 Task: Find connections with filter location Gadag with filter topic #nowhiringwith filter profile language Spanish with filter current company Disney Star with filter school Fatima Convent Senior Secondary School with filter industry Executive Offices with filter service category Pricing Strategy with filter keywords title Store Manager
Action: Mouse moved to (218, 266)
Screenshot: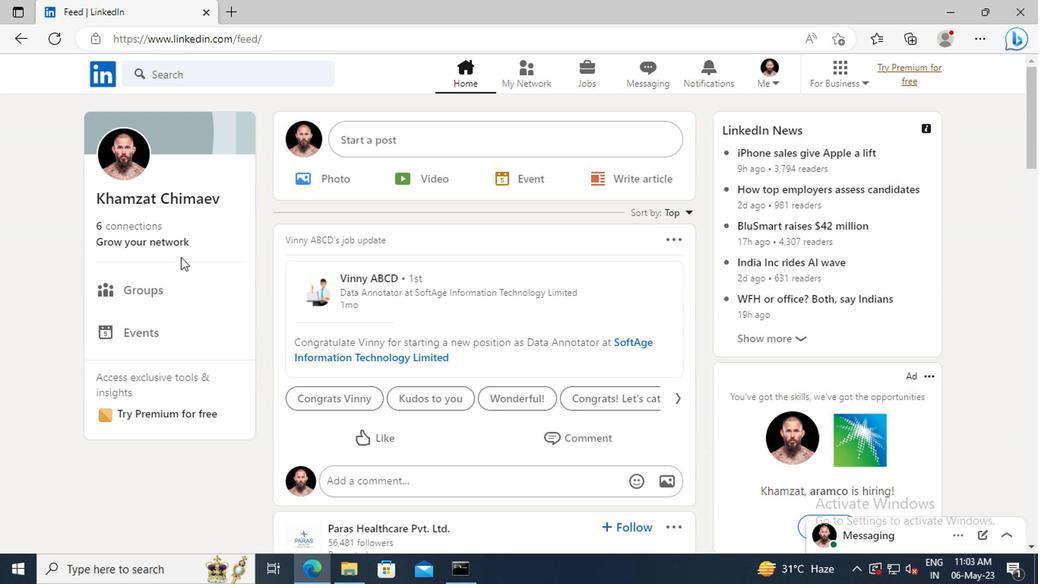 
Action: Mouse pressed left at (218, 266)
Screenshot: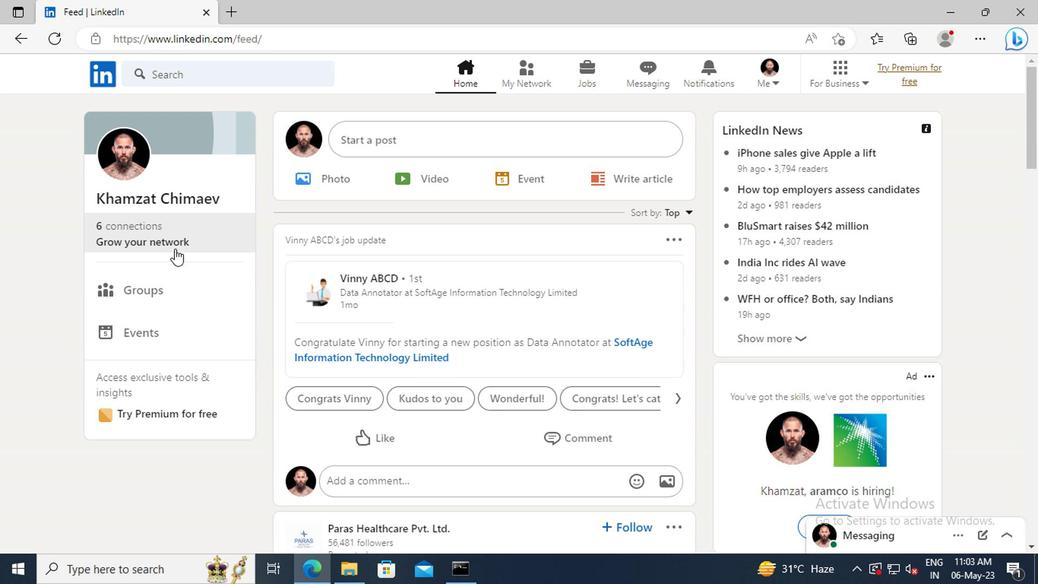 
Action: Mouse moved to (217, 210)
Screenshot: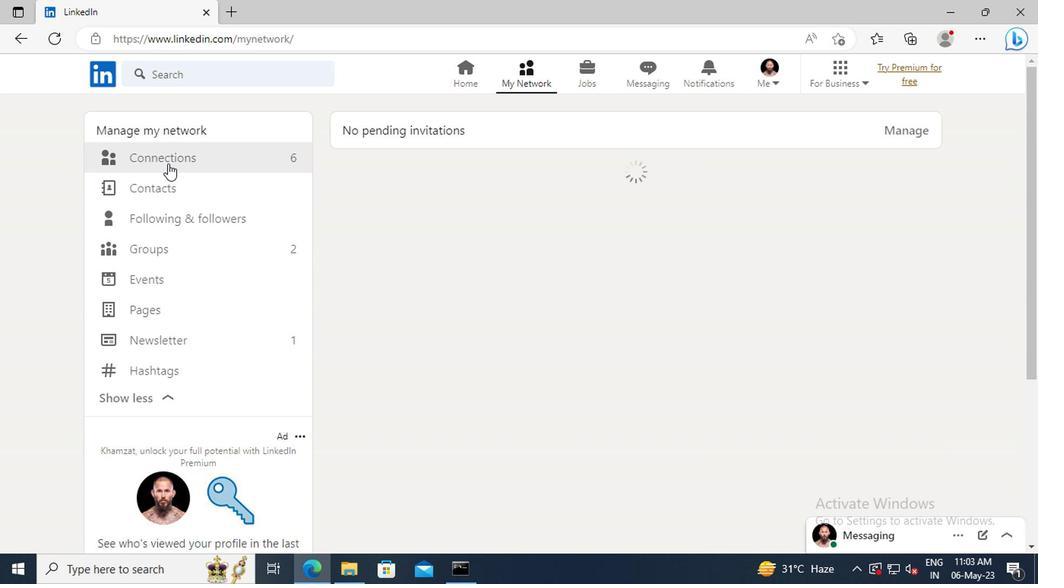 
Action: Mouse pressed left at (217, 210)
Screenshot: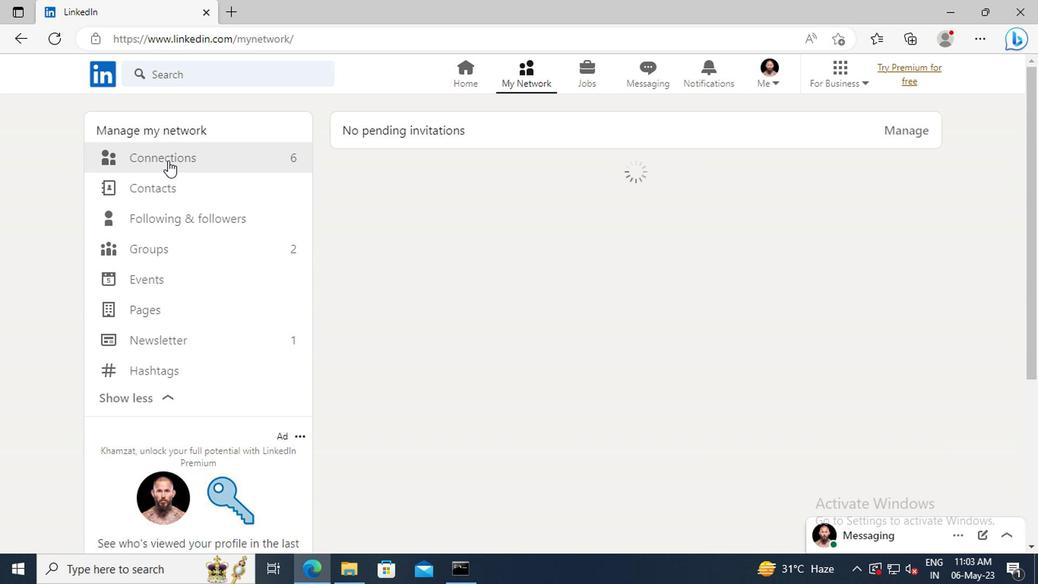 
Action: Mouse moved to (545, 210)
Screenshot: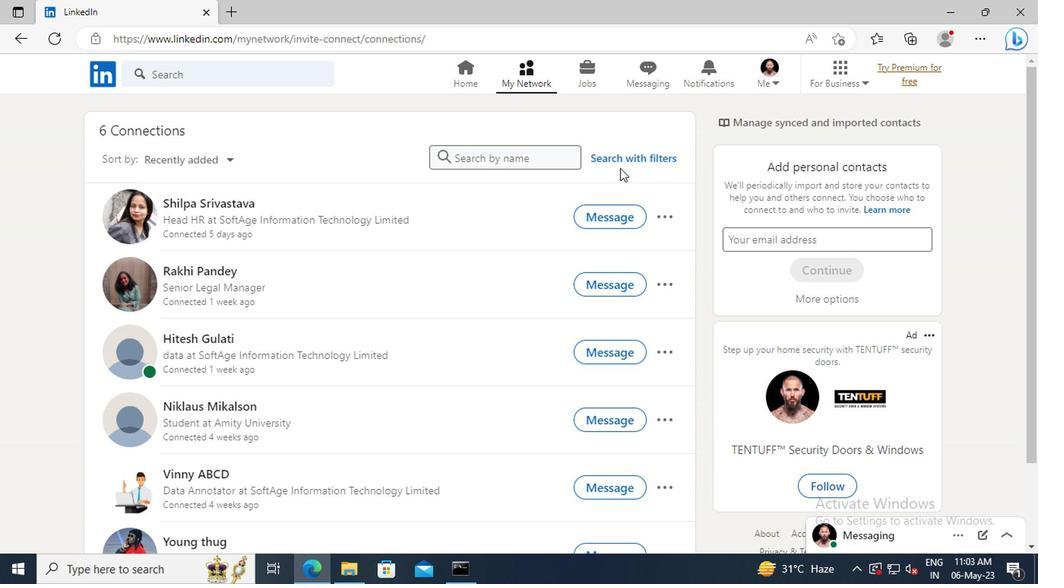 
Action: Mouse pressed left at (545, 210)
Screenshot: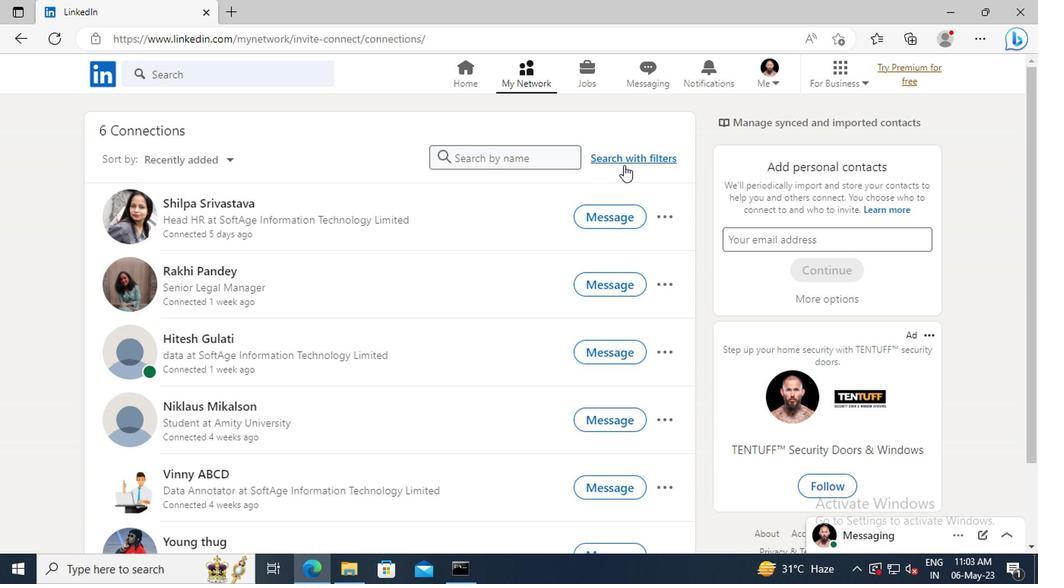 
Action: Mouse moved to (506, 179)
Screenshot: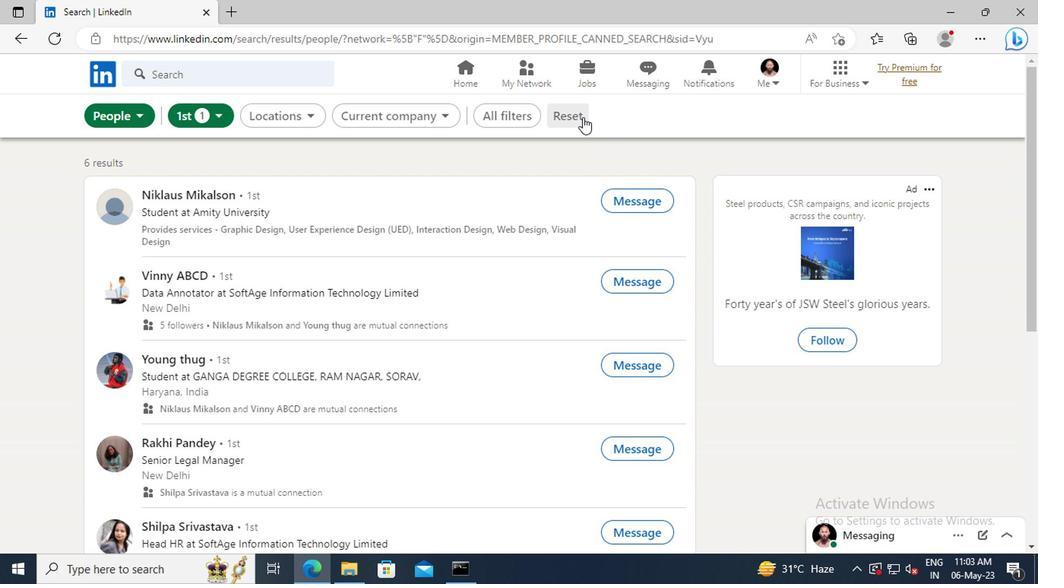 
Action: Mouse pressed left at (506, 179)
Screenshot: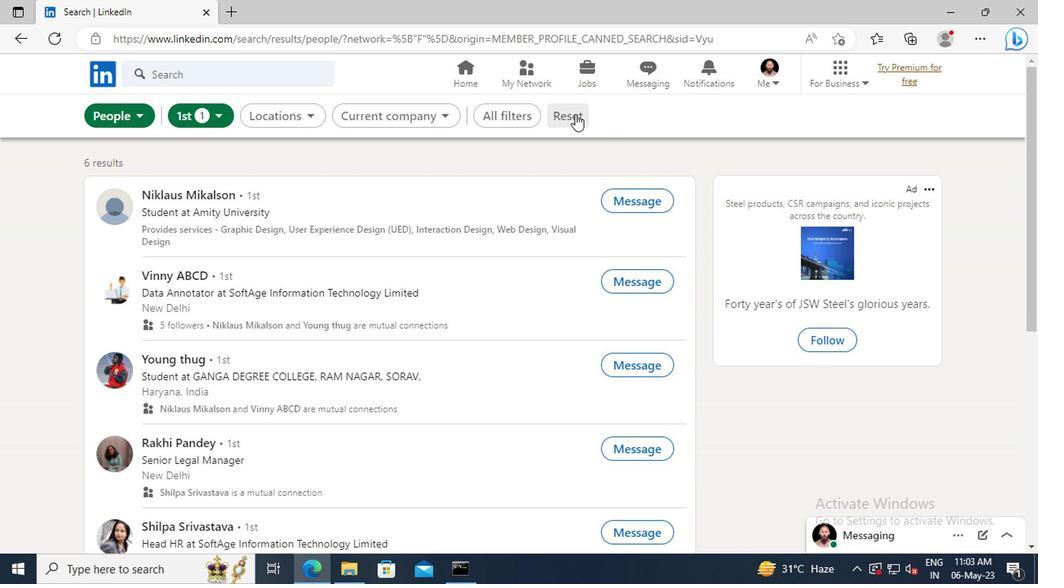 
Action: Mouse moved to (488, 181)
Screenshot: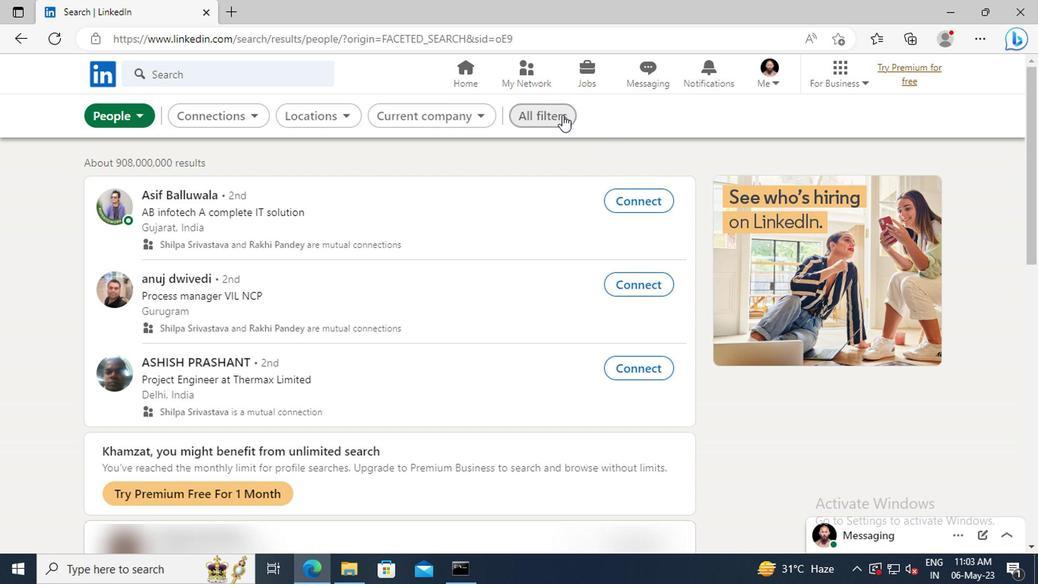 
Action: Mouse pressed left at (488, 181)
Screenshot: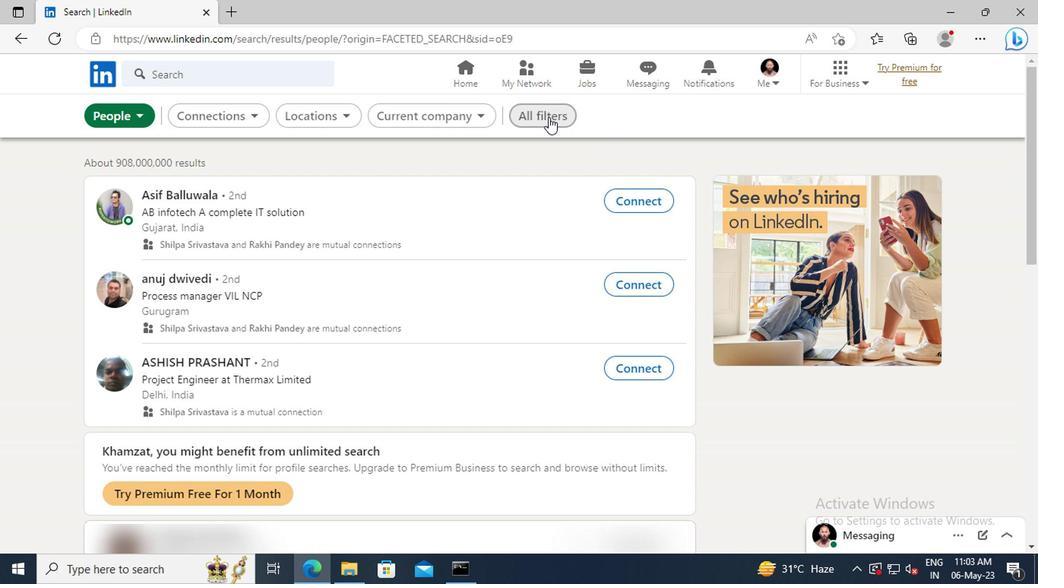 
Action: Mouse moved to (680, 302)
Screenshot: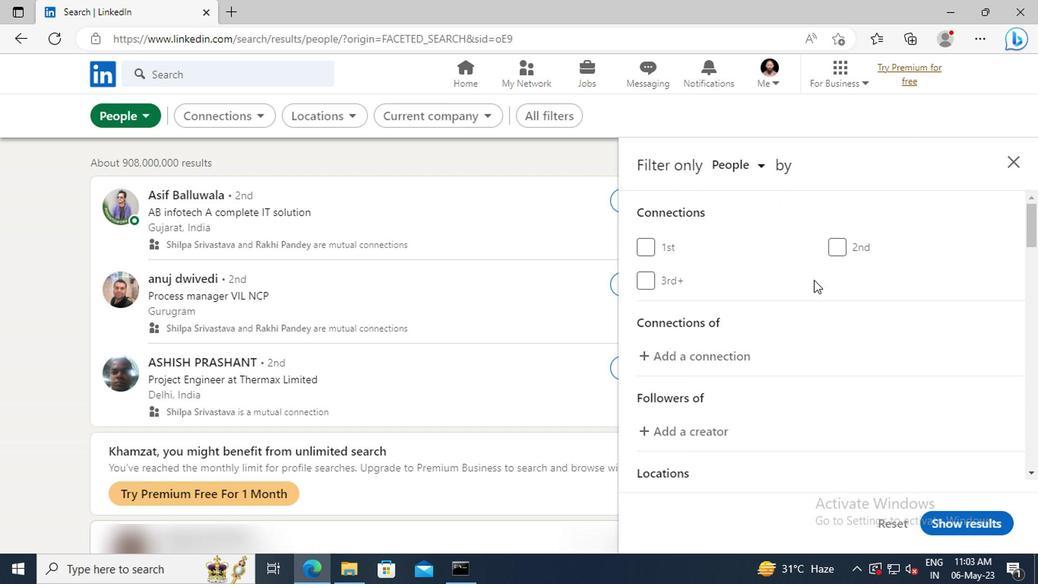 
Action: Mouse scrolled (680, 301) with delta (0, 0)
Screenshot: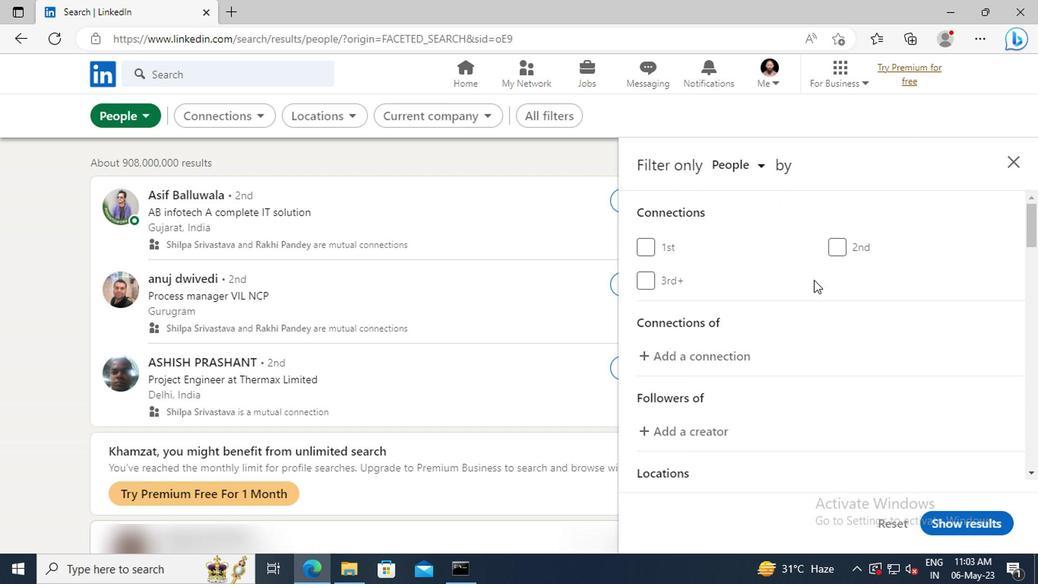 
Action: Mouse scrolled (680, 301) with delta (0, 0)
Screenshot: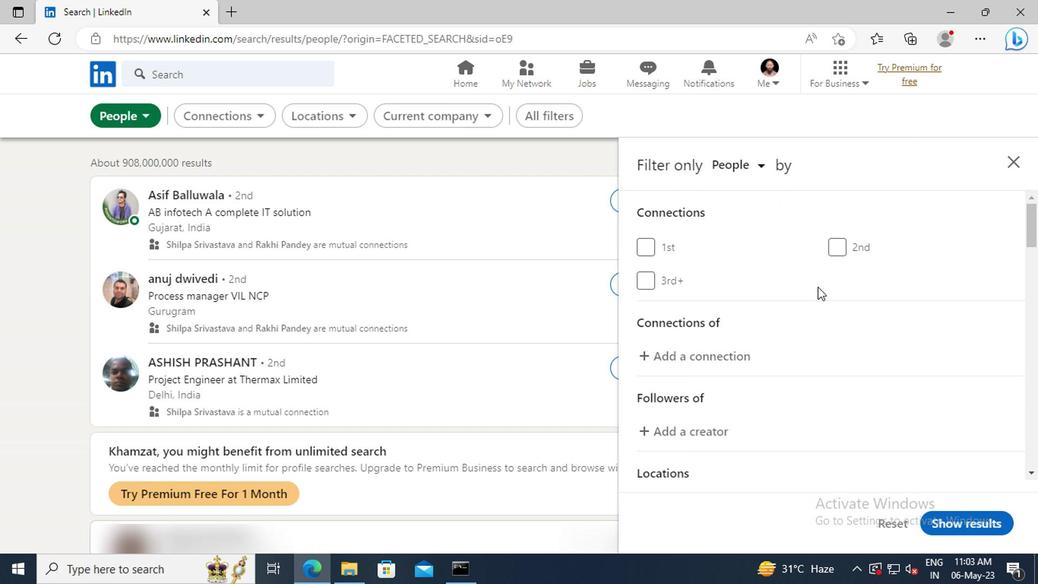 
Action: Mouse scrolled (680, 301) with delta (0, 0)
Screenshot: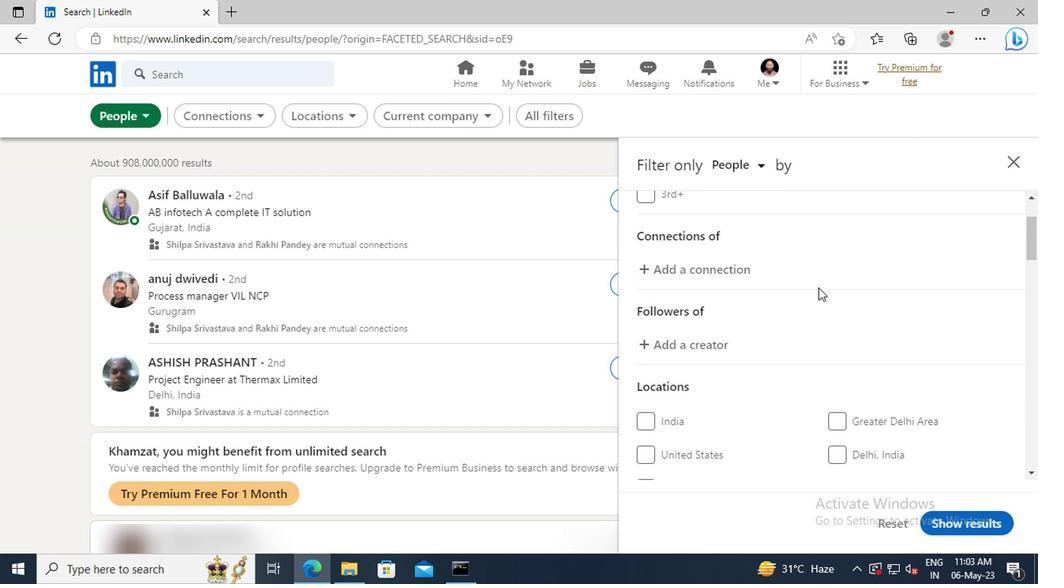 
Action: Mouse scrolled (680, 301) with delta (0, 0)
Screenshot: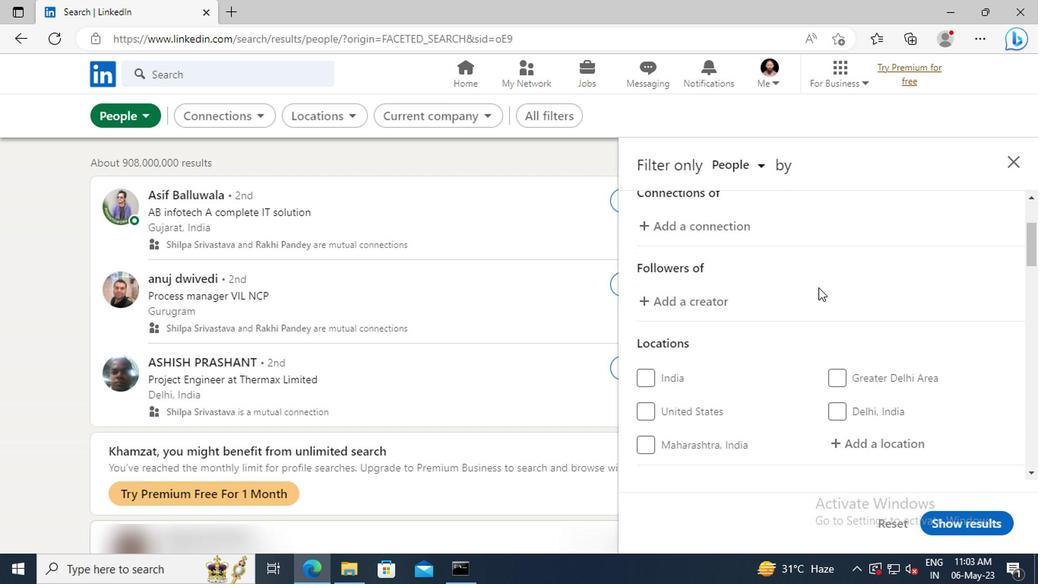 
Action: Mouse scrolled (680, 301) with delta (0, 0)
Screenshot: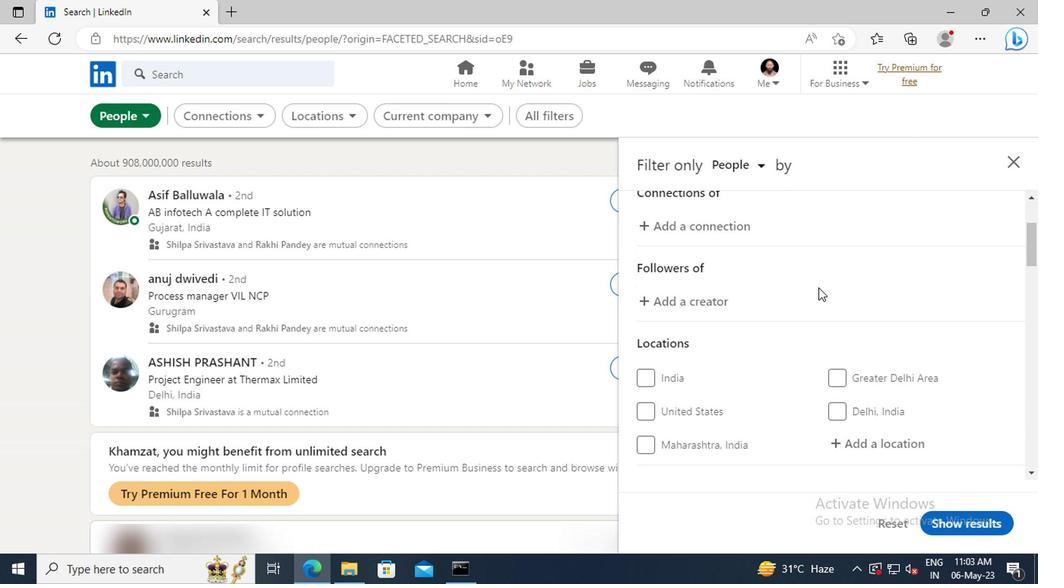 
Action: Mouse scrolled (680, 301) with delta (0, 0)
Screenshot: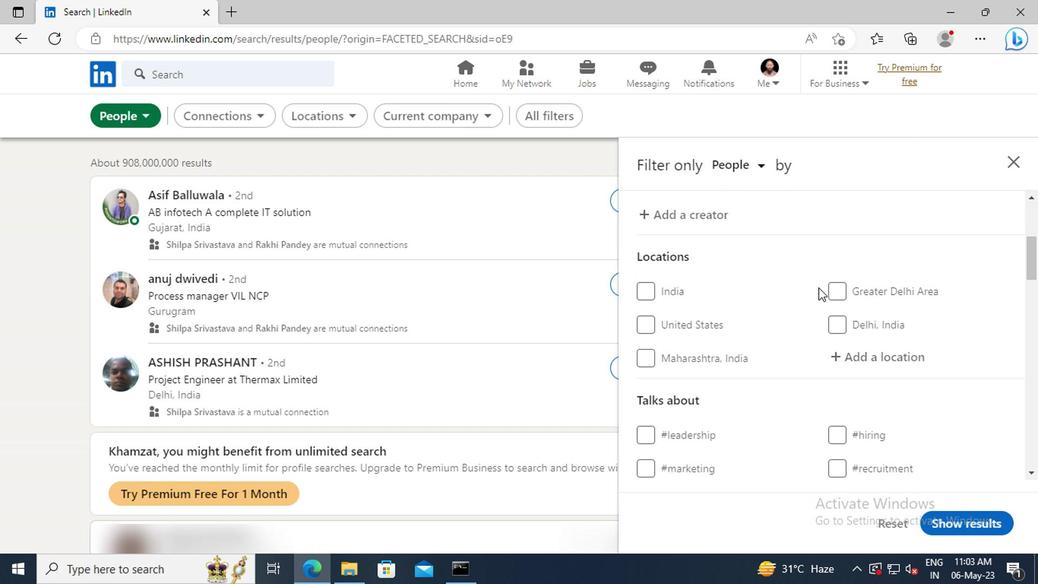 
Action: Mouse moved to (700, 327)
Screenshot: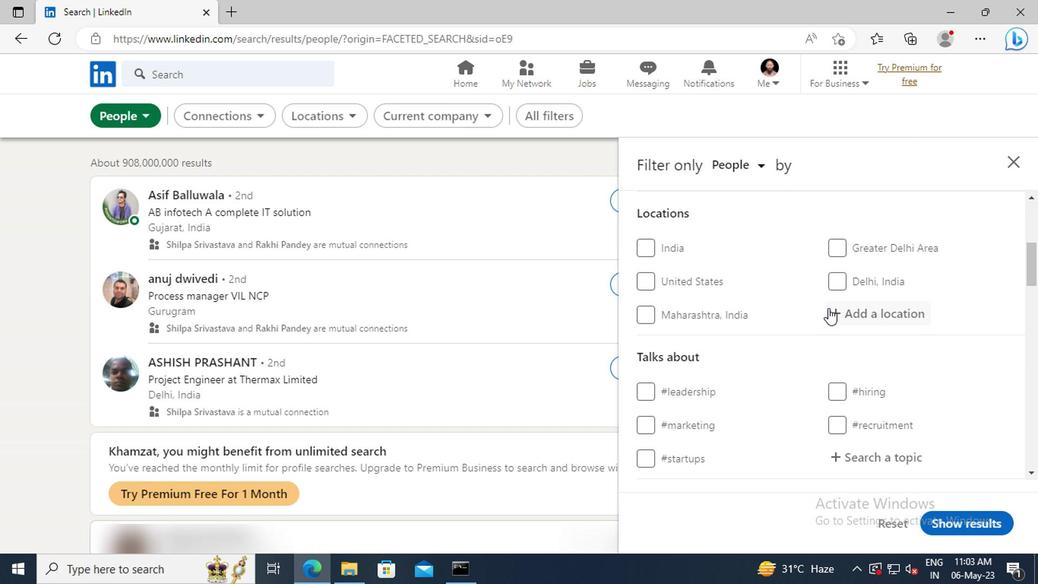 
Action: Mouse pressed left at (700, 327)
Screenshot: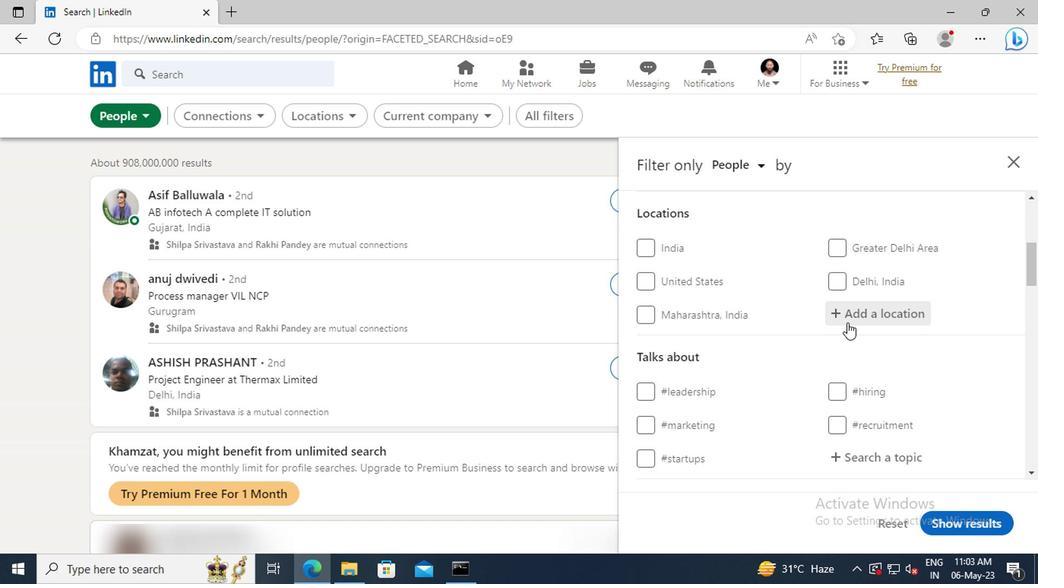 
Action: Key pressed <Key.shift>GADAG
Screenshot: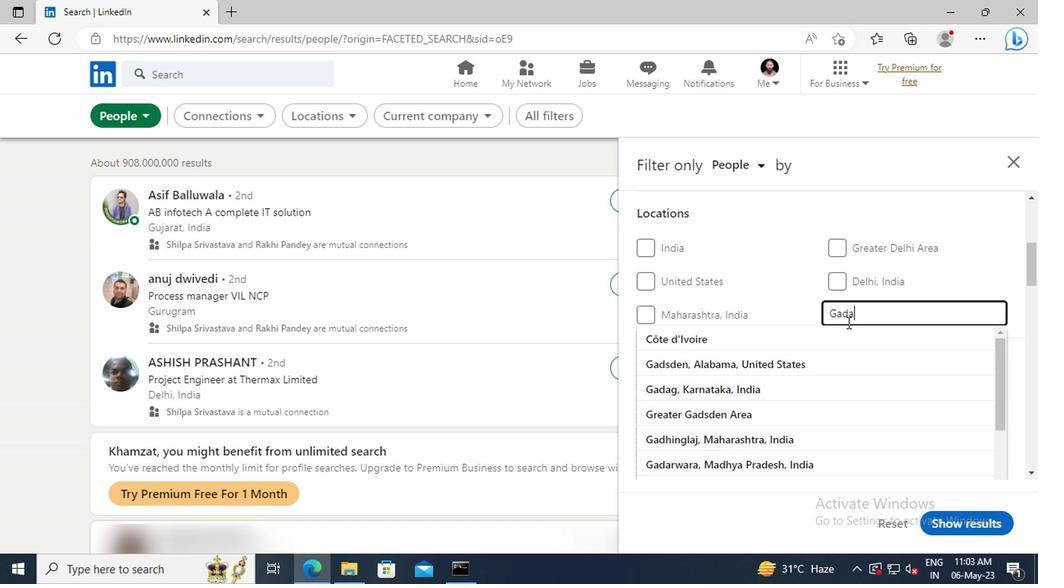 
Action: Mouse moved to (701, 337)
Screenshot: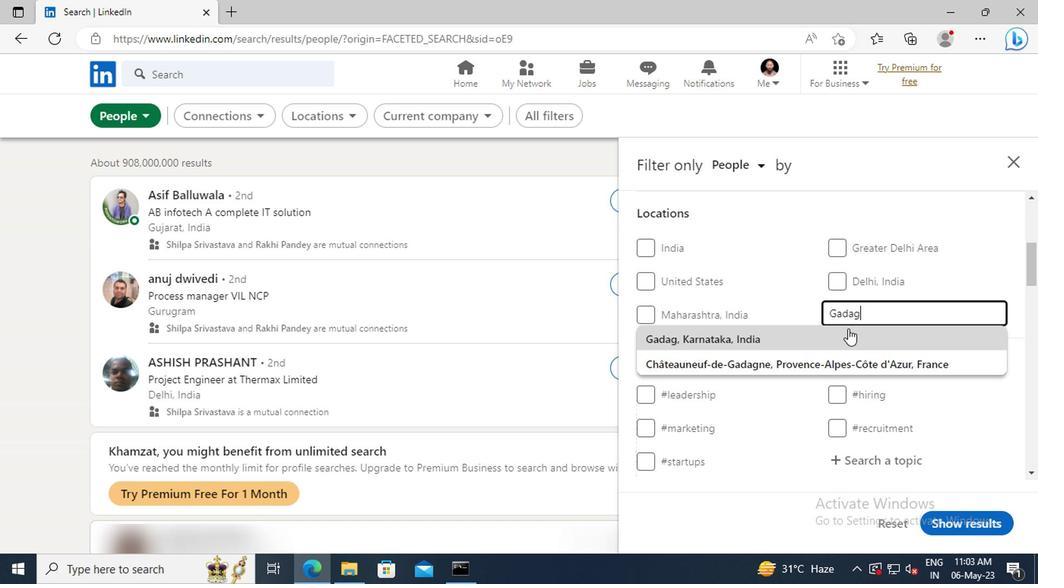 
Action: Mouse pressed left at (701, 337)
Screenshot: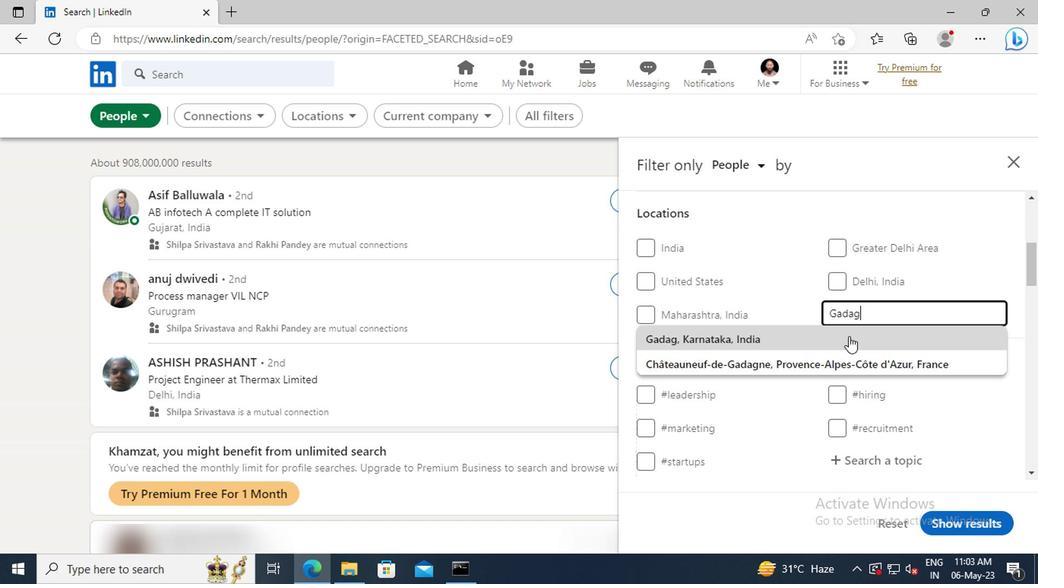
Action: Mouse scrolled (701, 336) with delta (0, 0)
Screenshot: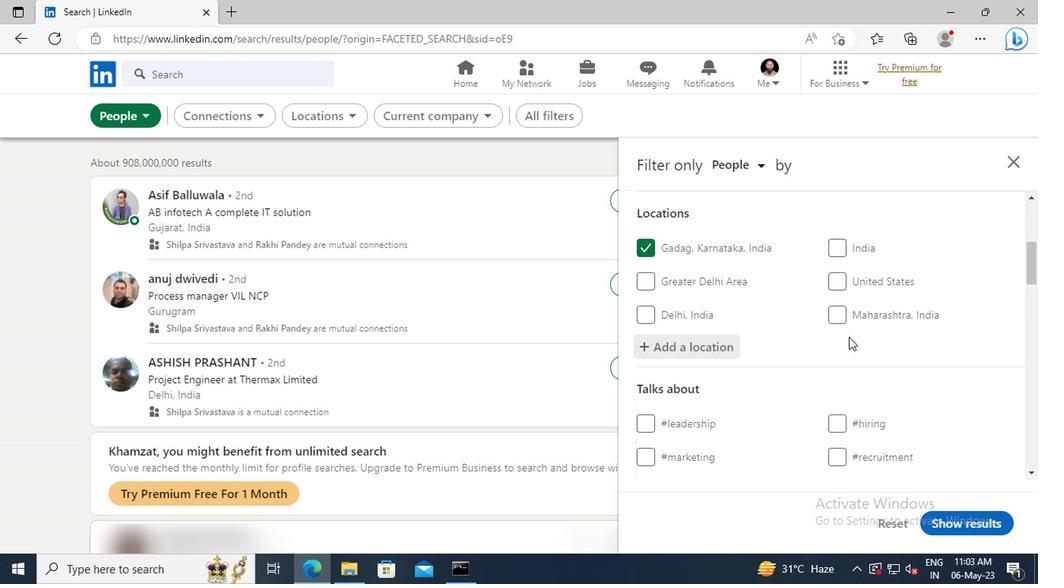 
Action: Mouse scrolled (701, 336) with delta (0, 0)
Screenshot: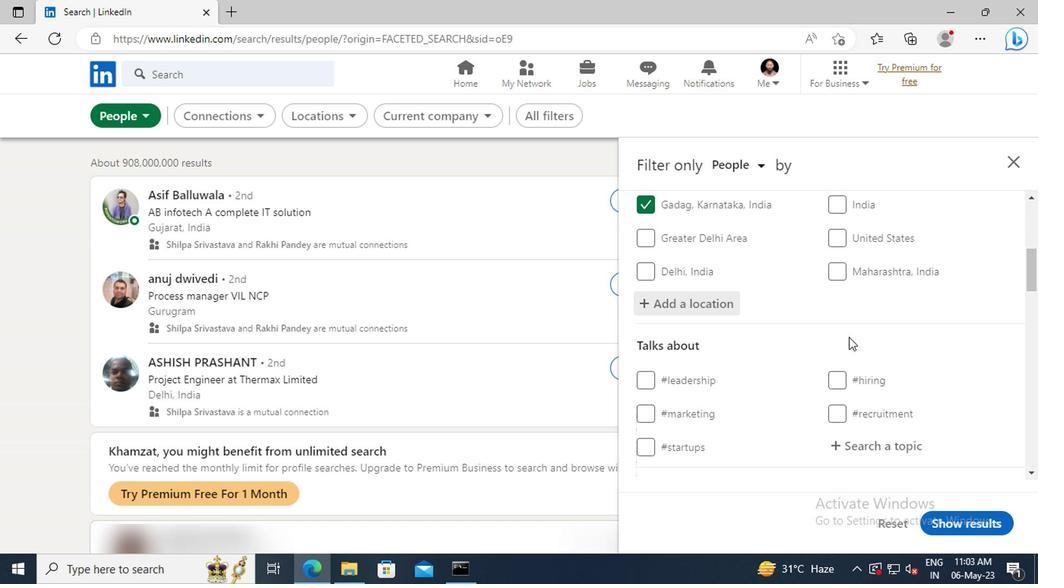 
Action: Mouse scrolled (701, 336) with delta (0, 0)
Screenshot: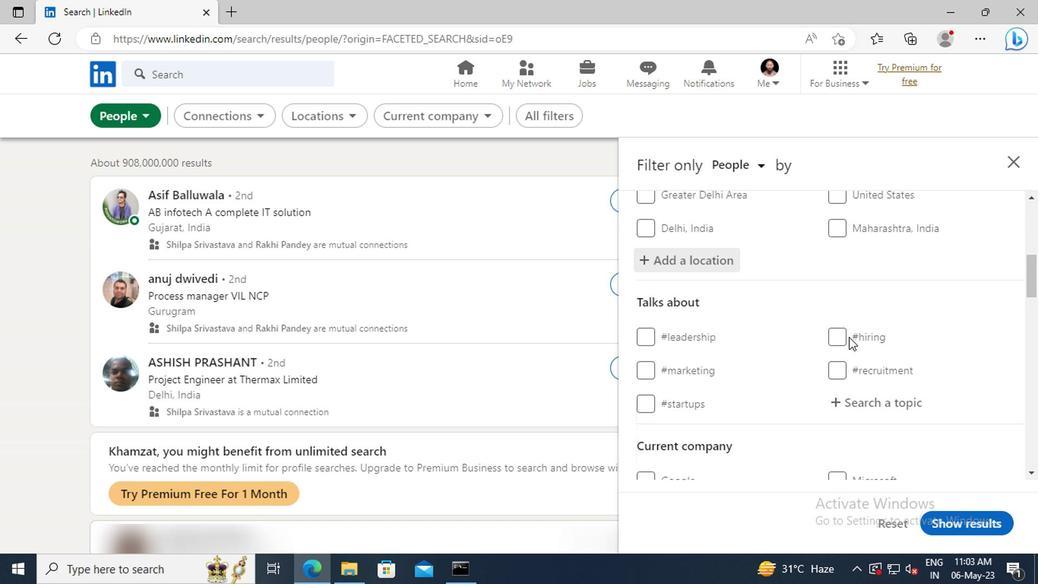 
Action: Mouse scrolled (701, 336) with delta (0, 0)
Screenshot: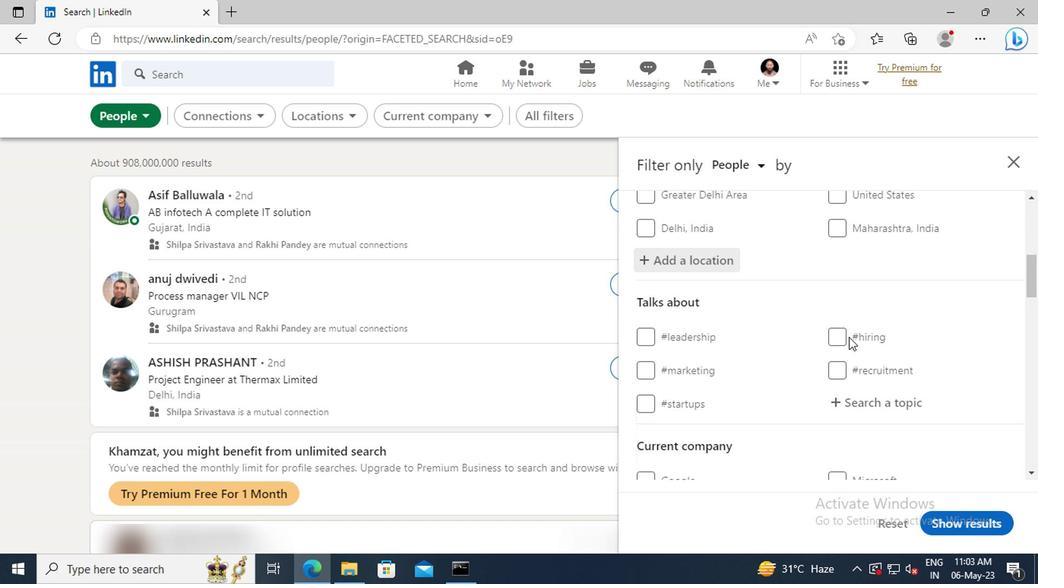 
Action: Mouse moved to (707, 329)
Screenshot: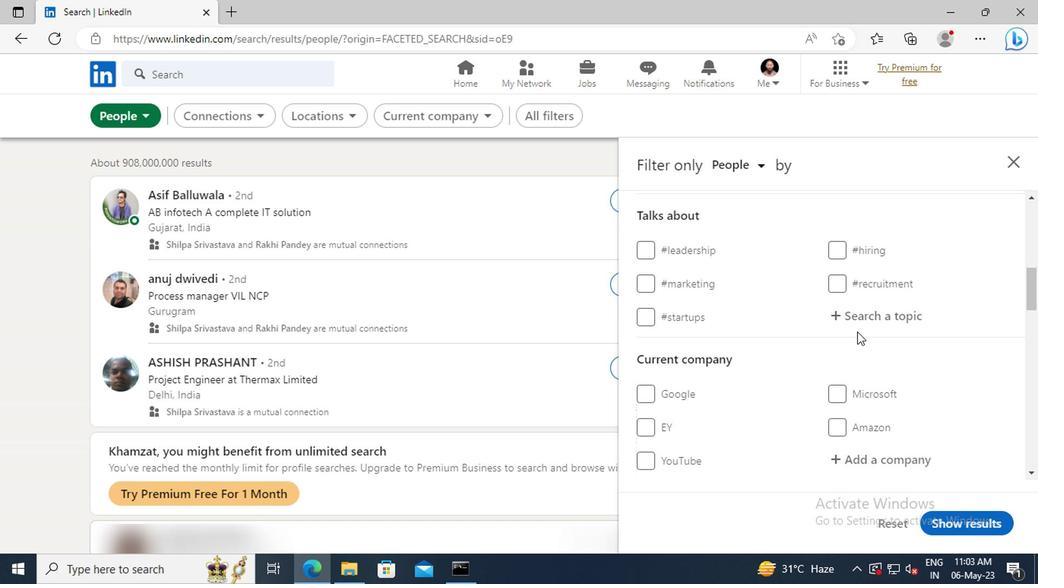 
Action: Mouse pressed left at (707, 329)
Screenshot: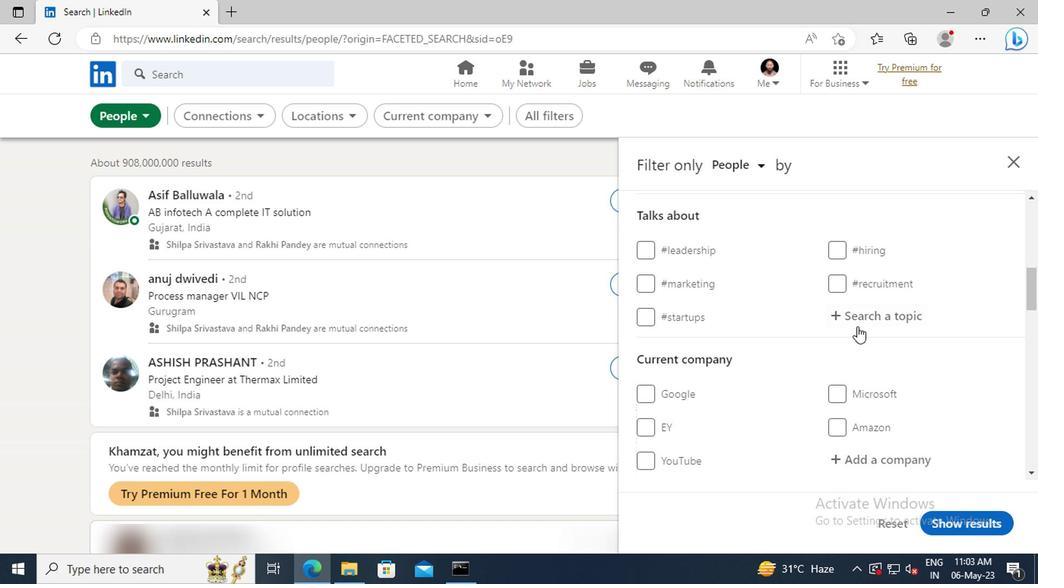 
Action: Key pressed NOWHI
Screenshot: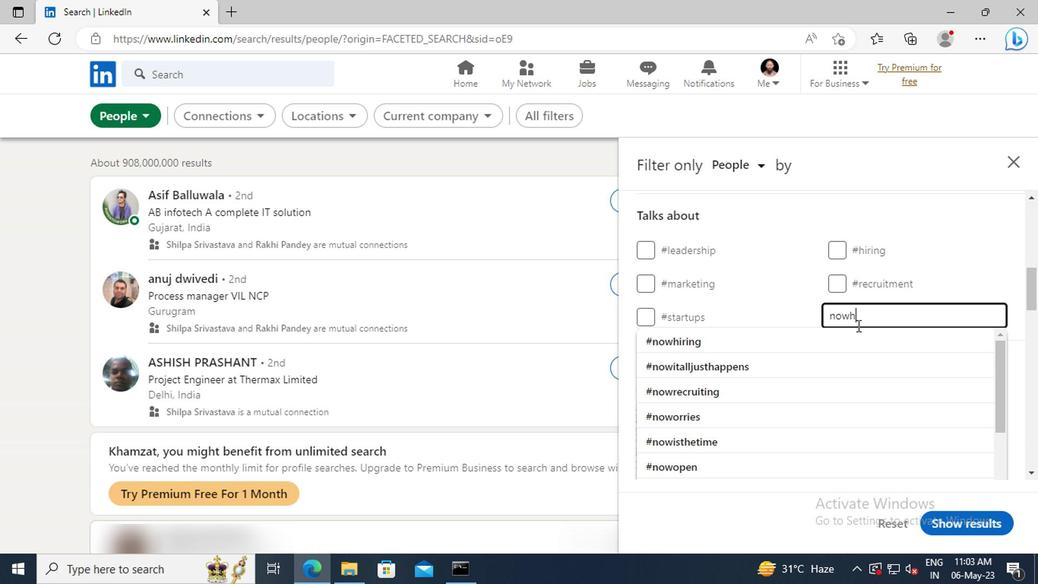 
Action: Mouse moved to (709, 335)
Screenshot: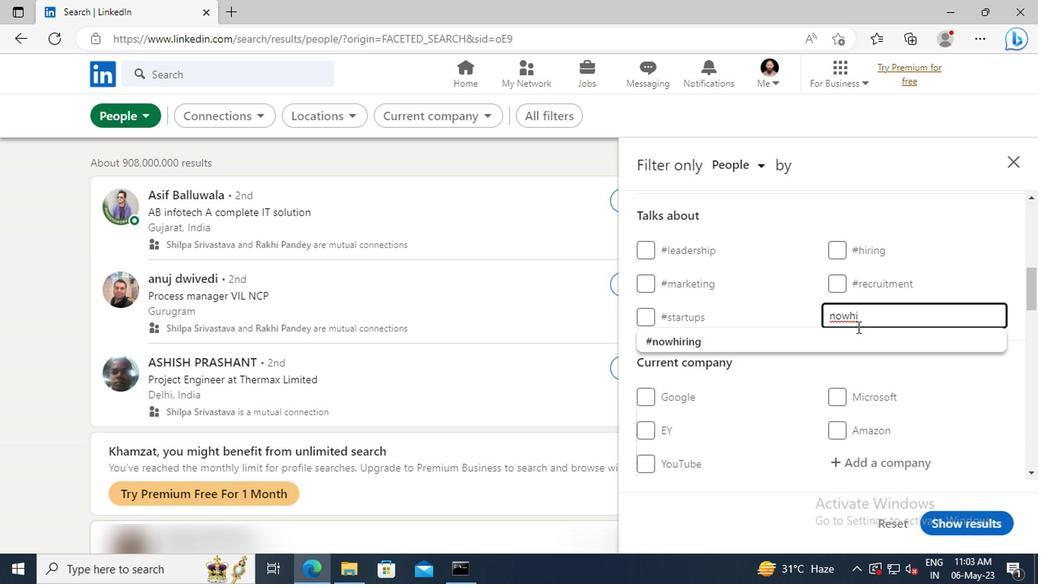 
Action: Mouse pressed left at (709, 335)
Screenshot: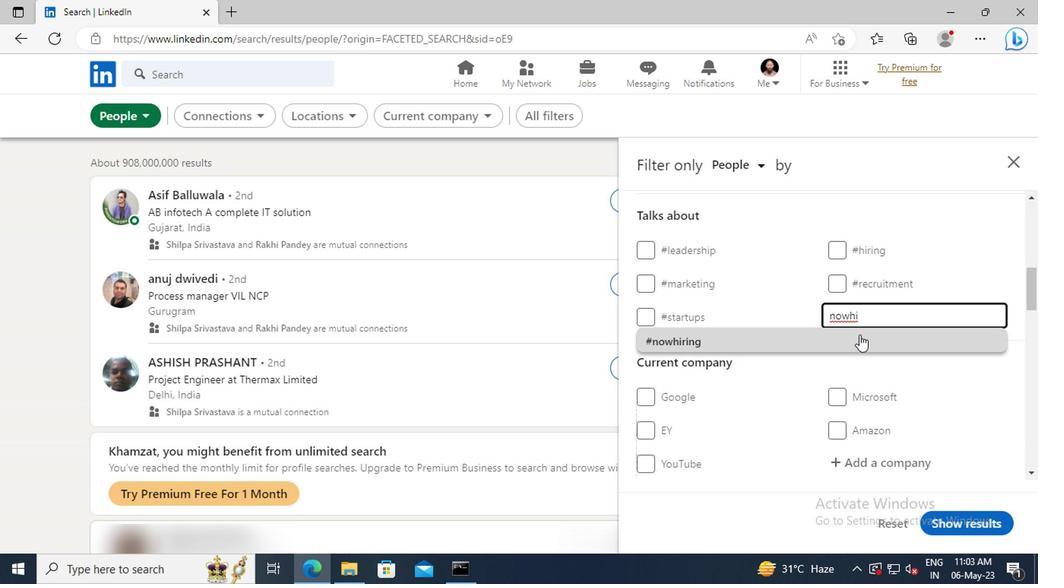
Action: Mouse scrolled (709, 335) with delta (0, 0)
Screenshot: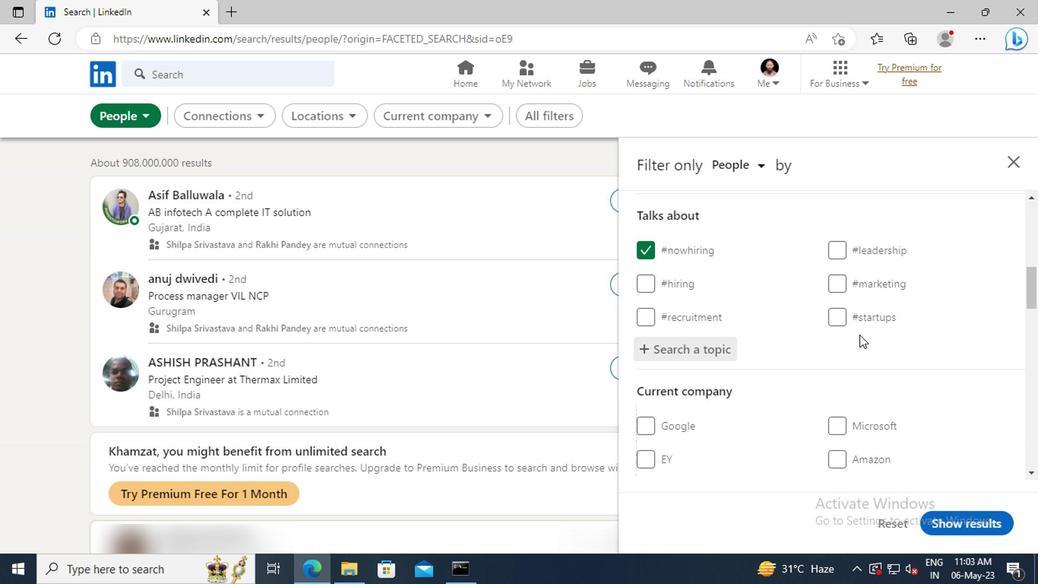 
Action: Mouse scrolled (709, 335) with delta (0, 0)
Screenshot: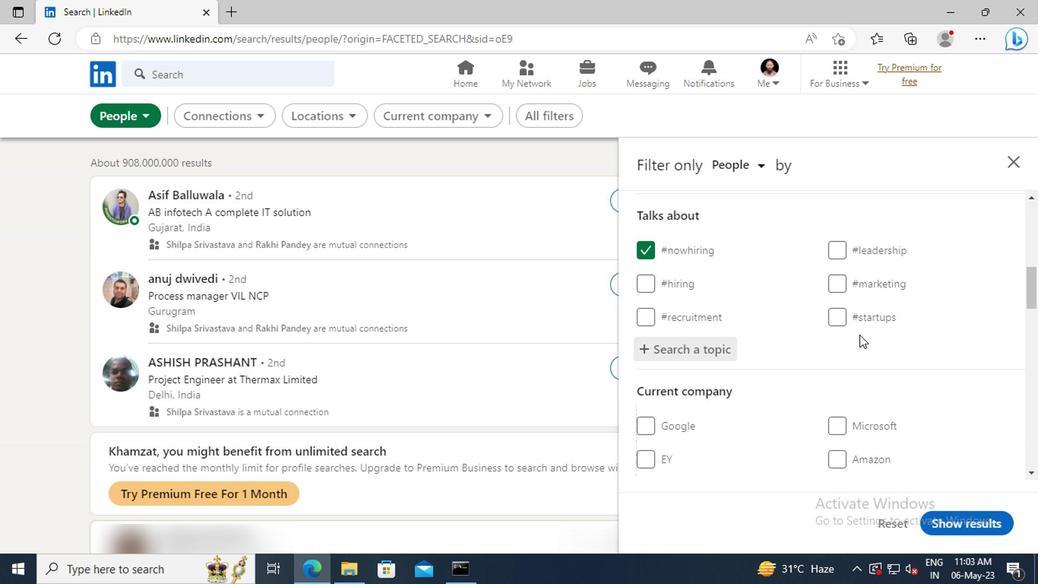 
Action: Mouse scrolled (709, 335) with delta (0, 0)
Screenshot: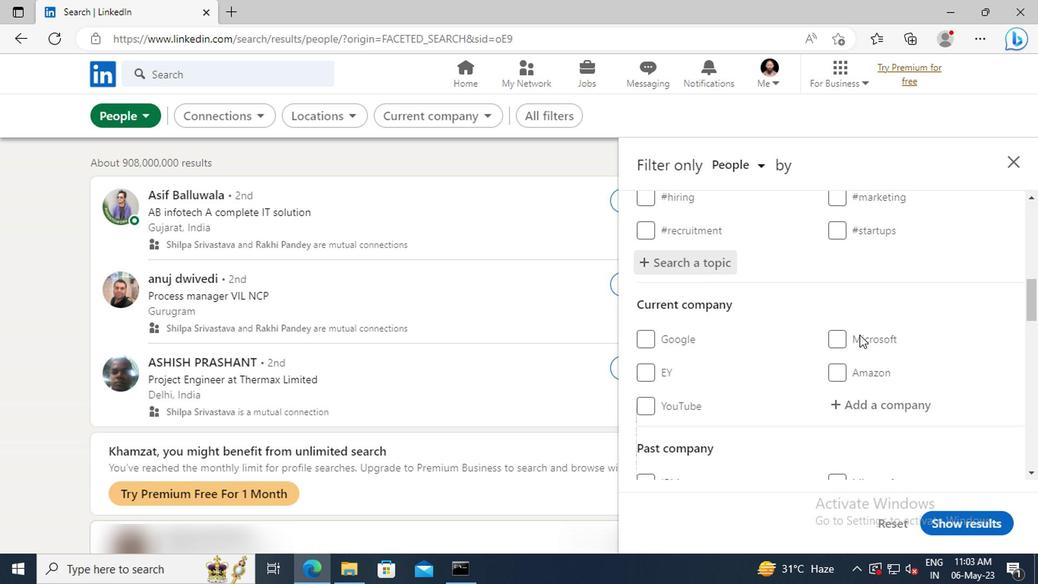
Action: Mouse scrolled (709, 335) with delta (0, 0)
Screenshot: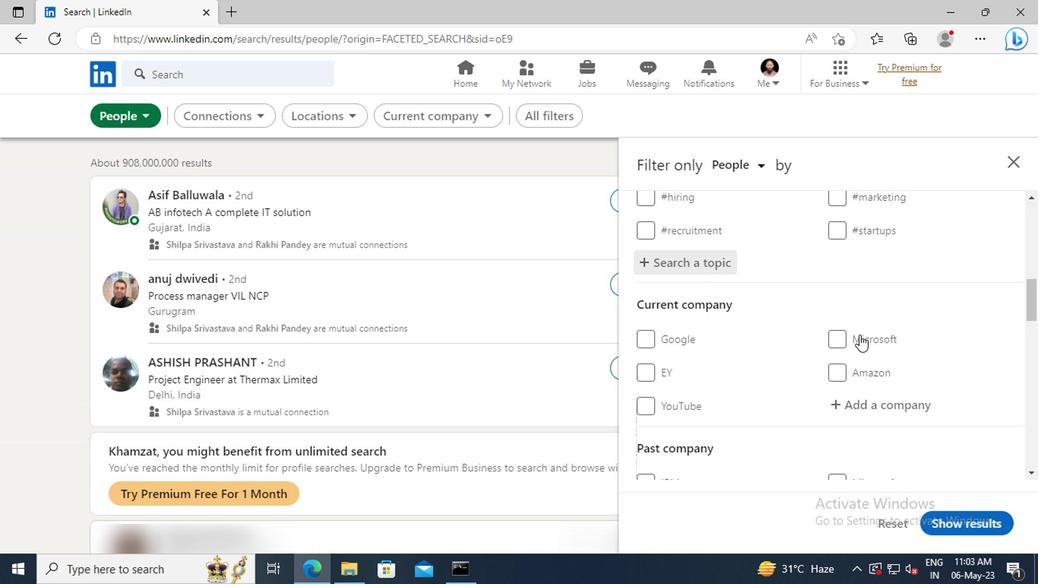 
Action: Mouse scrolled (709, 335) with delta (0, 0)
Screenshot: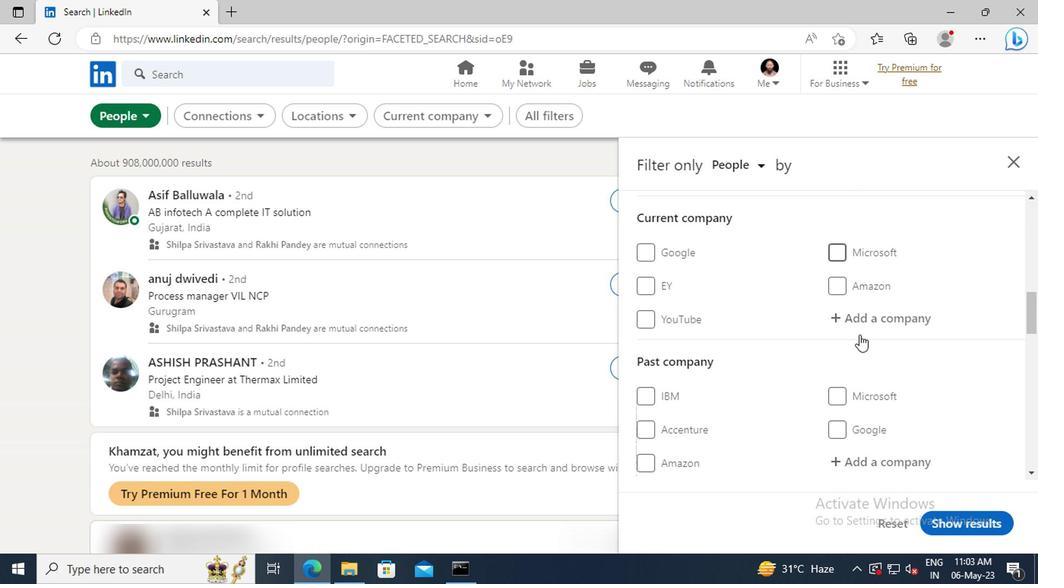 
Action: Mouse scrolled (709, 335) with delta (0, 0)
Screenshot: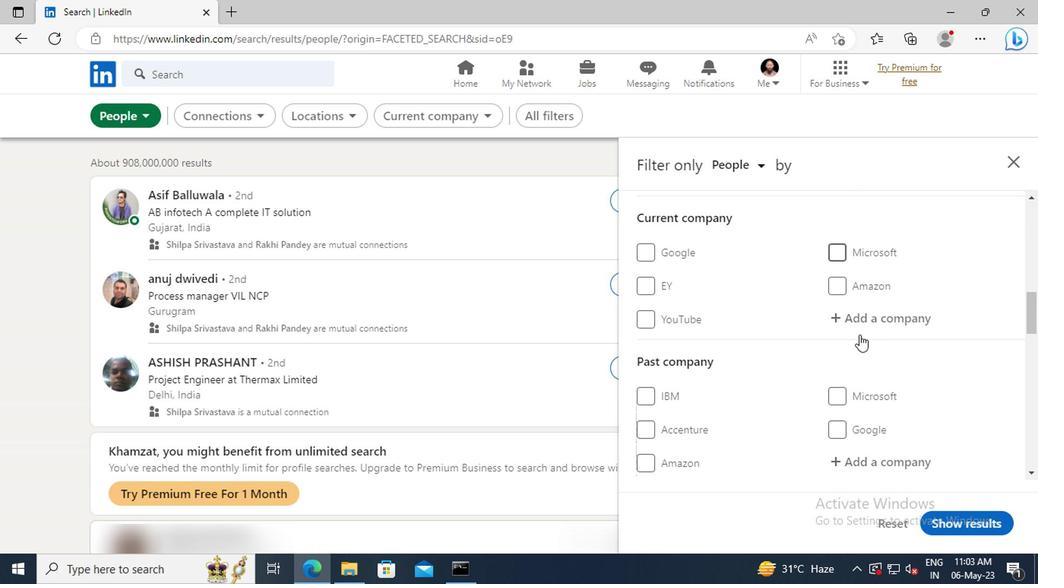 
Action: Mouse scrolled (709, 335) with delta (0, 0)
Screenshot: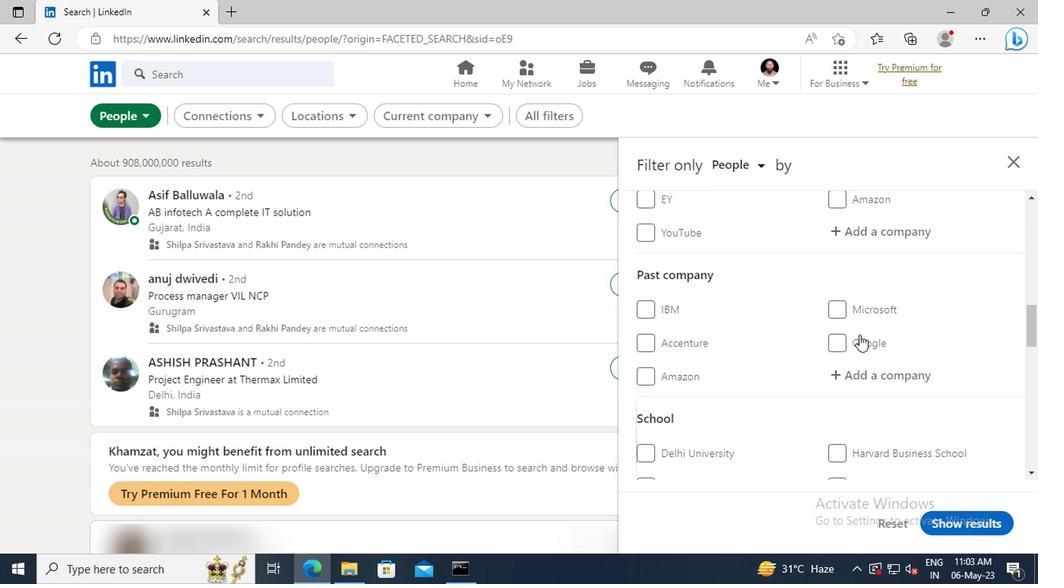 
Action: Mouse scrolled (709, 335) with delta (0, 0)
Screenshot: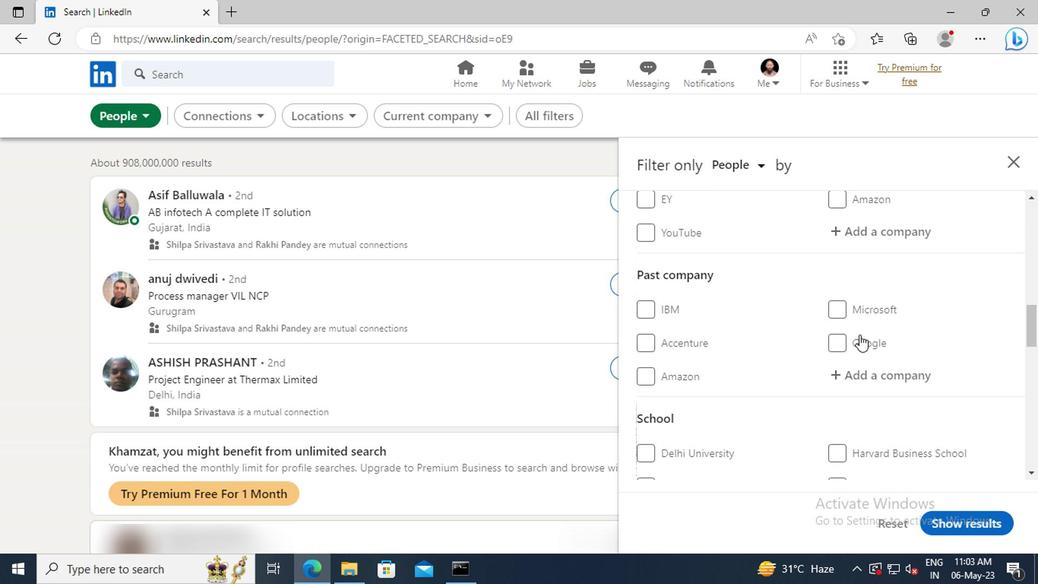 
Action: Mouse scrolled (709, 335) with delta (0, 0)
Screenshot: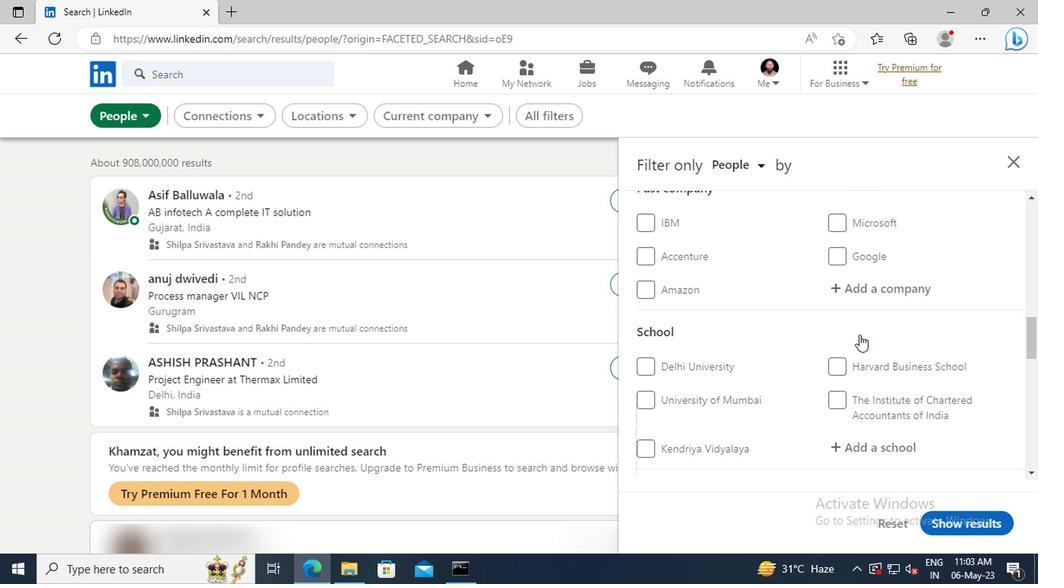 
Action: Mouse scrolled (709, 335) with delta (0, 0)
Screenshot: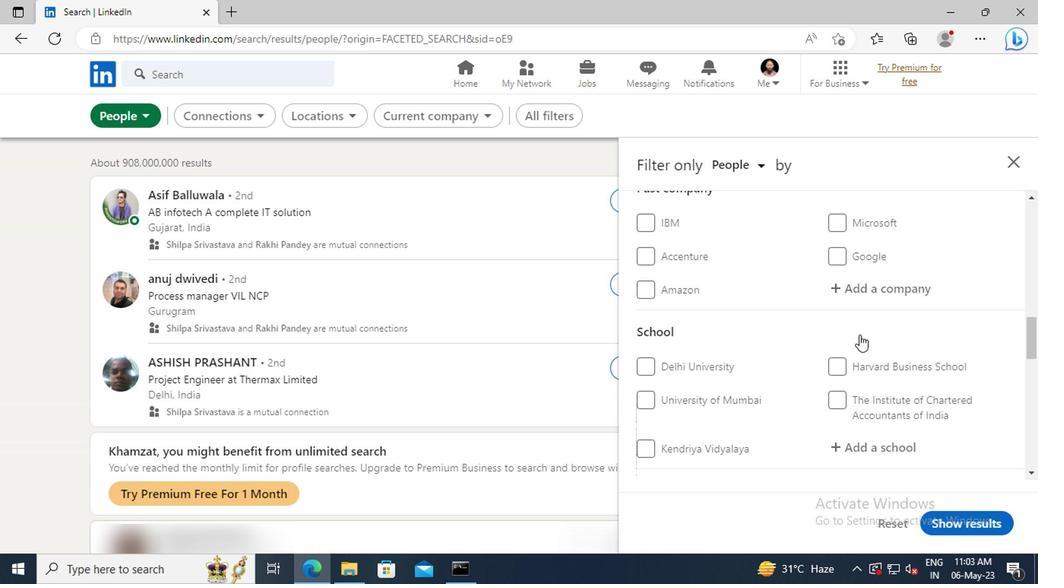 
Action: Mouse scrolled (709, 335) with delta (0, 0)
Screenshot: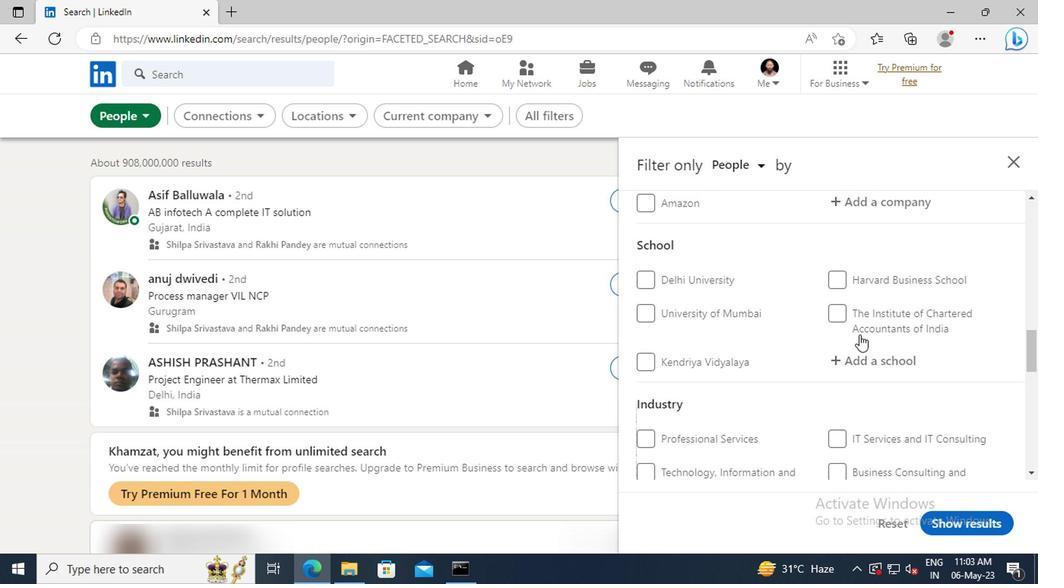 
Action: Mouse scrolled (709, 335) with delta (0, 0)
Screenshot: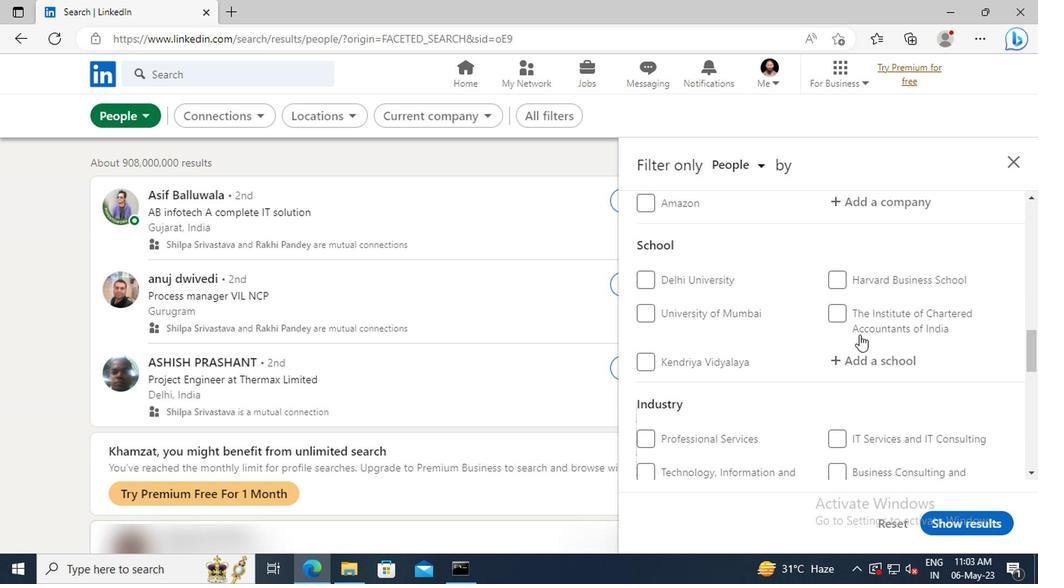 
Action: Mouse scrolled (709, 335) with delta (0, 0)
Screenshot: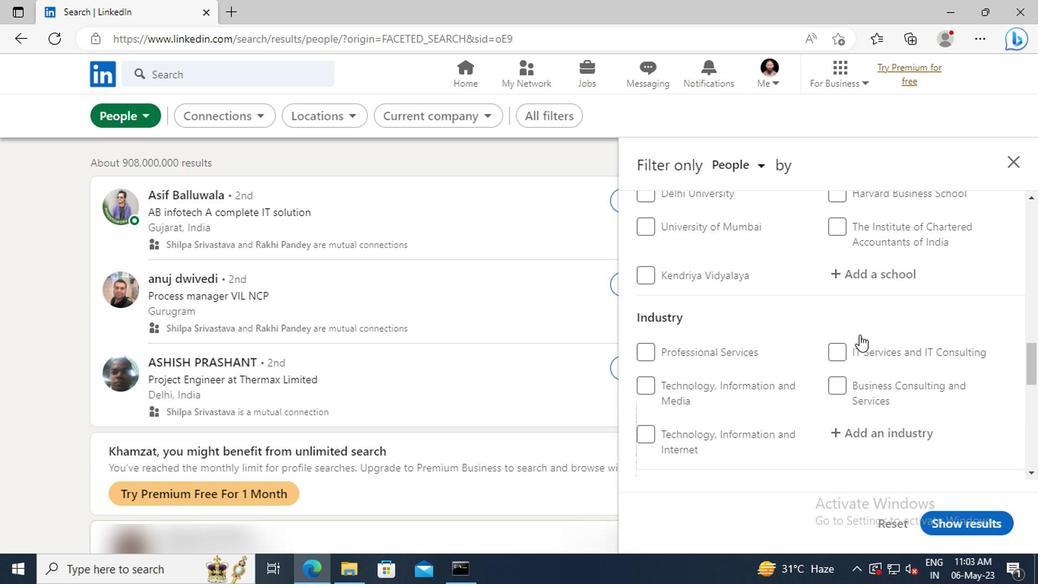 
Action: Mouse scrolled (709, 335) with delta (0, 0)
Screenshot: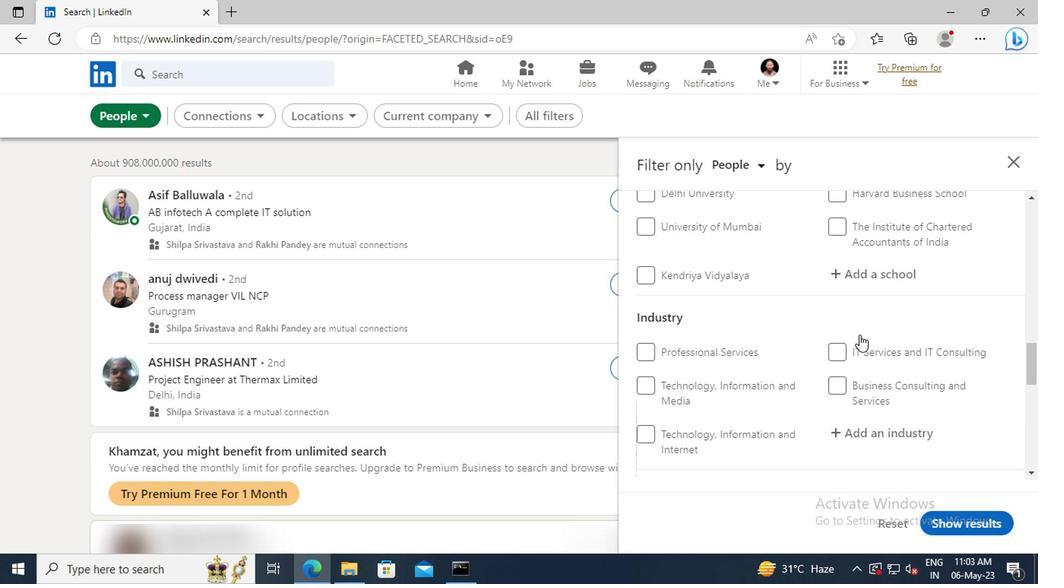 
Action: Mouse scrolled (709, 335) with delta (0, 0)
Screenshot: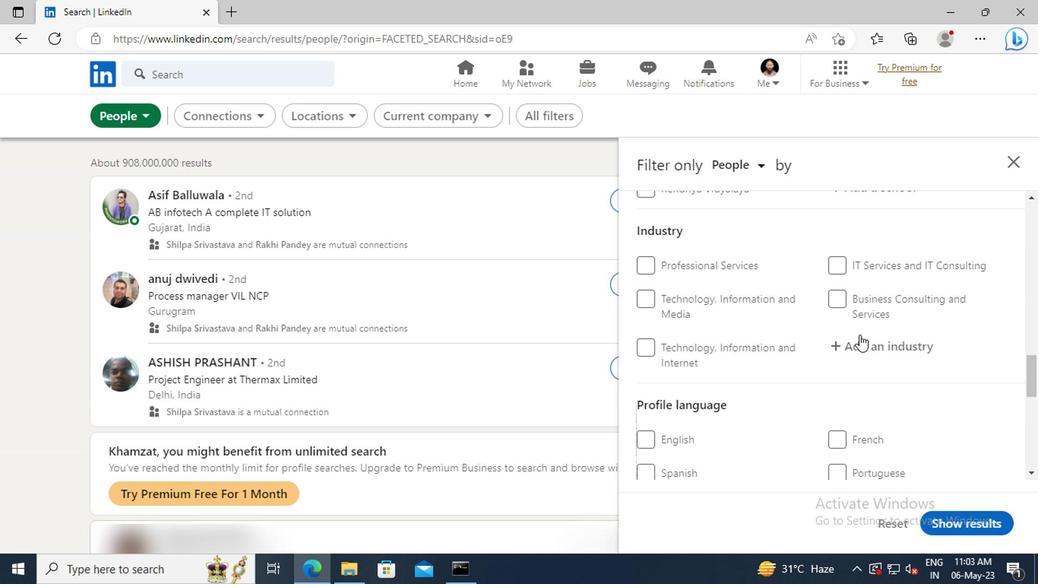 
Action: Mouse scrolled (709, 335) with delta (0, 0)
Screenshot: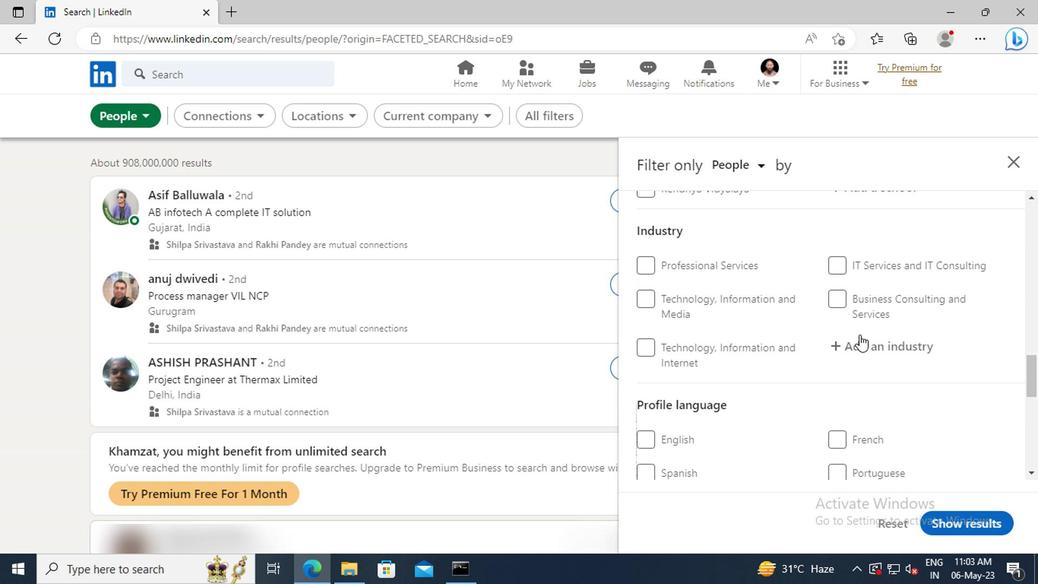 
Action: Mouse moved to (559, 373)
Screenshot: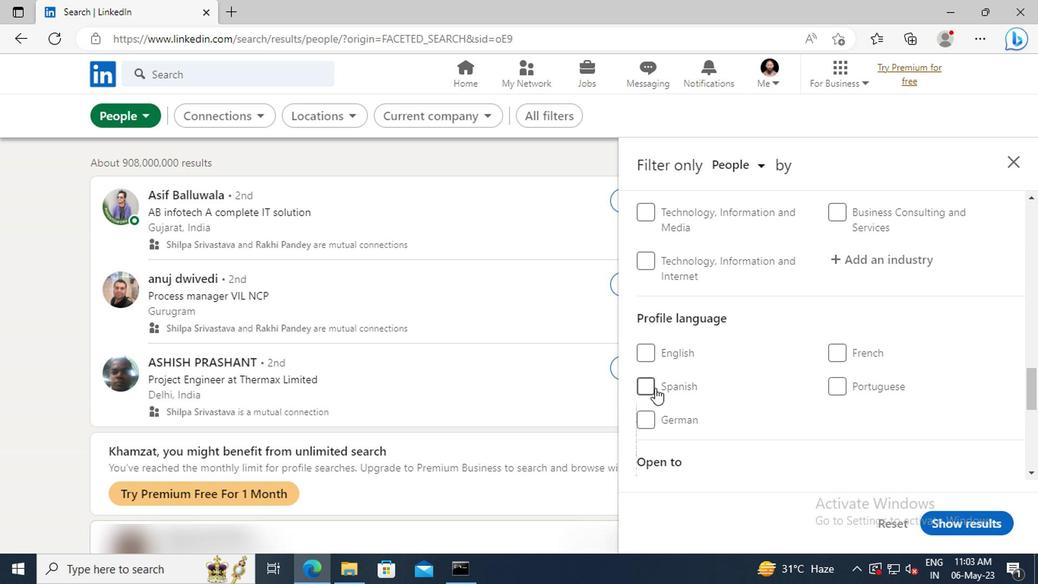 
Action: Mouse pressed left at (559, 373)
Screenshot: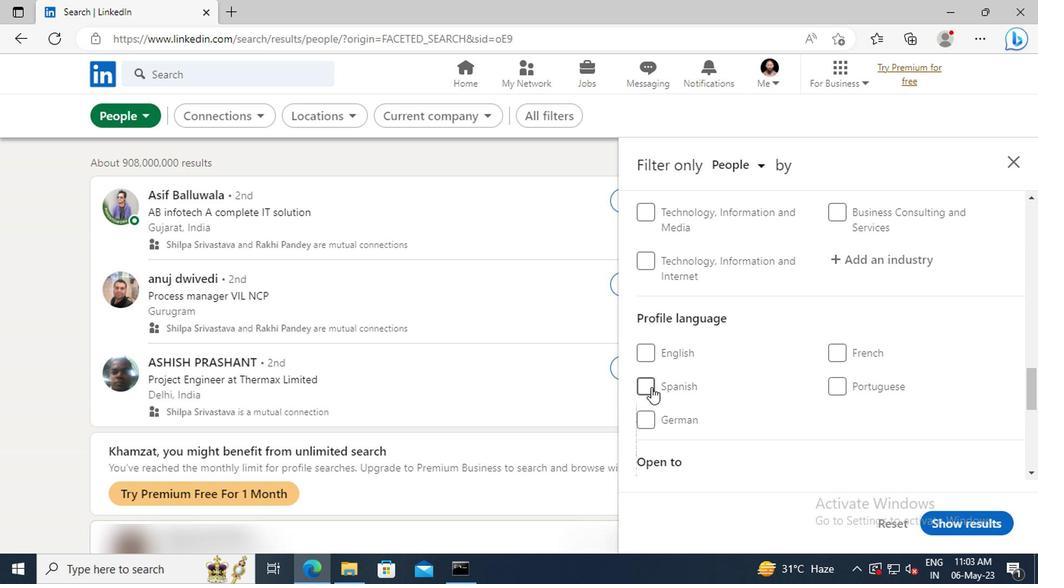 
Action: Mouse moved to (702, 350)
Screenshot: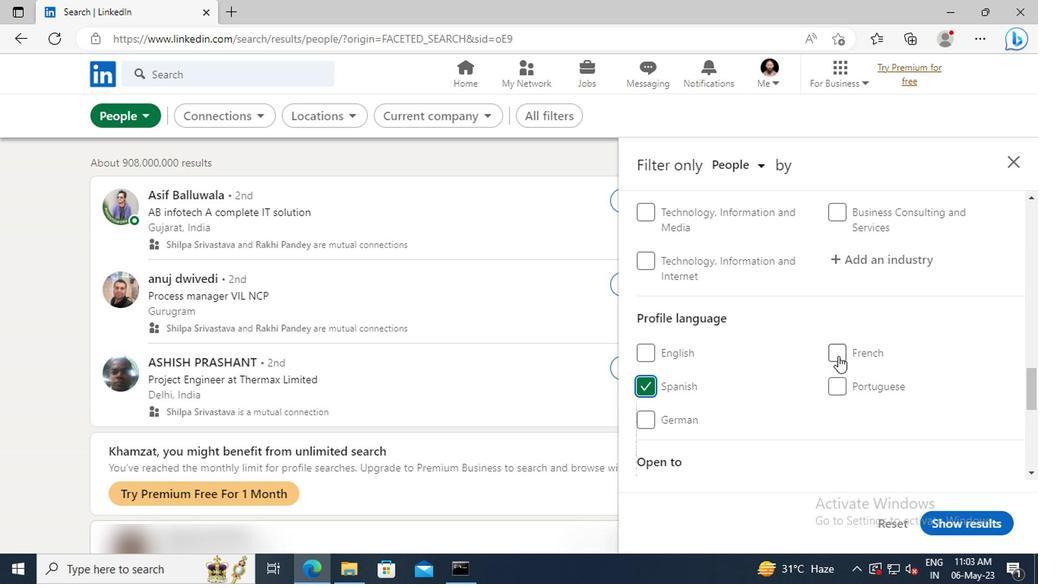 
Action: Mouse scrolled (702, 350) with delta (0, 0)
Screenshot: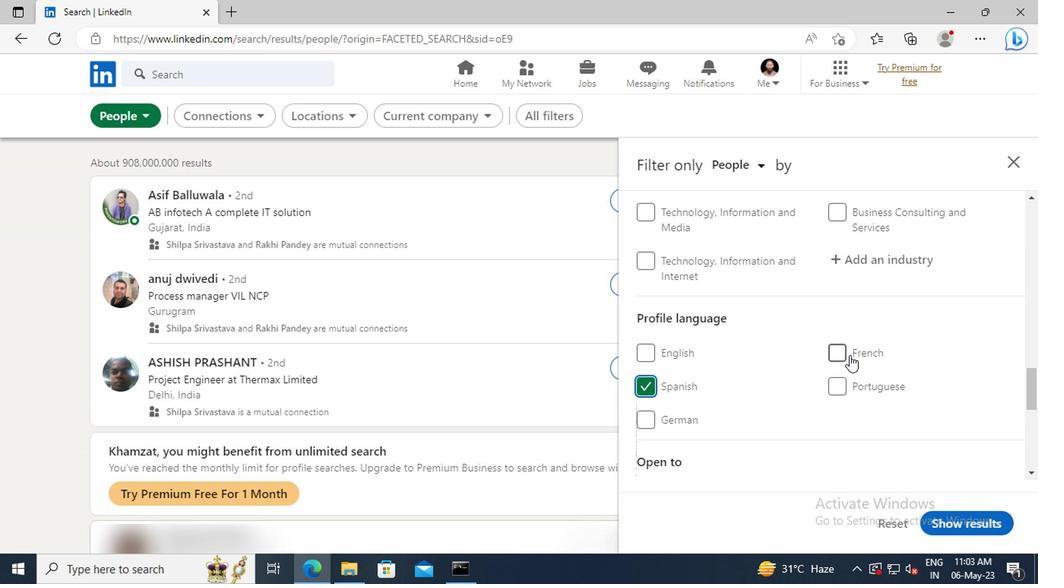 
Action: Mouse scrolled (702, 350) with delta (0, 0)
Screenshot: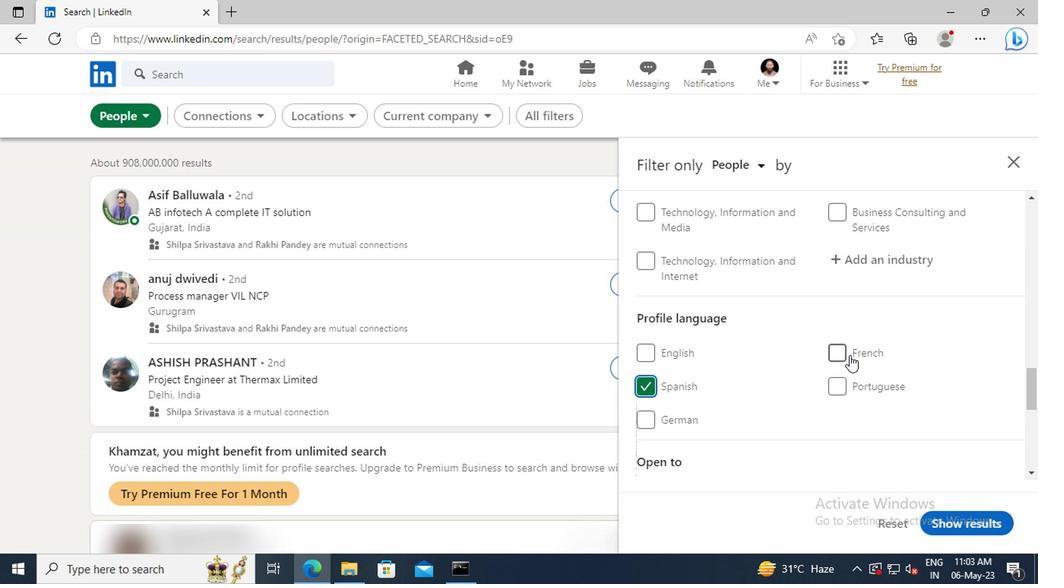 
Action: Mouse scrolled (702, 350) with delta (0, 0)
Screenshot: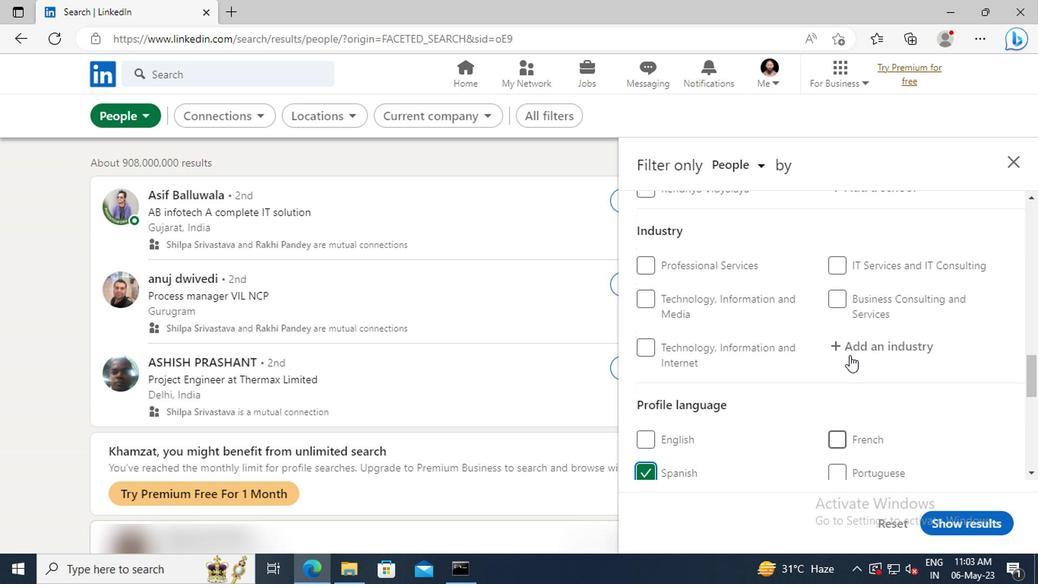 
Action: Mouse scrolled (702, 350) with delta (0, 0)
Screenshot: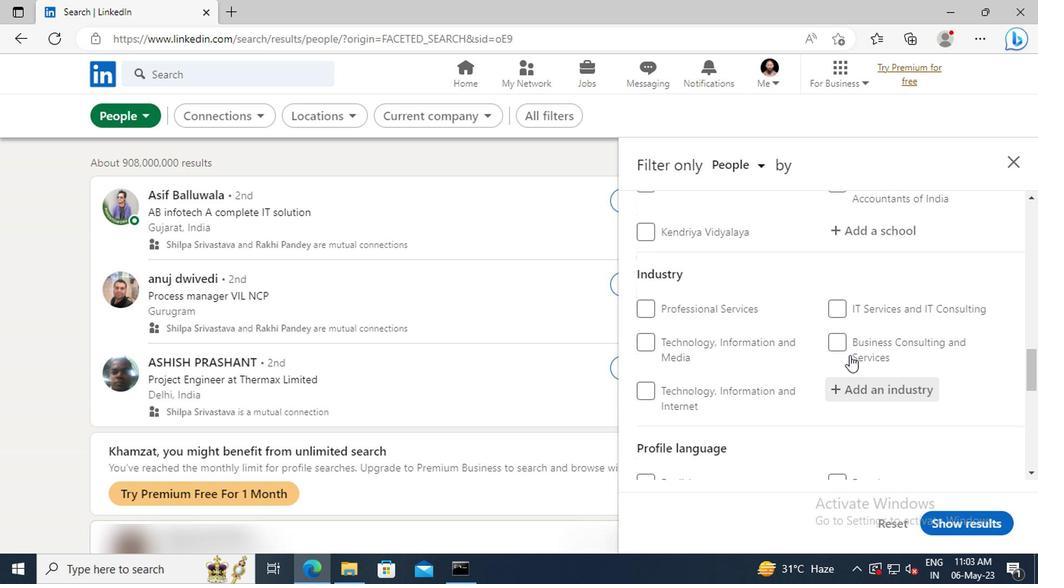 
Action: Mouse scrolled (702, 350) with delta (0, 0)
Screenshot: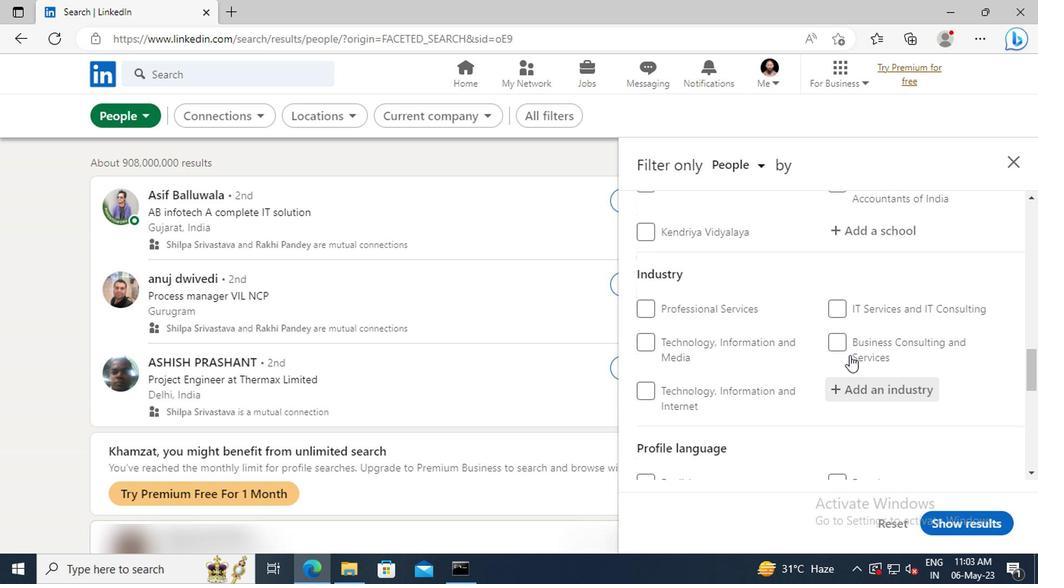 
Action: Mouse scrolled (702, 350) with delta (0, 0)
Screenshot: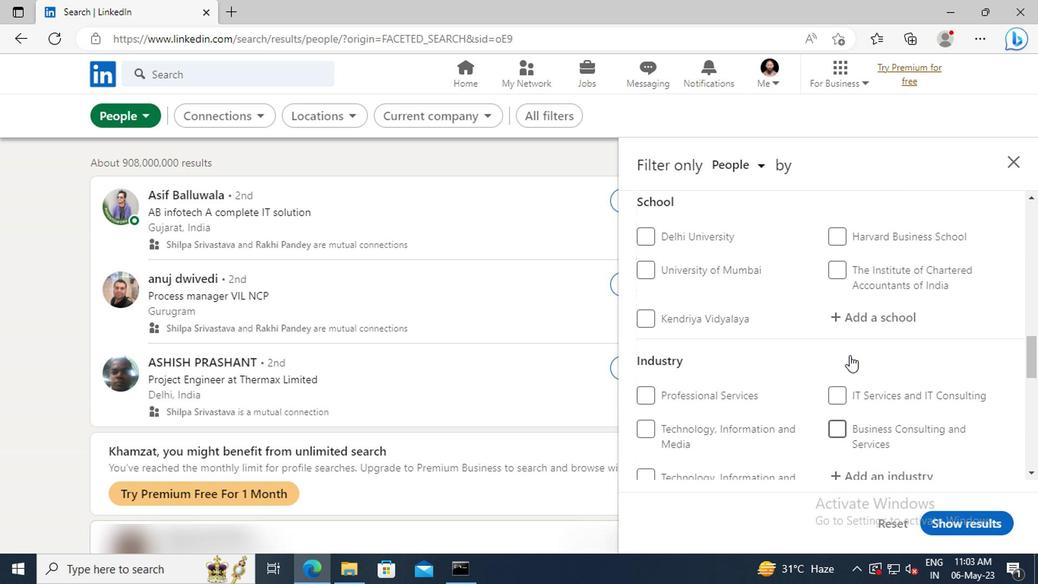 
Action: Mouse scrolled (702, 350) with delta (0, 0)
Screenshot: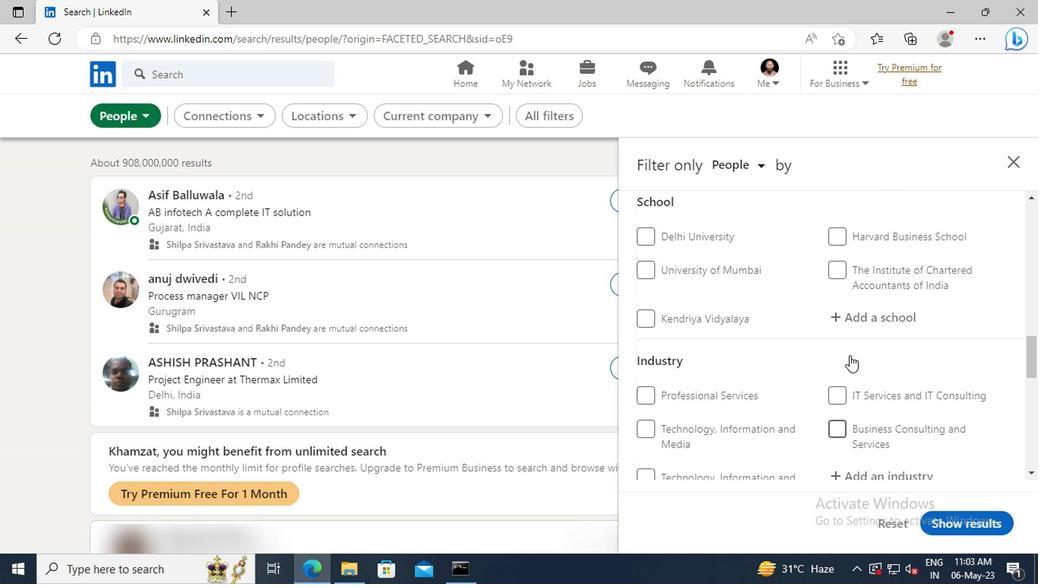 
Action: Mouse scrolled (702, 350) with delta (0, 0)
Screenshot: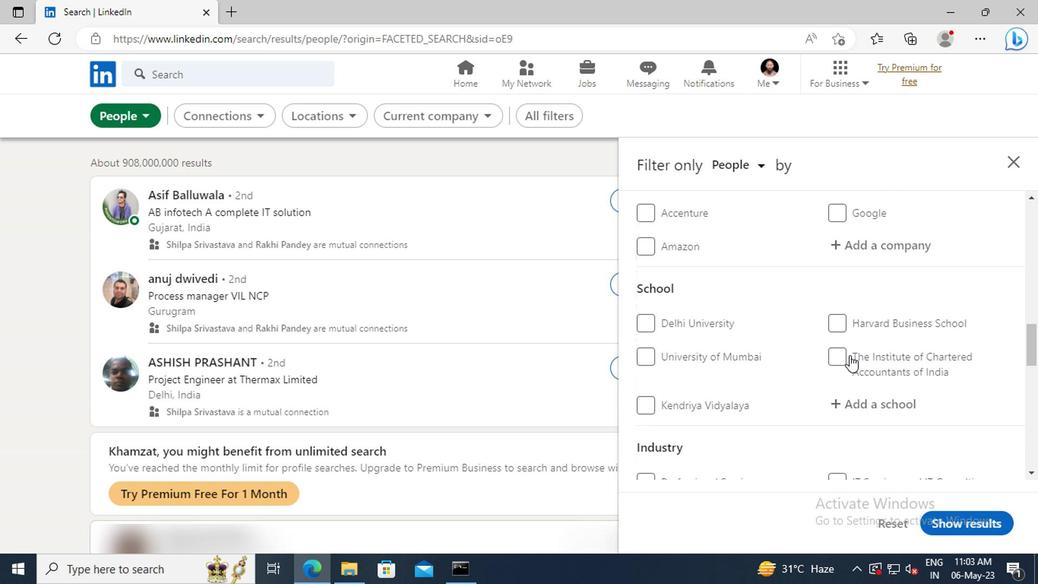 
Action: Mouse scrolled (702, 350) with delta (0, 0)
Screenshot: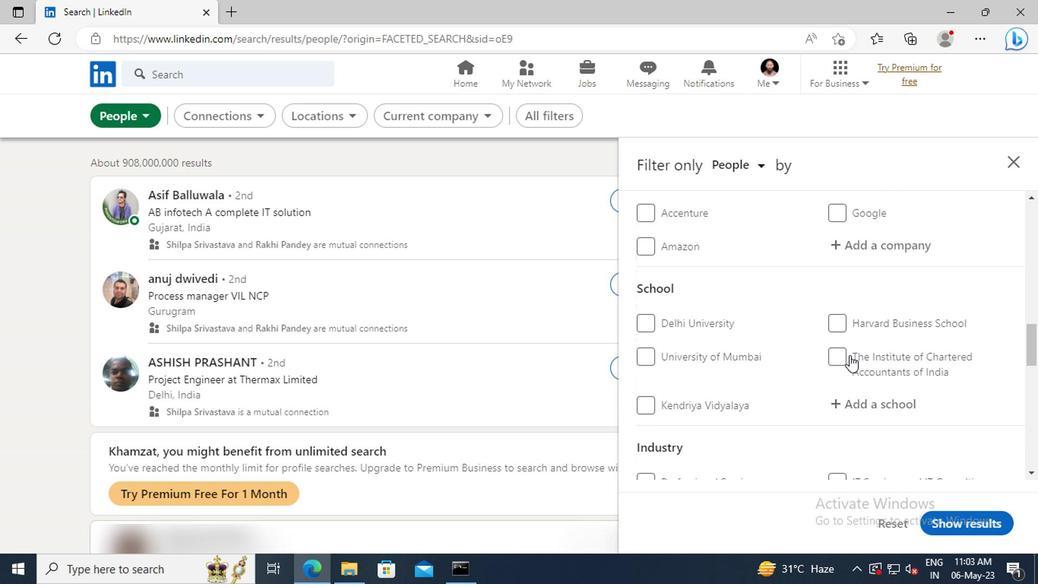 
Action: Mouse scrolled (702, 350) with delta (0, 0)
Screenshot: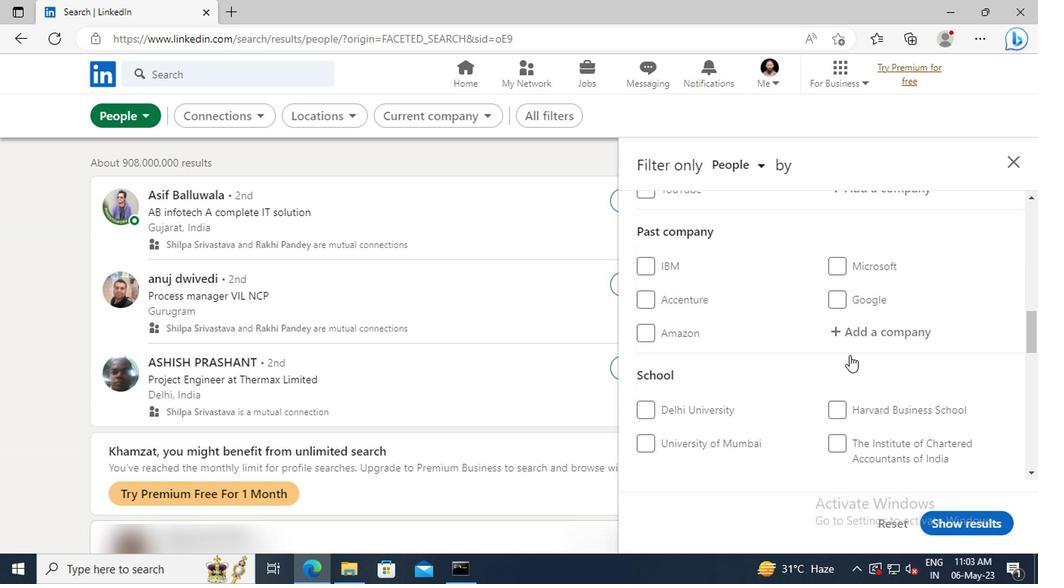 
Action: Mouse scrolled (702, 350) with delta (0, 0)
Screenshot: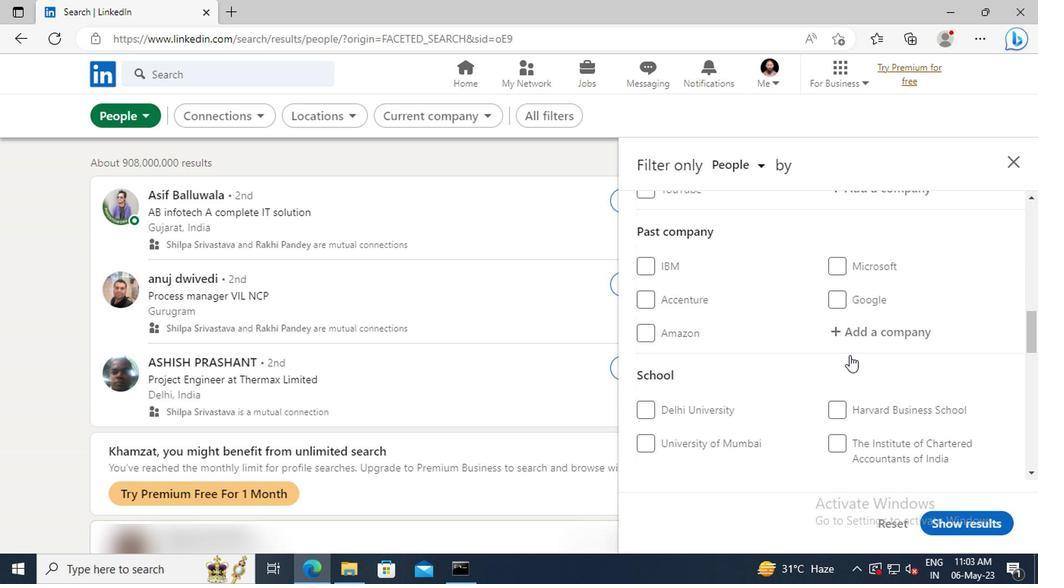 
Action: Mouse scrolled (702, 350) with delta (0, 0)
Screenshot: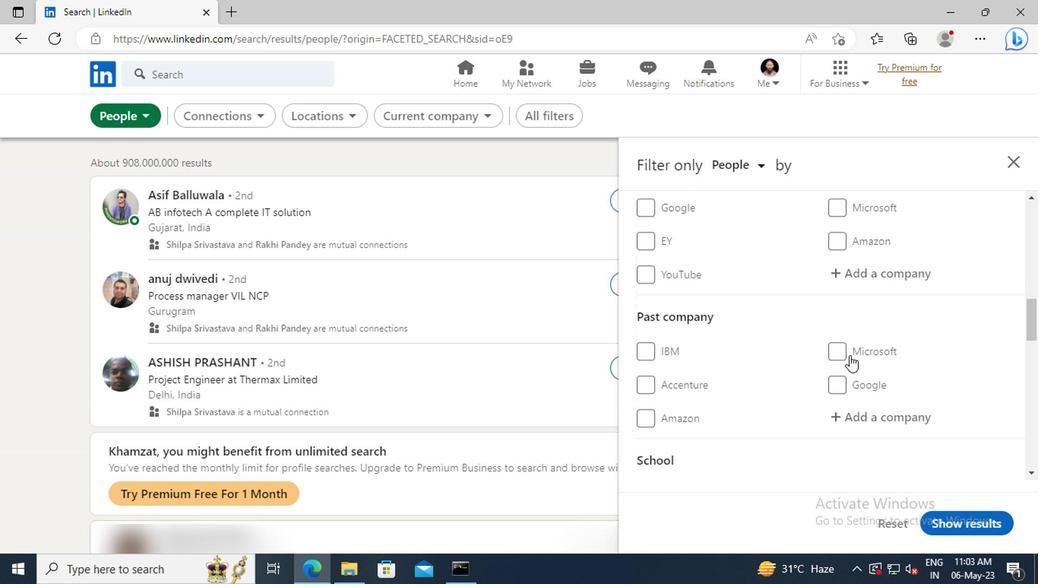 
Action: Mouse moved to (703, 326)
Screenshot: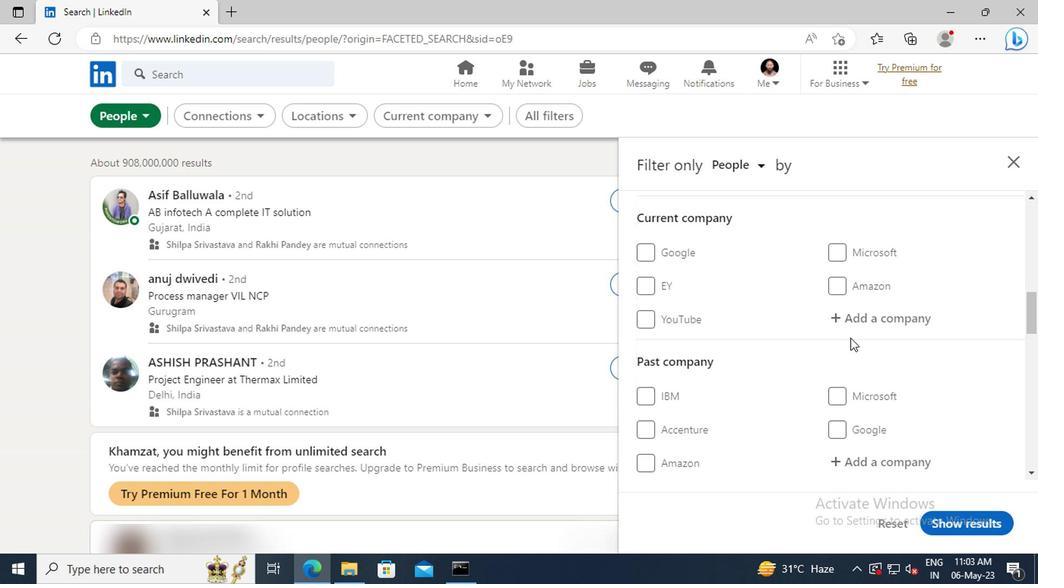 
Action: Mouse pressed left at (703, 326)
Screenshot: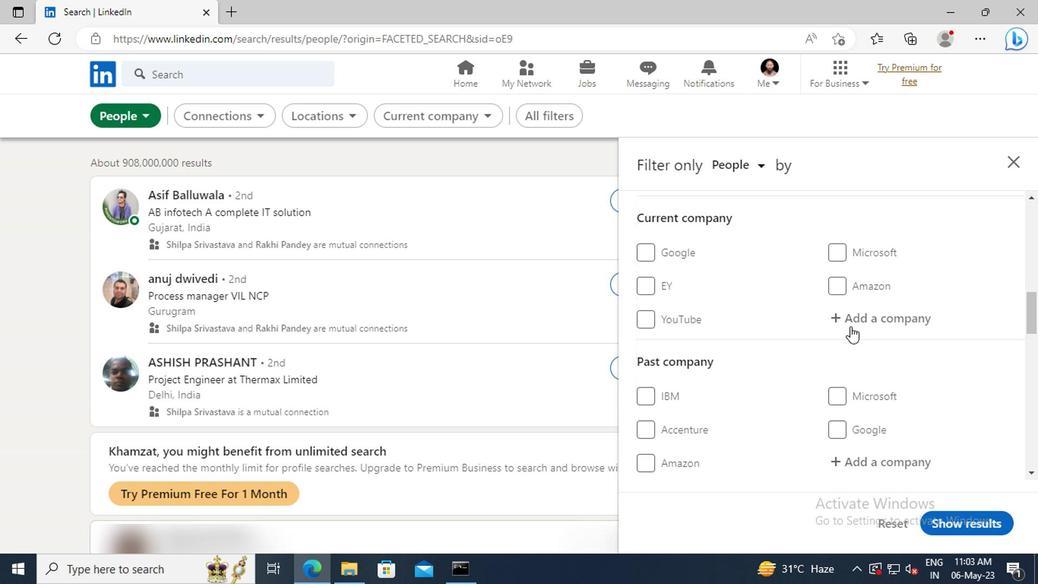 
Action: Key pressed <Key.shift>DISNEY<Key.space><Key.shift>ST
Screenshot: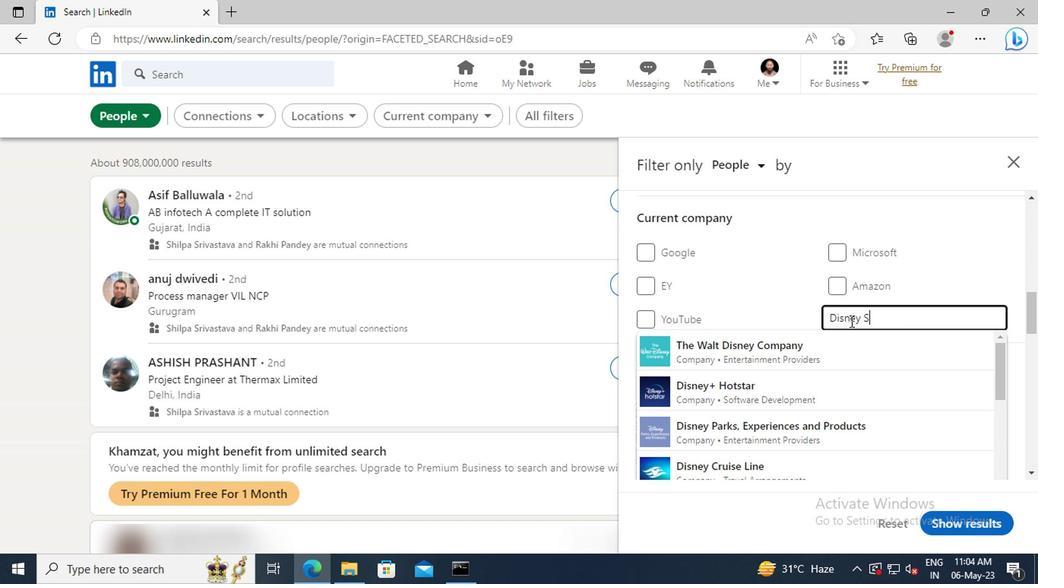 
Action: Mouse moved to (703, 339)
Screenshot: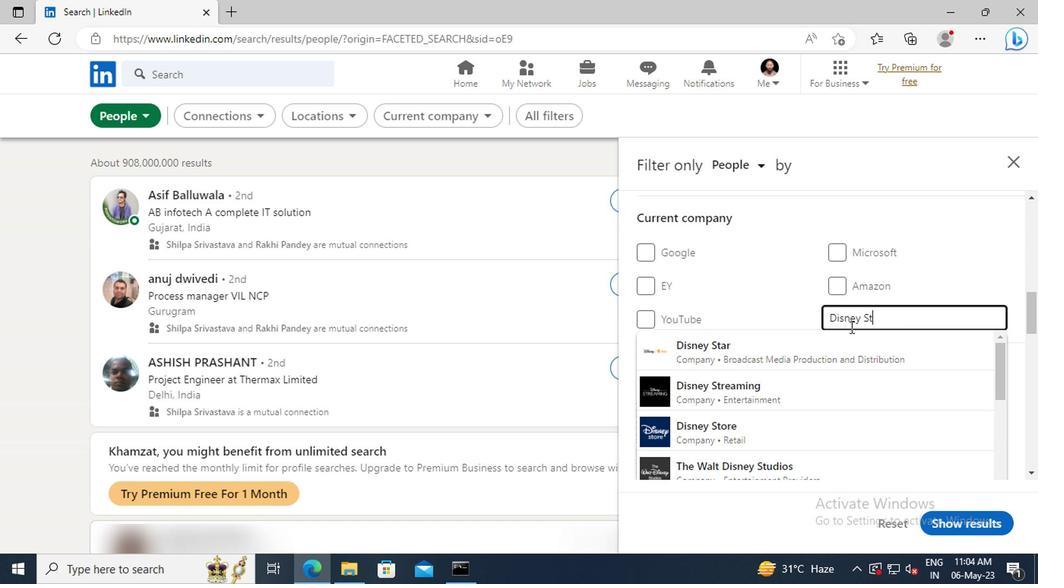 
Action: Mouse pressed left at (703, 339)
Screenshot: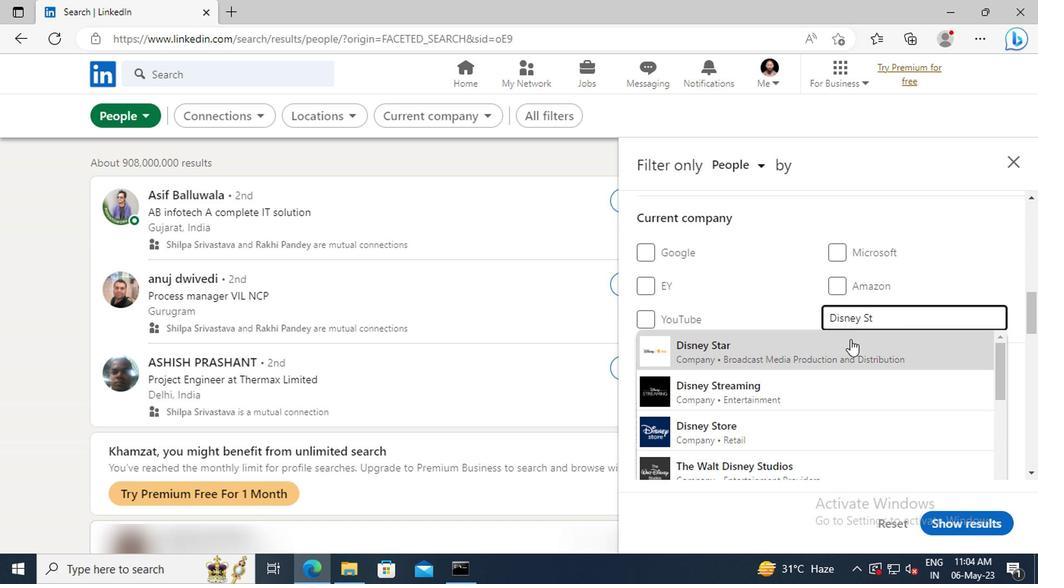 
Action: Mouse scrolled (703, 338) with delta (0, 0)
Screenshot: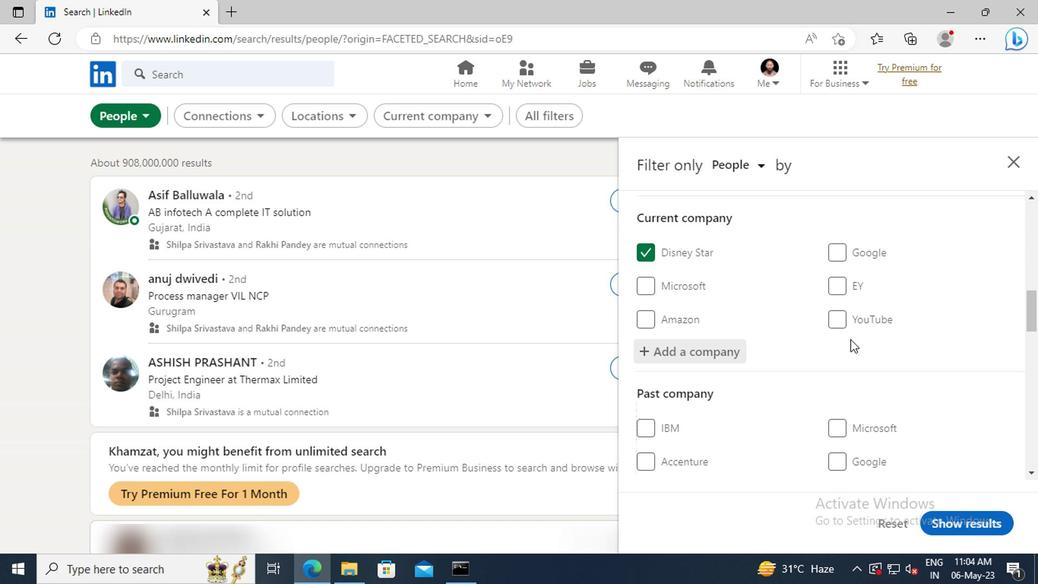 
Action: Mouse scrolled (703, 338) with delta (0, 0)
Screenshot: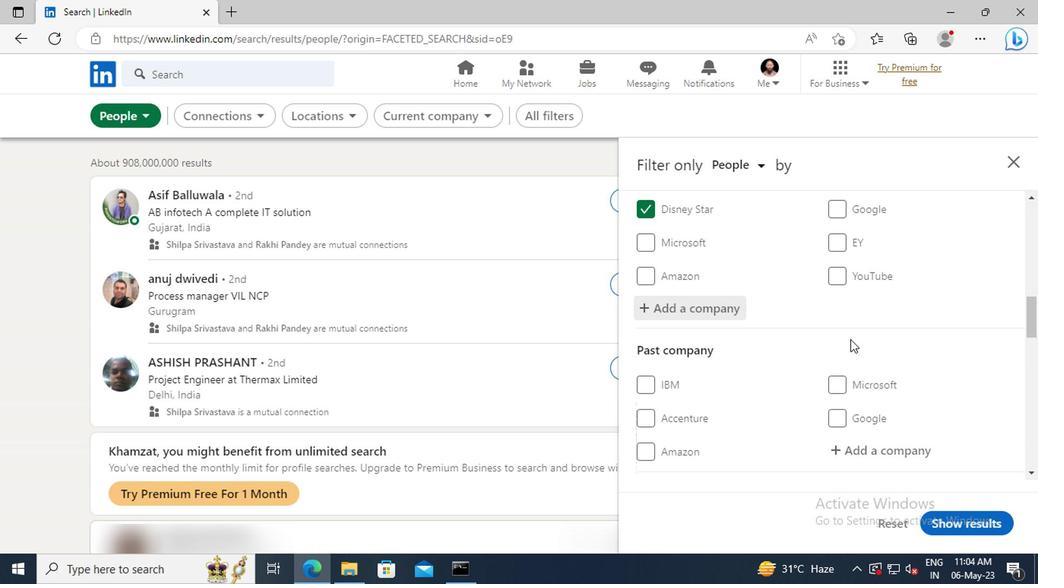 
Action: Mouse moved to (703, 339)
Screenshot: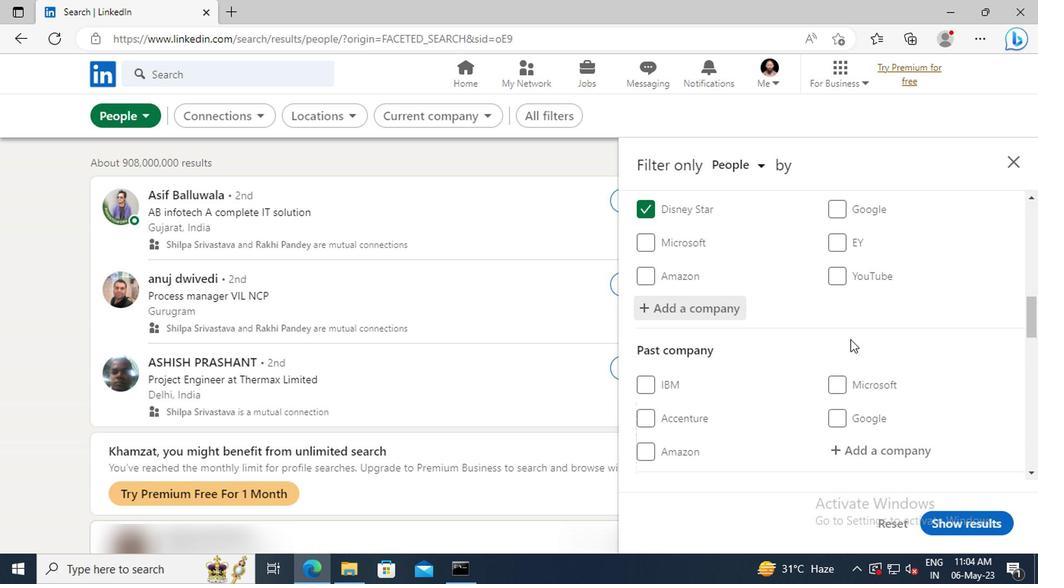 
Action: Mouse scrolled (703, 338) with delta (0, 0)
Screenshot: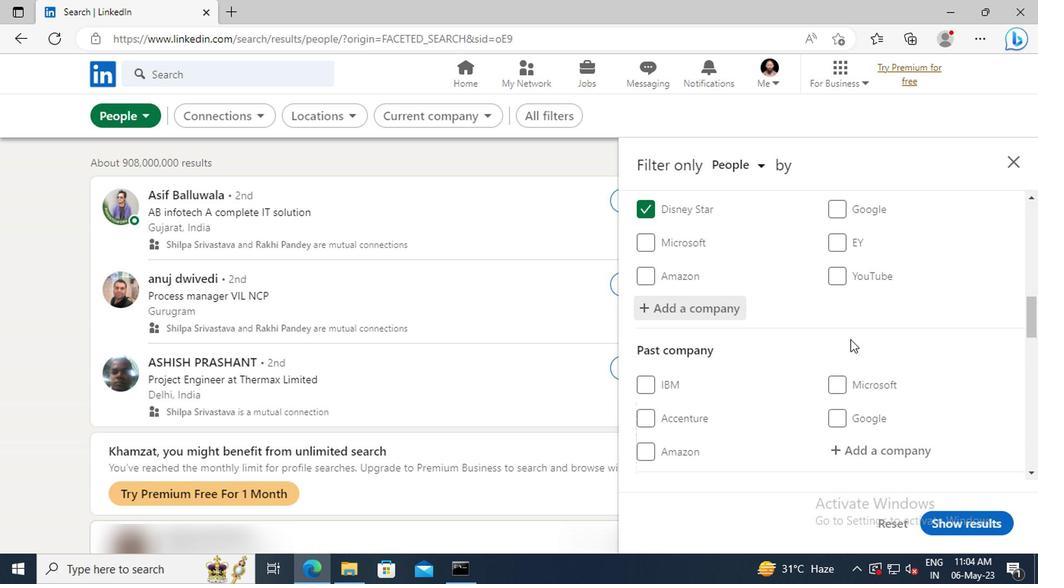 
Action: Mouse moved to (703, 337)
Screenshot: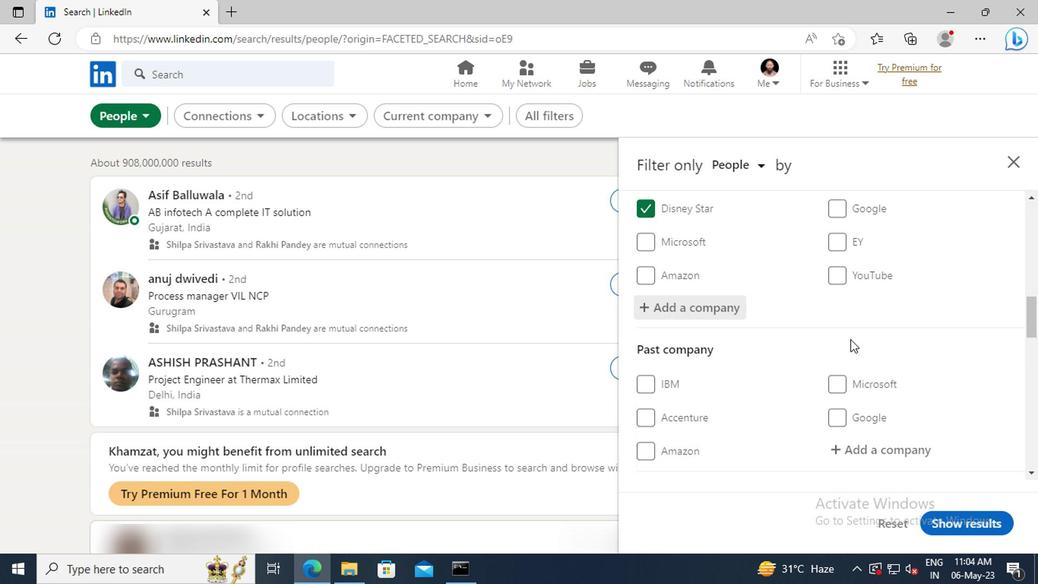 
Action: Mouse scrolled (703, 336) with delta (0, 0)
Screenshot: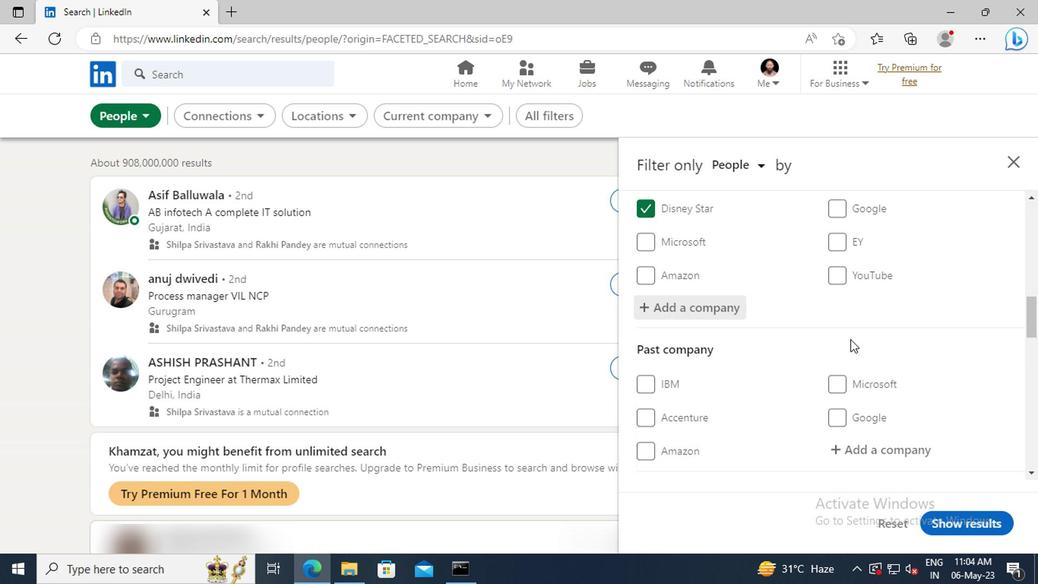
Action: Mouse moved to (701, 332)
Screenshot: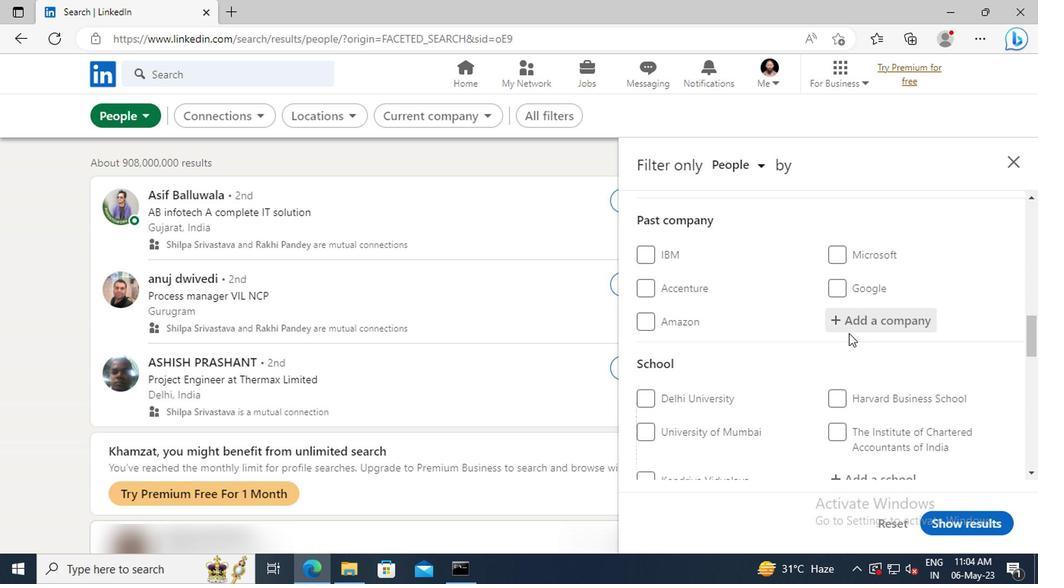 
Action: Mouse scrolled (701, 332) with delta (0, 0)
Screenshot: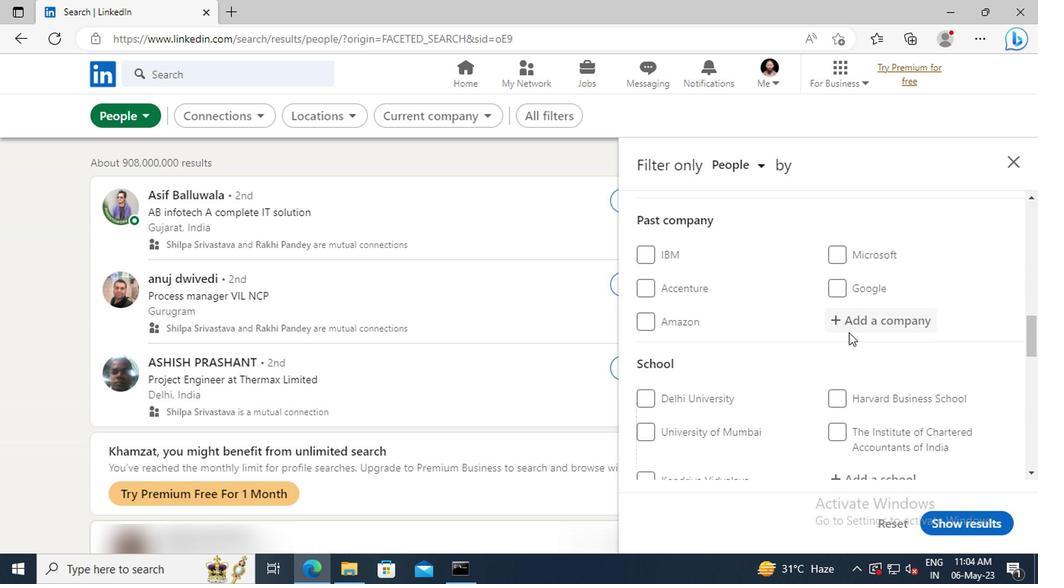 
Action: Mouse scrolled (701, 332) with delta (0, 0)
Screenshot: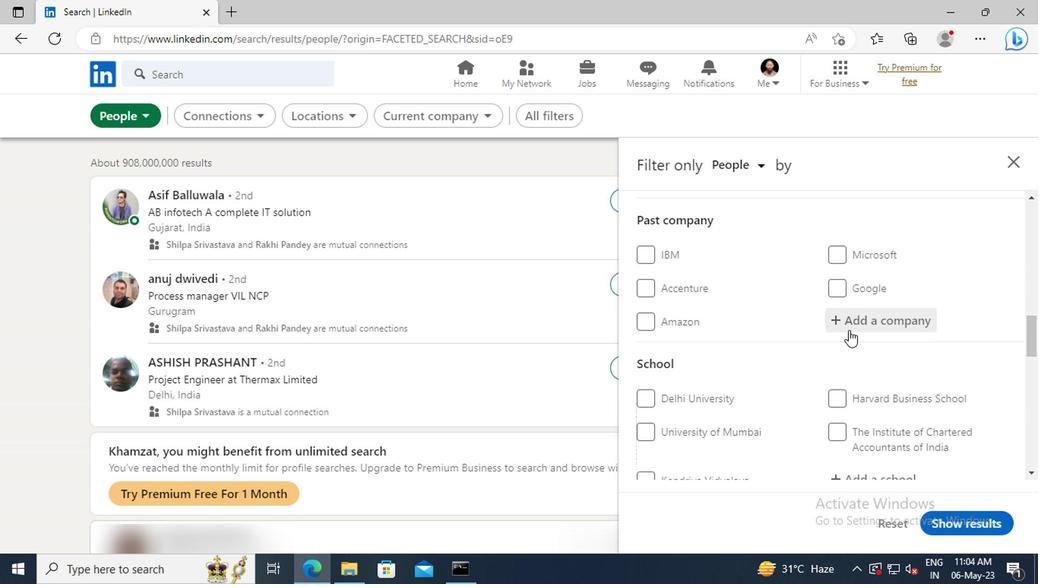 
Action: Mouse moved to (701, 330)
Screenshot: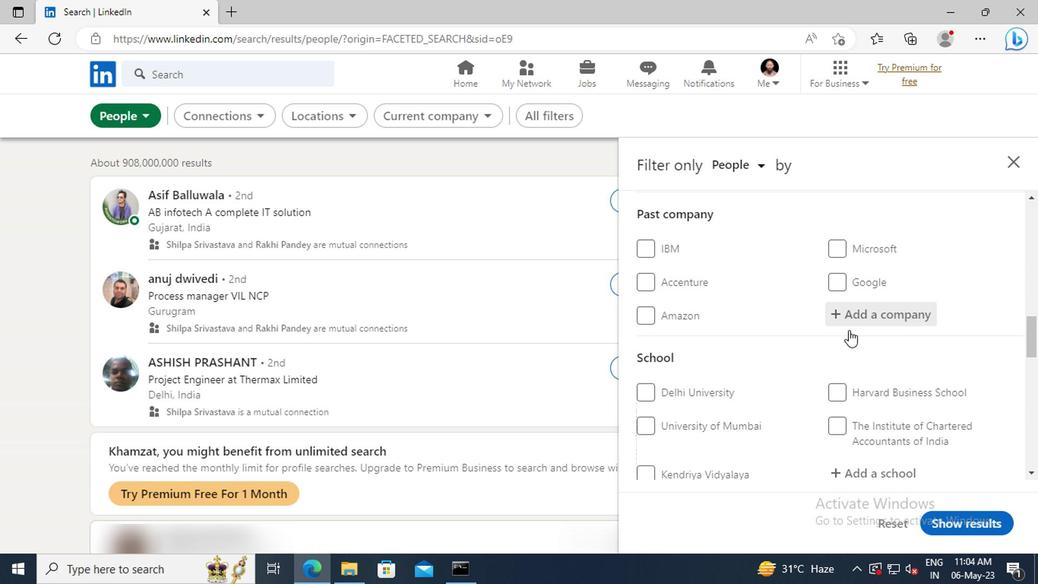 
Action: Mouse scrolled (701, 330) with delta (0, 0)
Screenshot: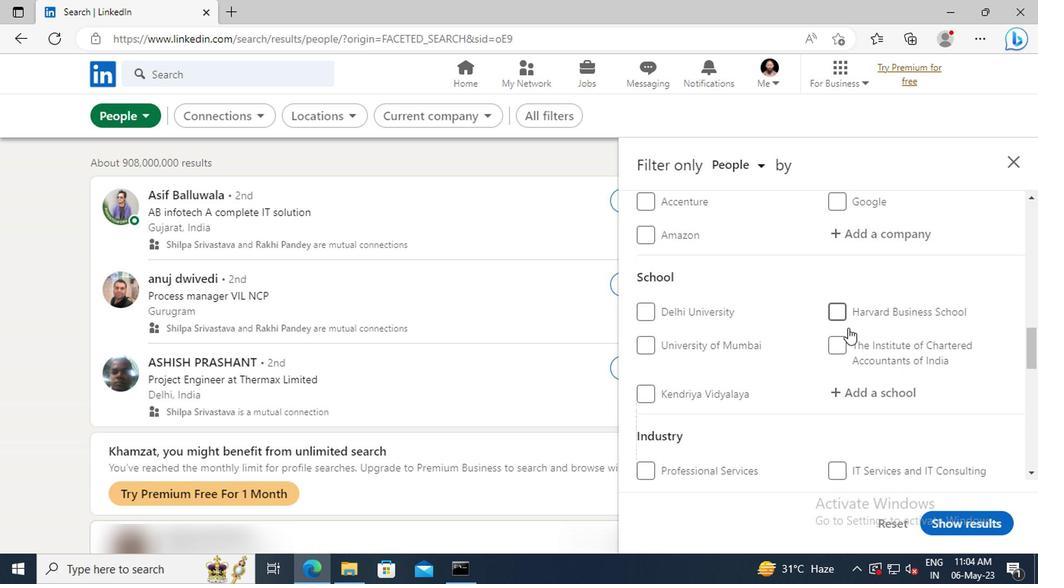 
Action: Mouse moved to (705, 345)
Screenshot: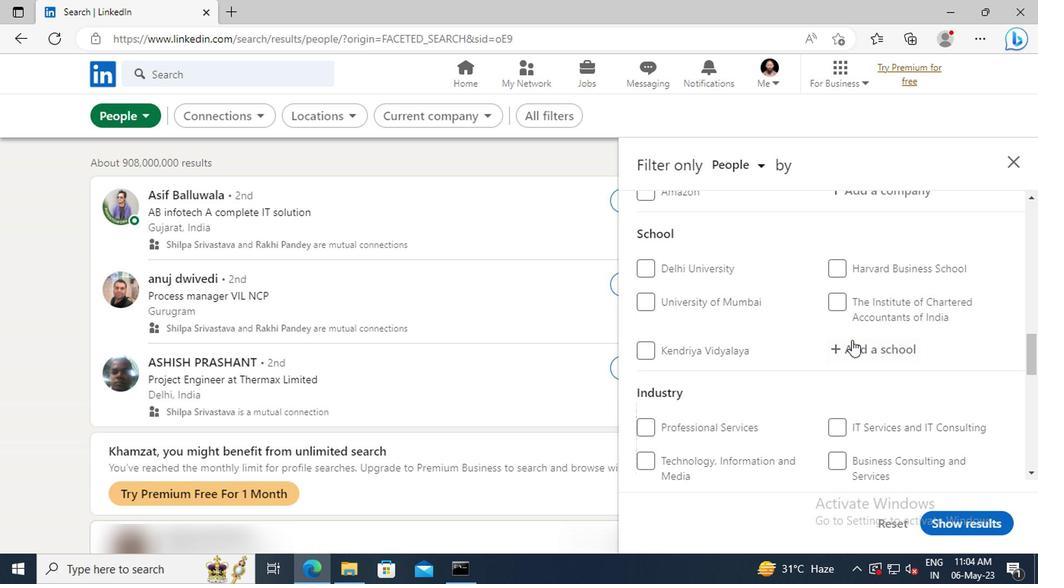
Action: Mouse pressed left at (705, 345)
Screenshot: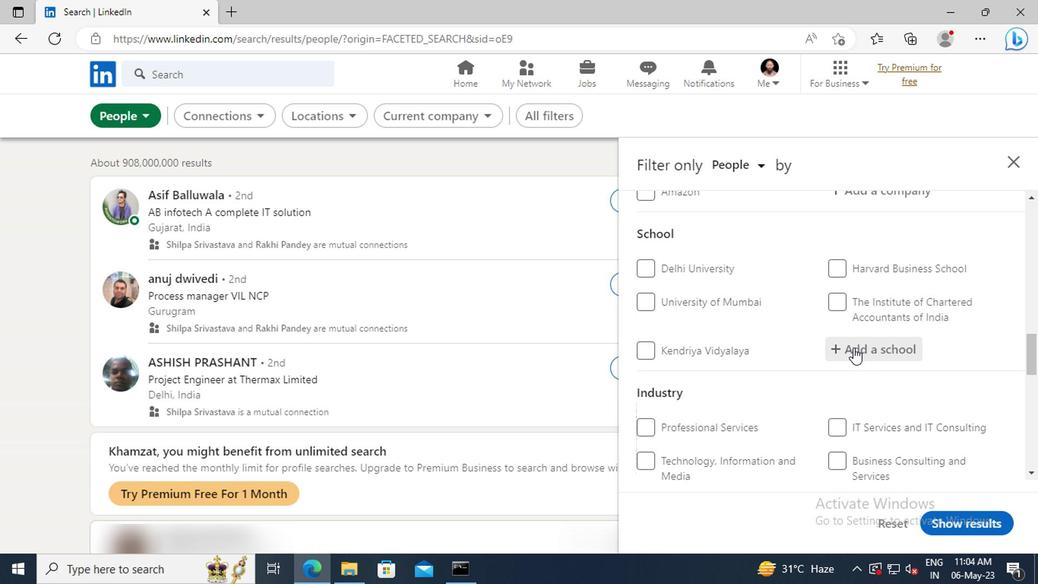 
Action: Mouse moved to (706, 346)
Screenshot: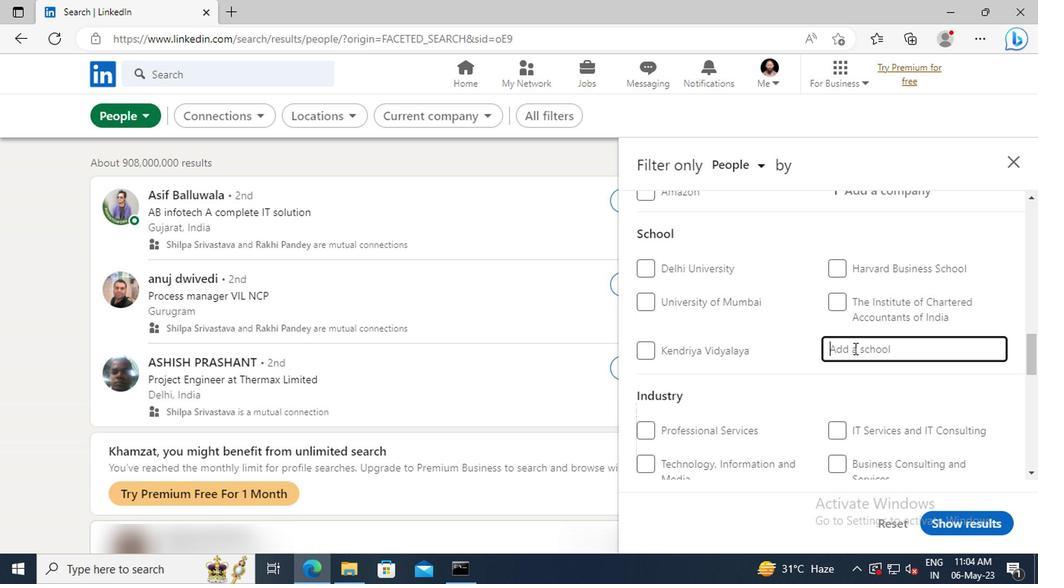 
Action: Key pressed <Key.shift>
Screenshot: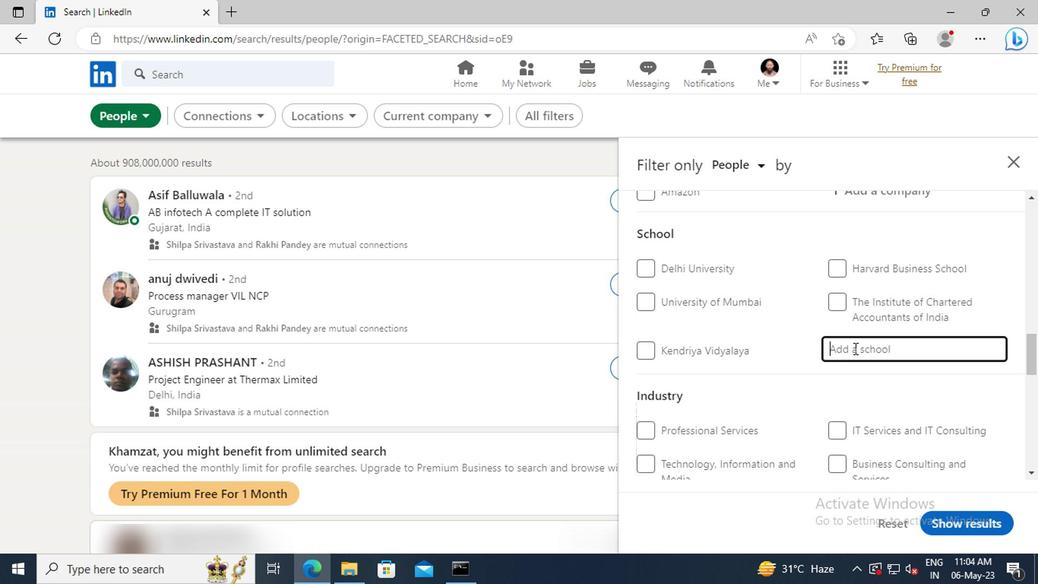 
Action: Mouse moved to (707, 347)
Screenshot: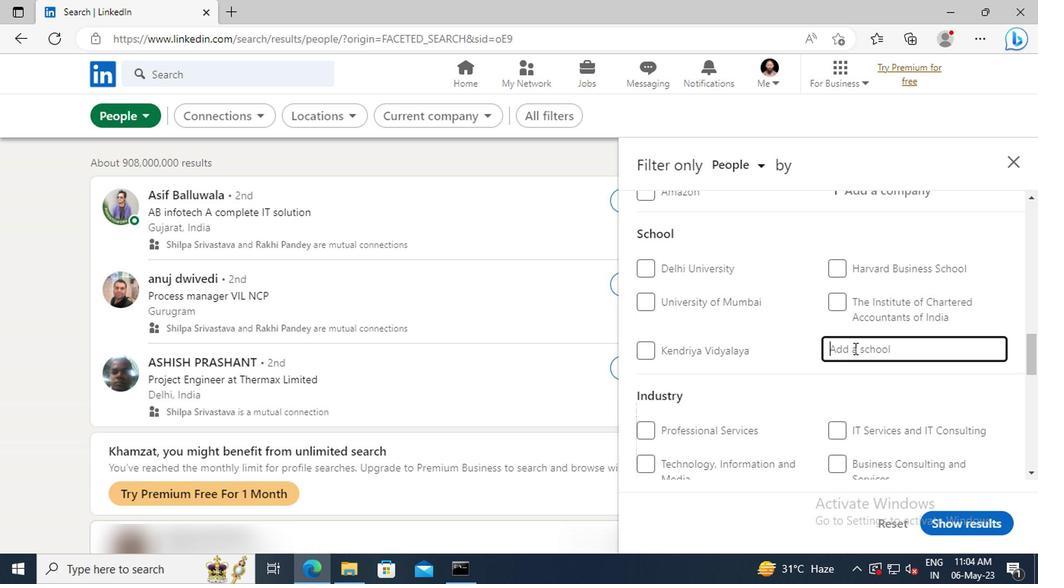 
Action: Key pressed FATIMA<Key.space><Key.shift>CONVEN
Screenshot: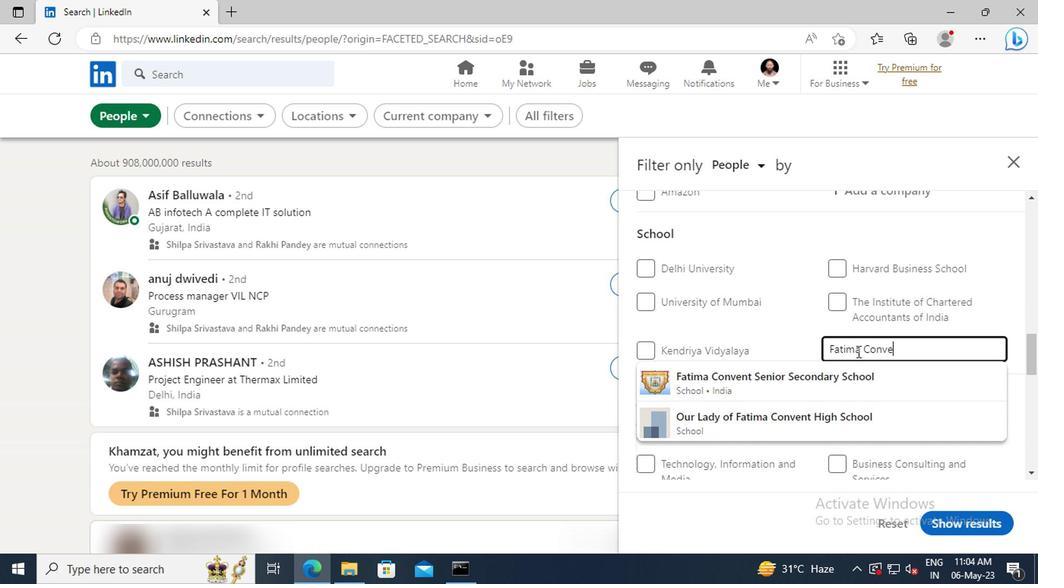 
Action: Mouse moved to (707, 361)
Screenshot: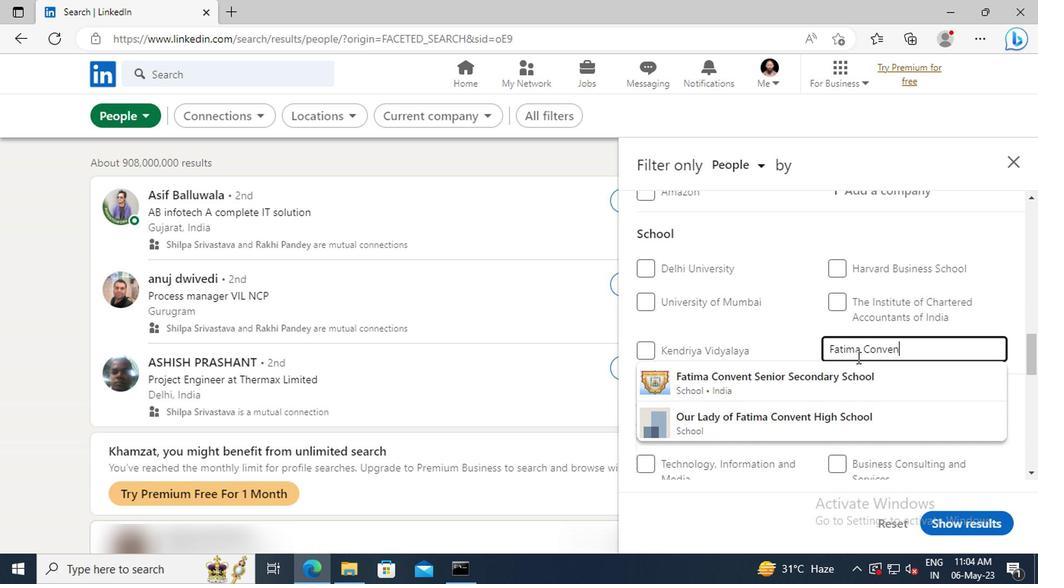 
Action: Mouse pressed left at (707, 361)
Screenshot: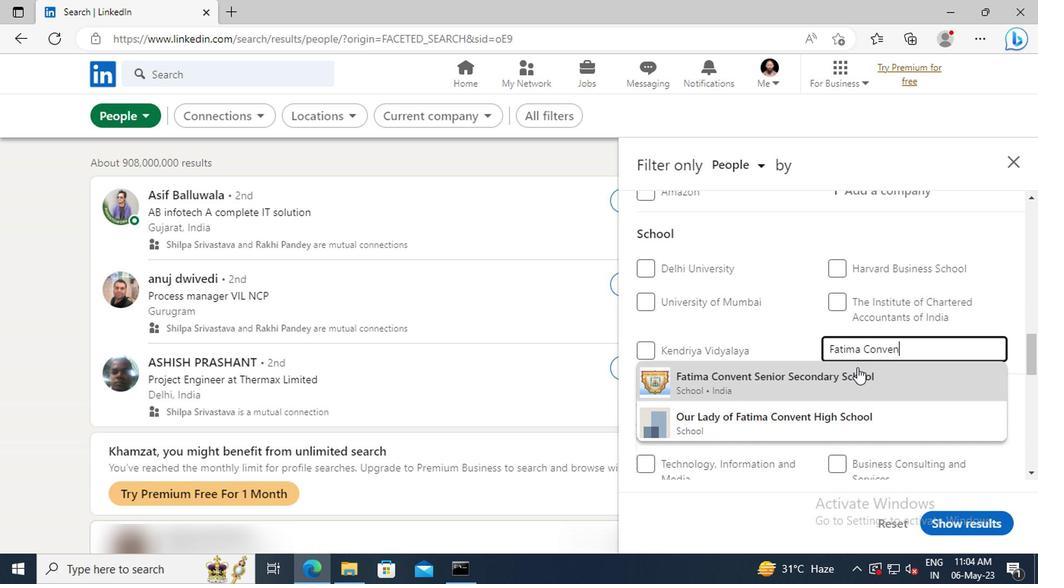 
Action: Mouse moved to (701, 353)
Screenshot: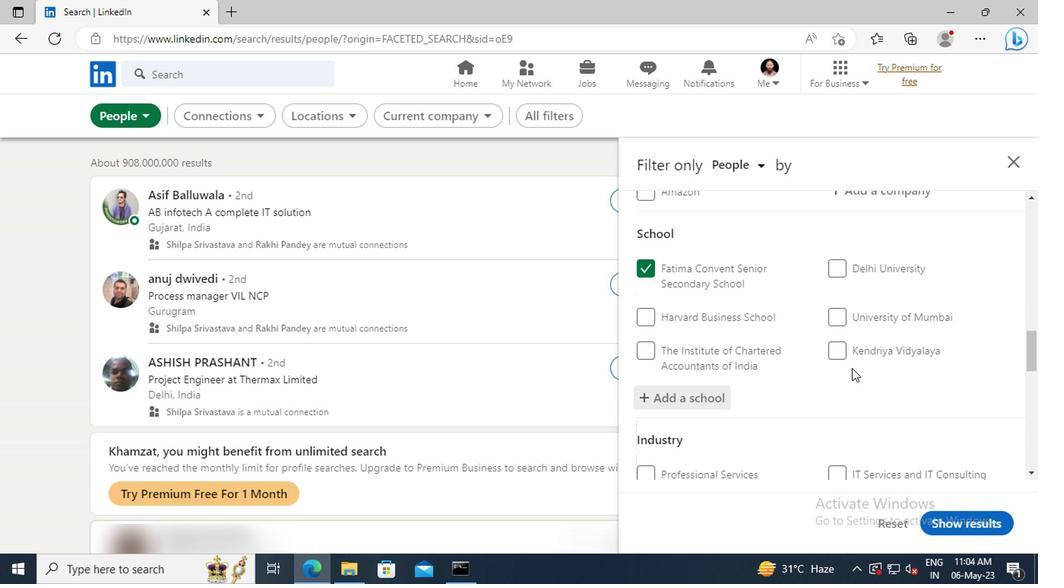 
Action: Mouse scrolled (701, 352) with delta (0, 0)
Screenshot: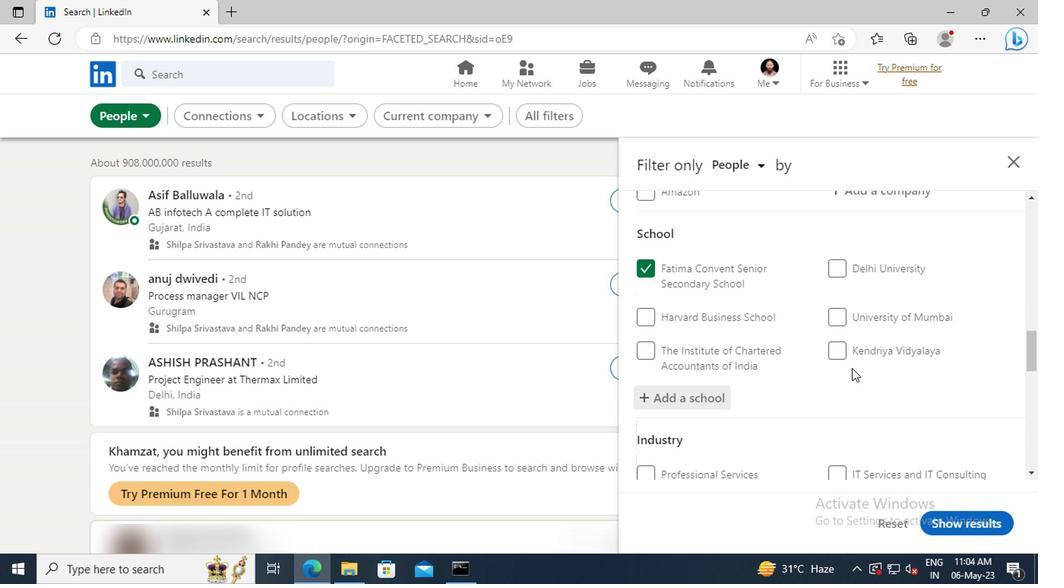 
Action: Mouse moved to (700, 349)
Screenshot: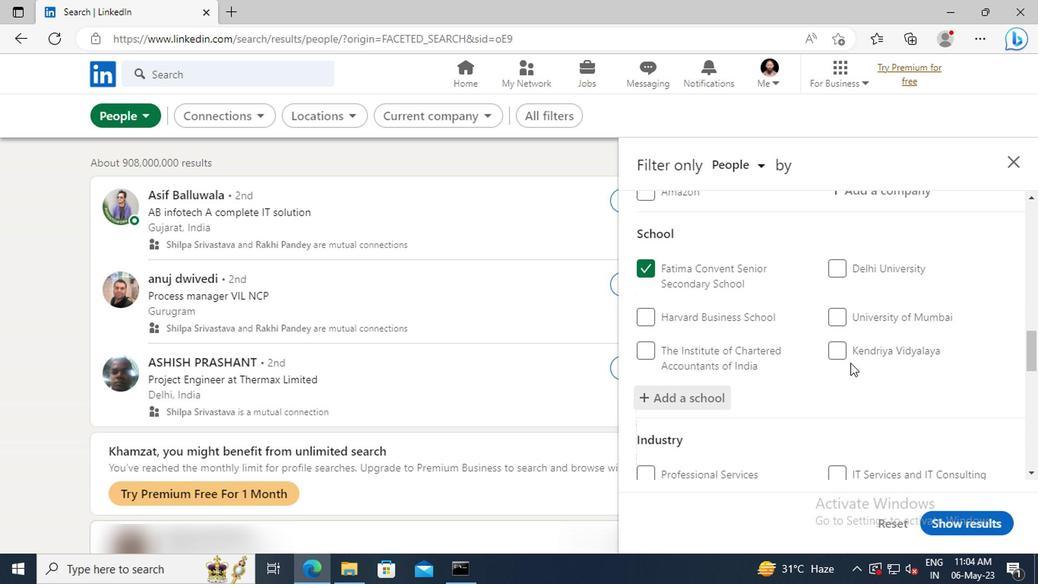 
Action: Mouse scrolled (700, 349) with delta (0, 0)
Screenshot: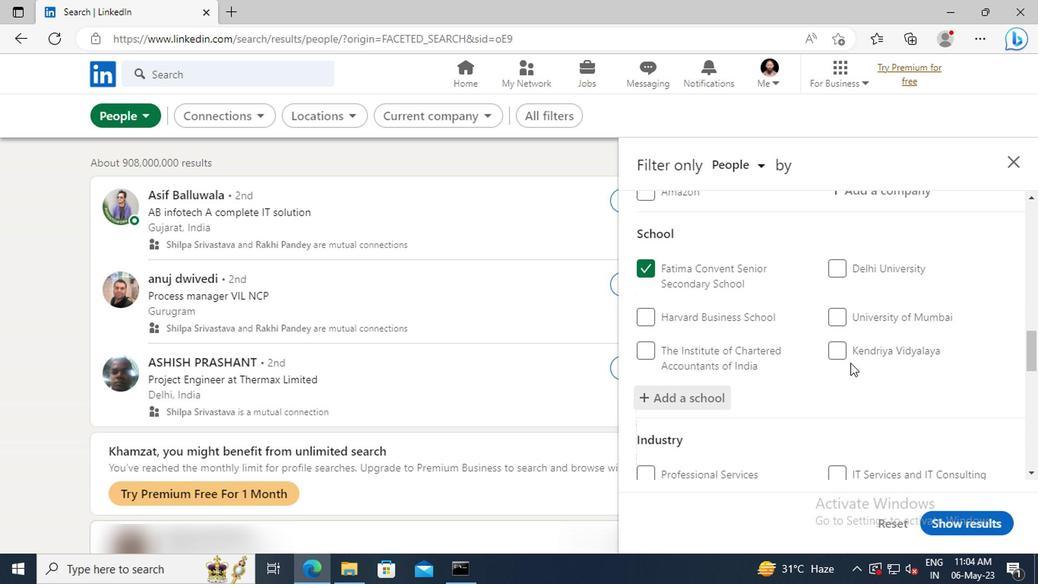 
Action: Mouse moved to (700, 347)
Screenshot: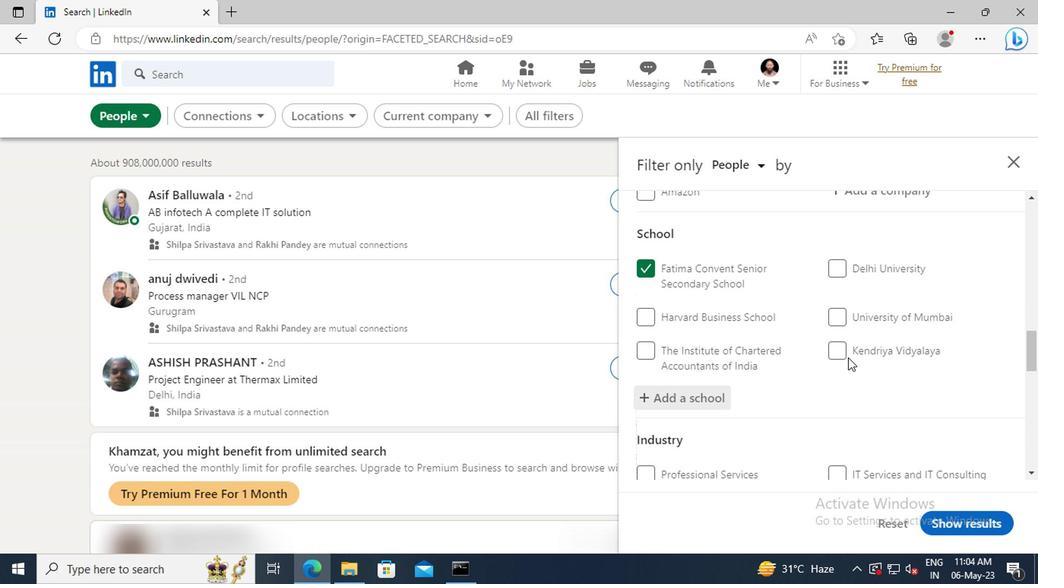 
Action: Mouse scrolled (700, 347) with delta (0, 0)
Screenshot: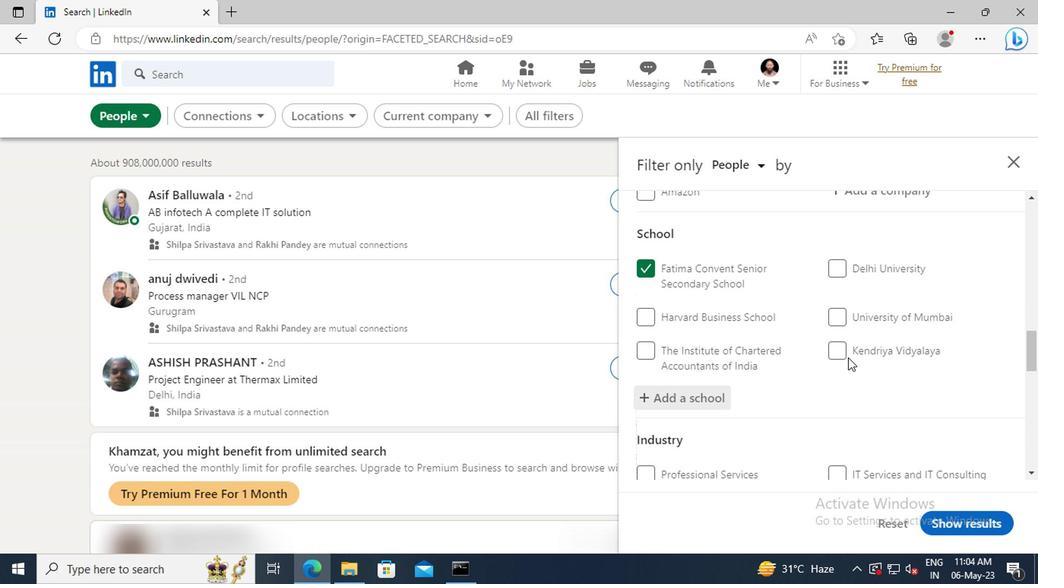 
Action: Mouse moved to (693, 326)
Screenshot: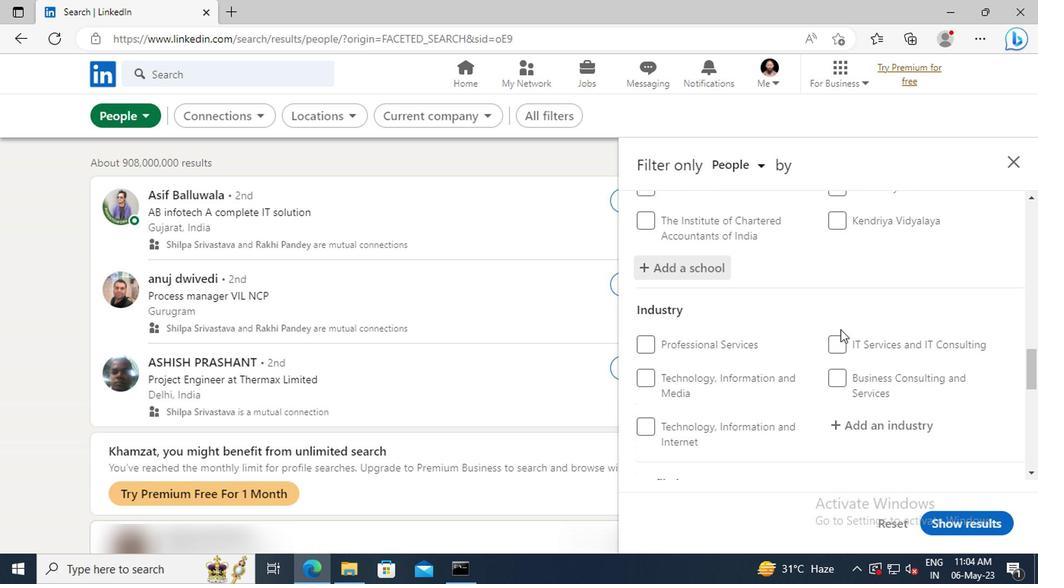 
Action: Mouse scrolled (693, 325) with delta (0, 0)
Screenshot: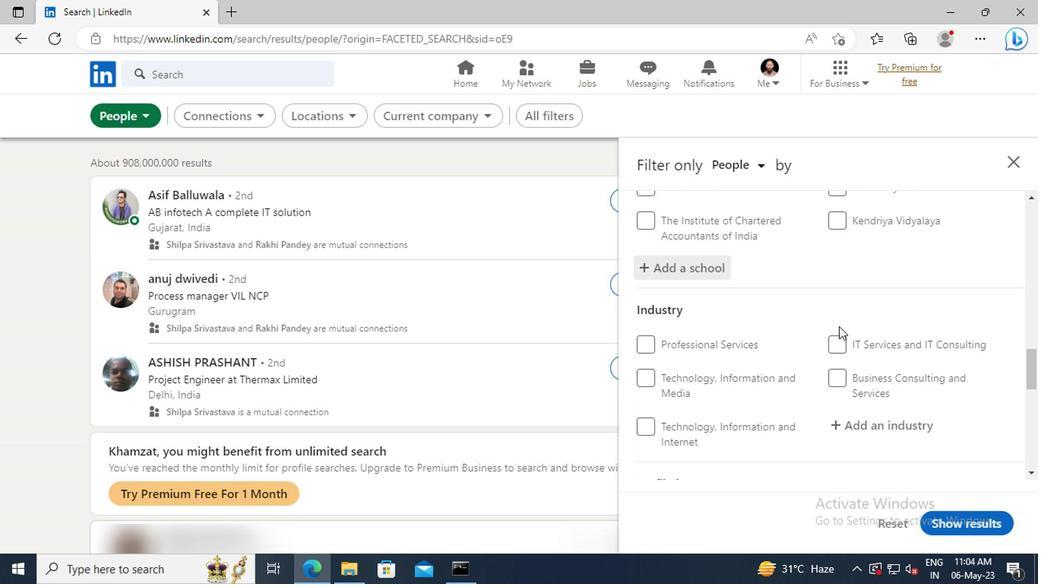
Action: Mouse moved to (693, 325)
Screenshot: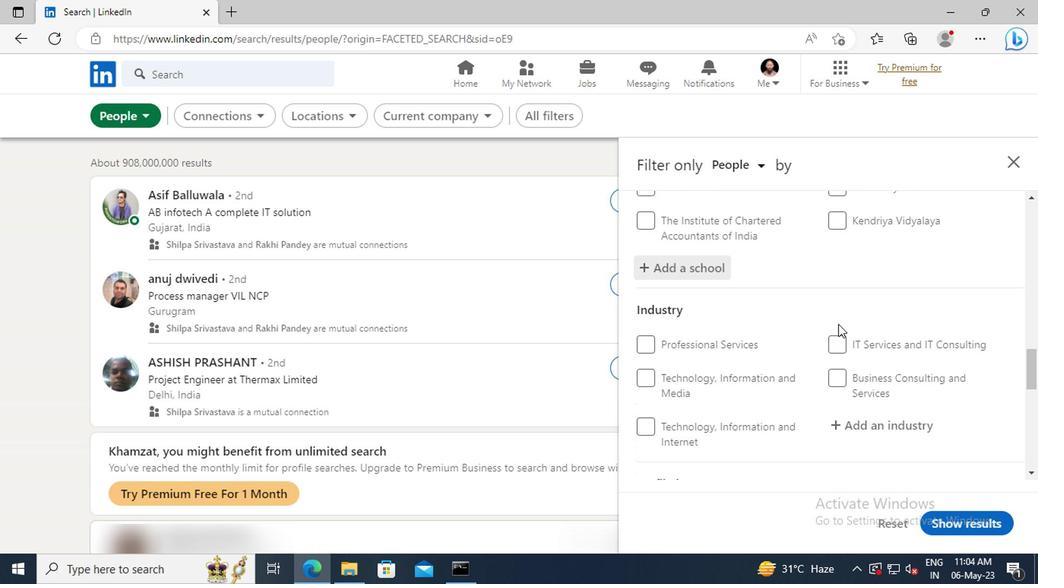 
Action: Mouse scrolled (693, 325) with delta (0, 0)
Screenshot: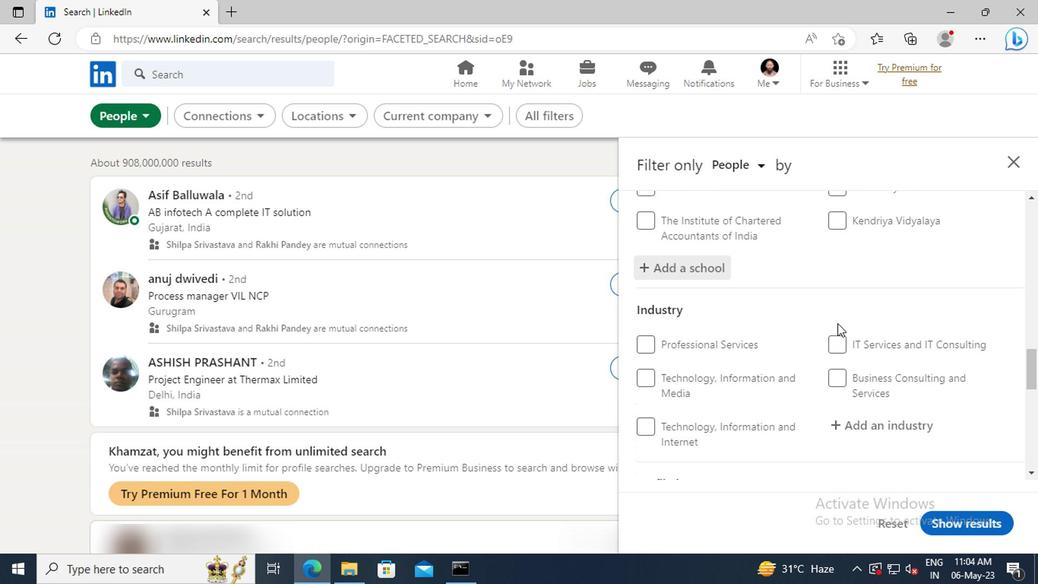 
Action: Mouse moved to (694, 334)
Screenshot: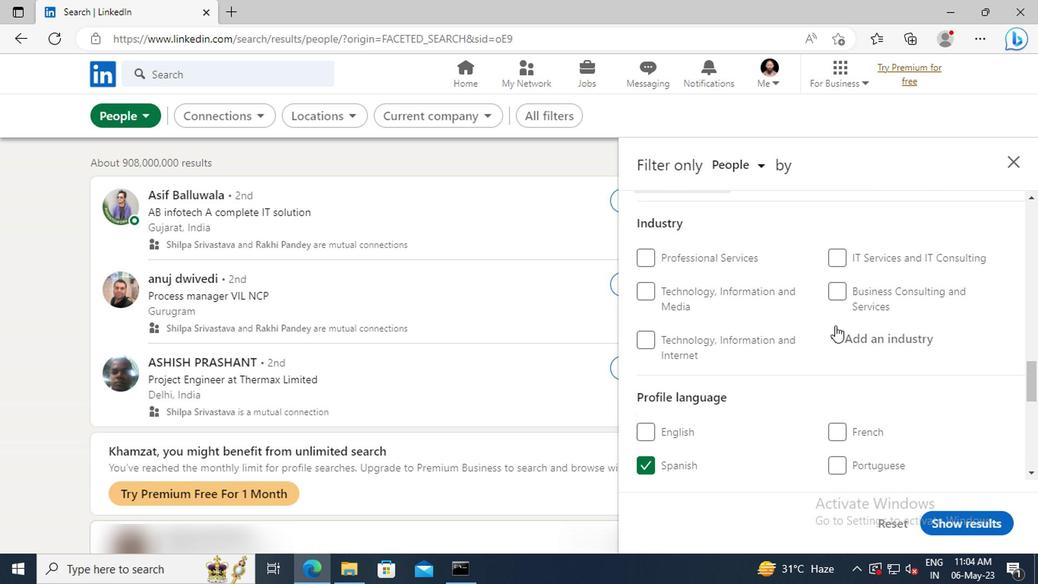 
Action: Mouse pressed left at (694, 334)
Screenshot: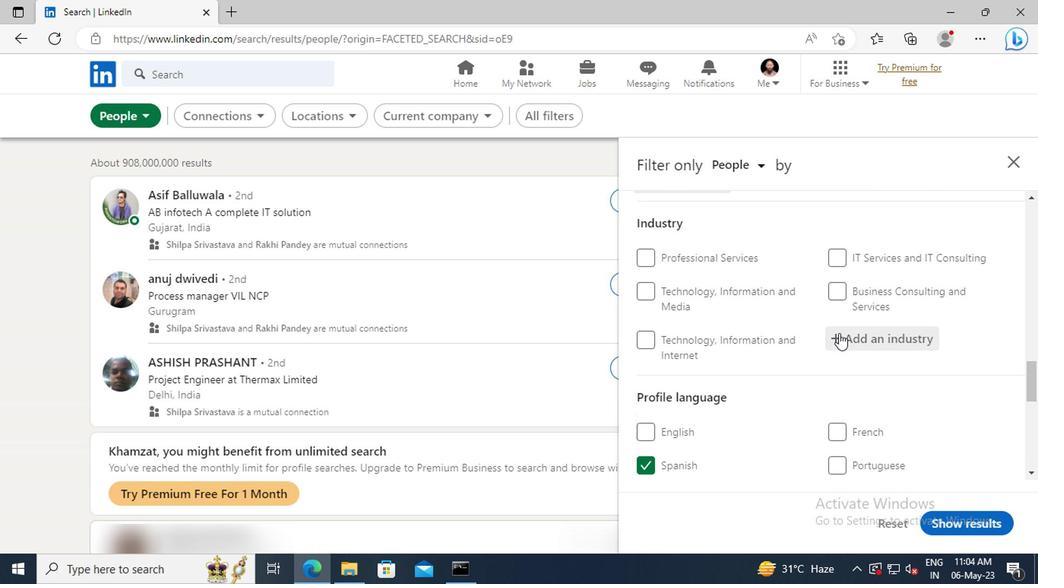 
Action: Key pressed <Key.shift>EXECUT
Screenshot: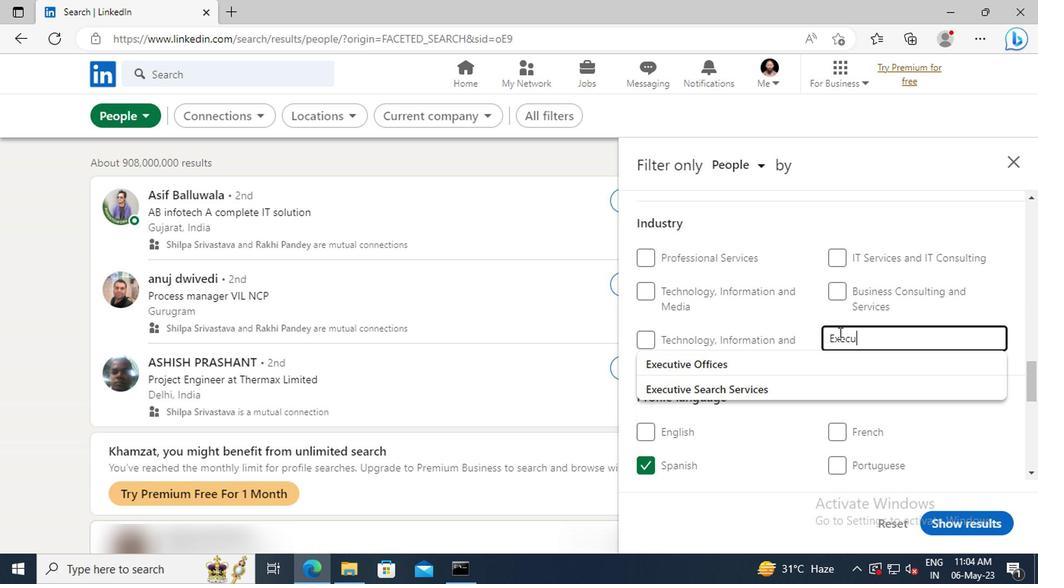 
Action: Mouse moved to (699, 353)
Screenshot: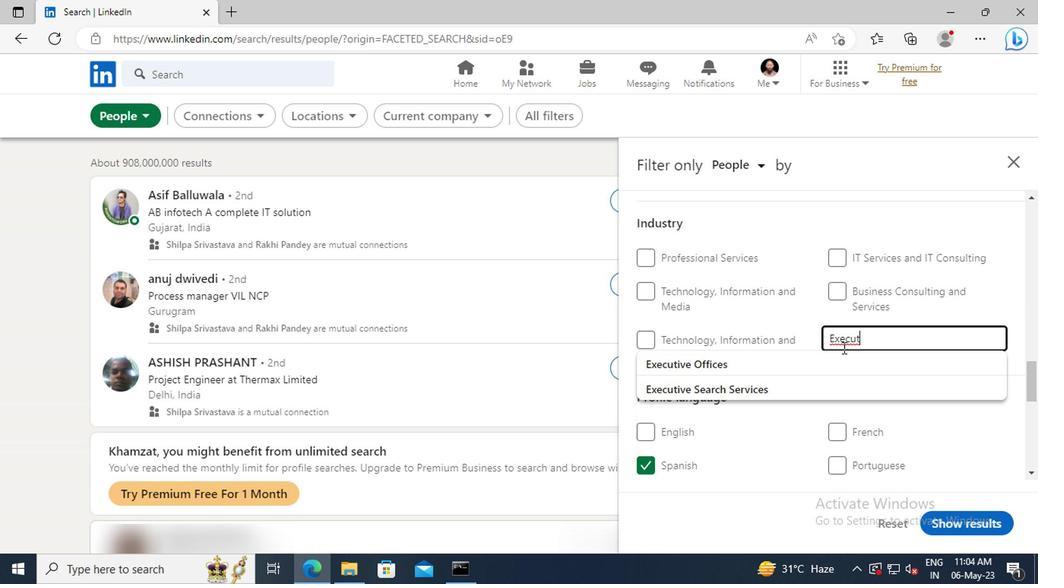 
Action: Mouse pressed left at (699, 353)
Screenshot: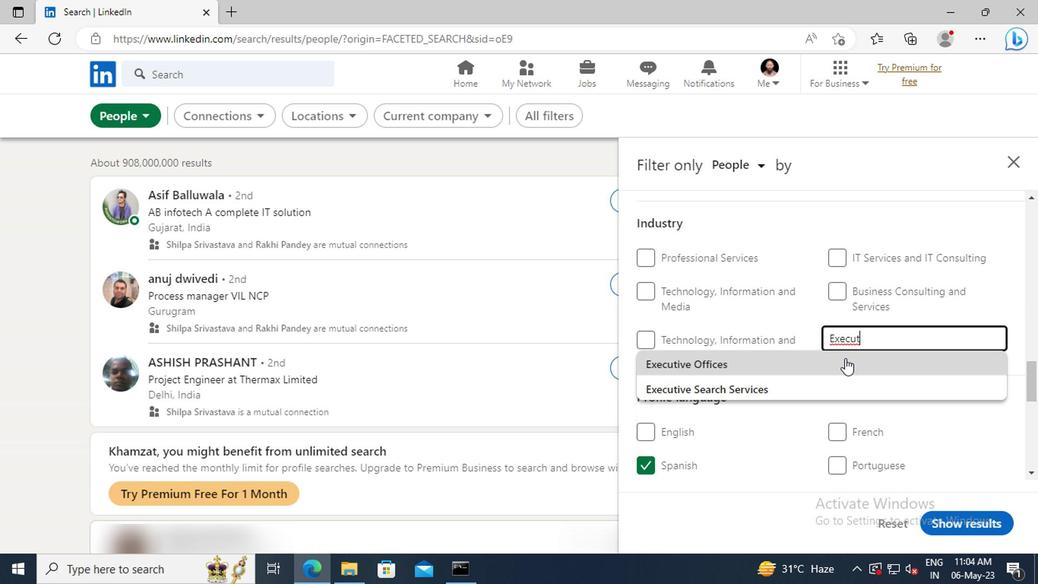 
Action: Mouse scrolled (699, 352) with delta (0, 0)
Screenshot: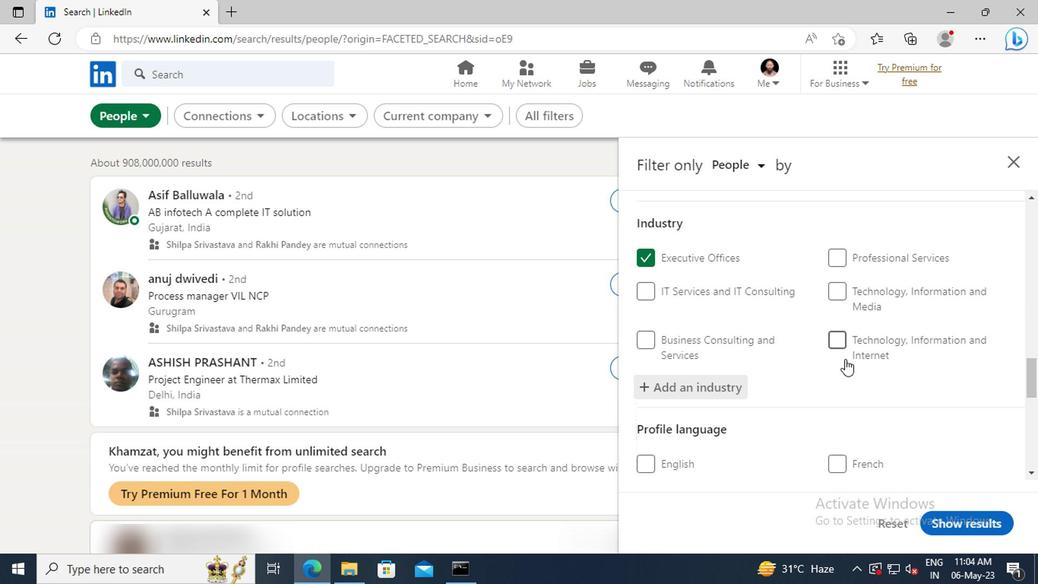 
Action: Mouse scrolled (699, 352) with delta (0, 0)
Screenshot: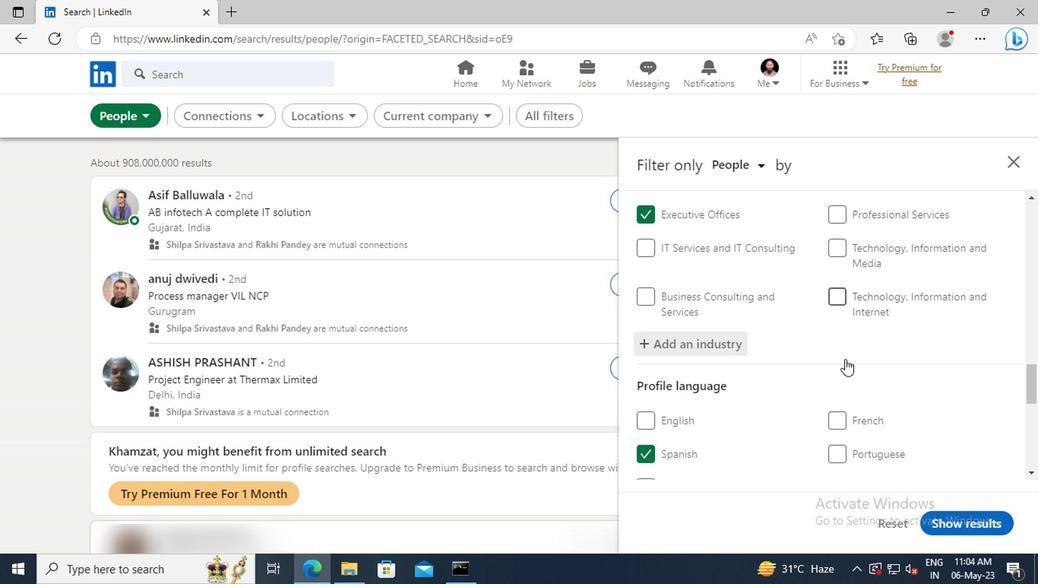 
Action: Mouse scrolled (699, 352) with delta (0, 0)
Screenshot: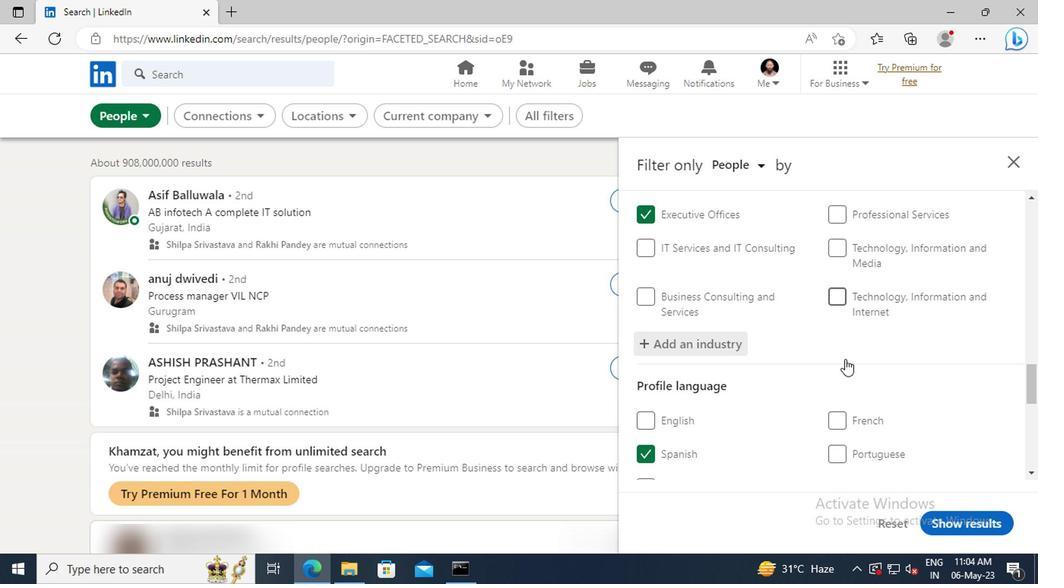 
Action: Mouse scrolled (699, 352) with delta (0, 0)
Screenshot: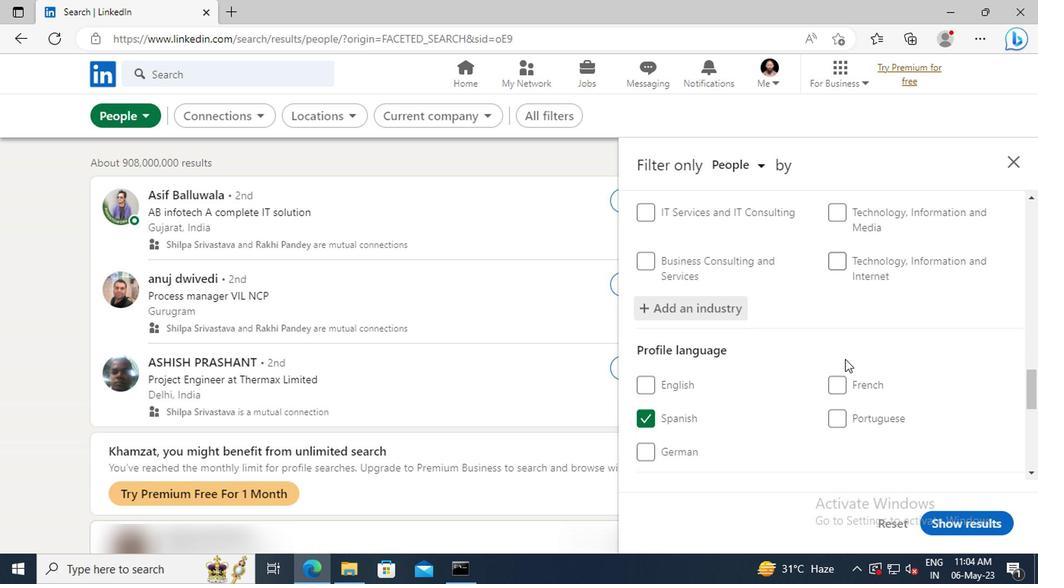 
Action: Mouse scrolled (699, 352) with delta (0, 0)
Screenshot: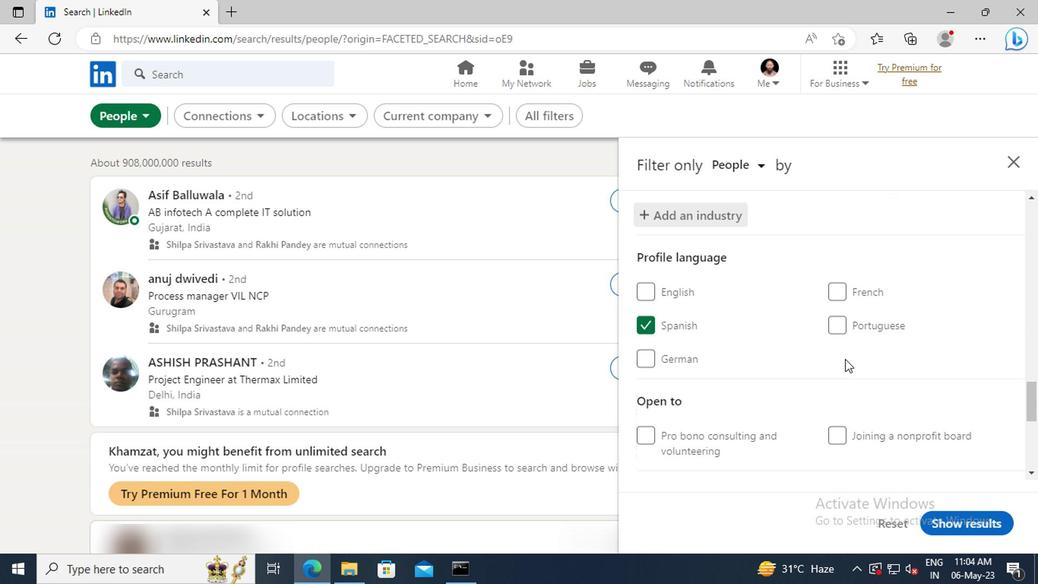 
Action: Mouse scrolled (699, 352) with delta (0, 0)
Screenshot: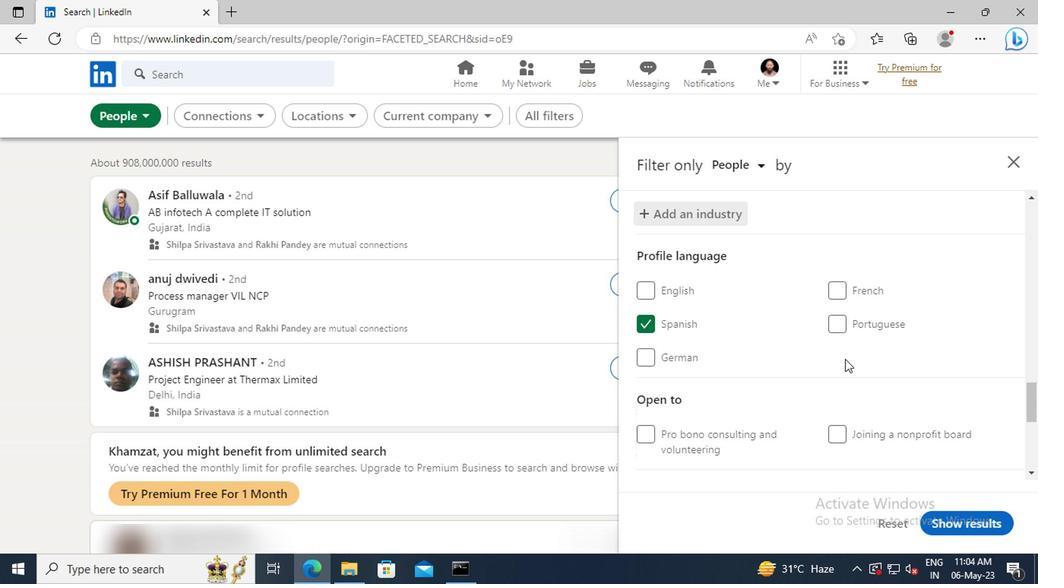 
Action: Mouse moved to (699, 351)
Screenshot: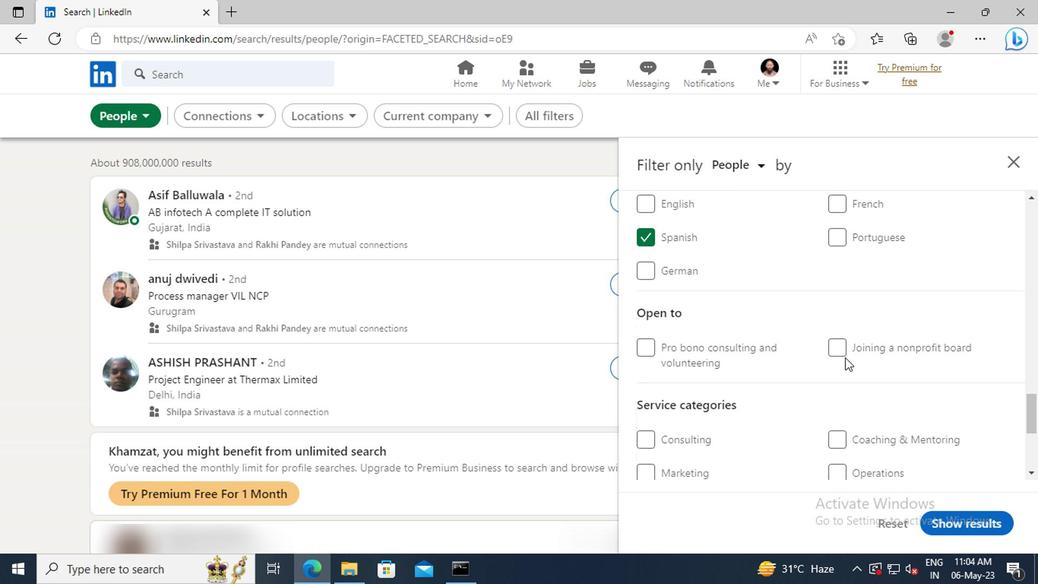 
Action: Mouse scrolled (699, 350) with delta (0, 0)
Screenshot: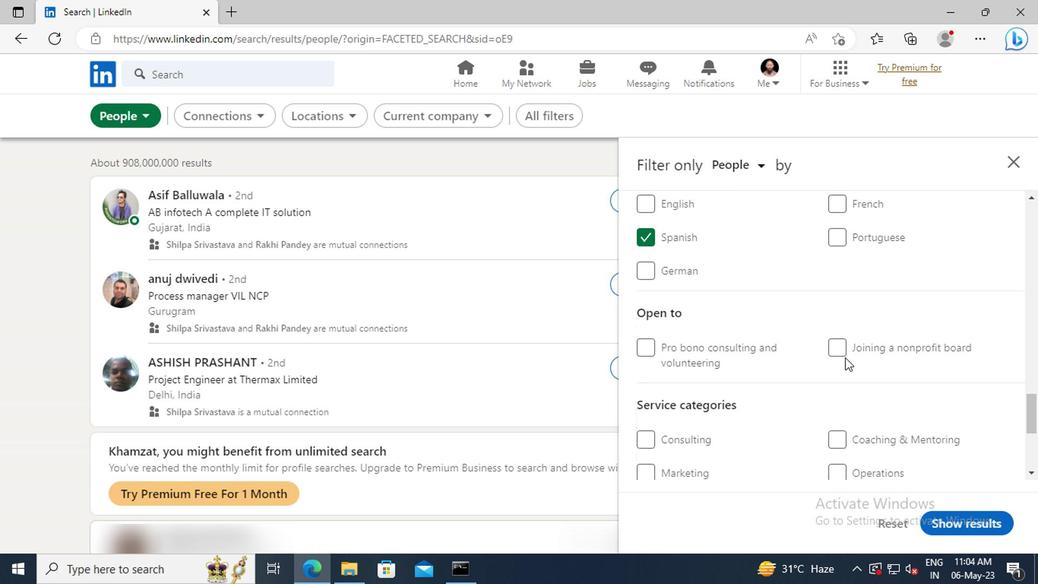 
Action: Mouse moved to (699, 350)
Screenshot: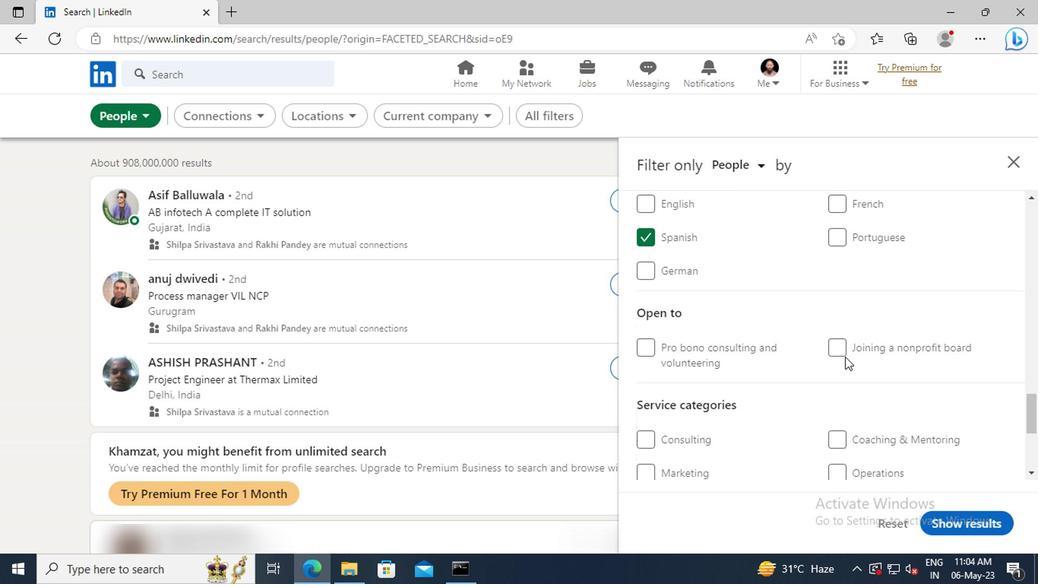 
Action: Mouse scrolled (699, 350) with delta (0, 0)
Screenshot: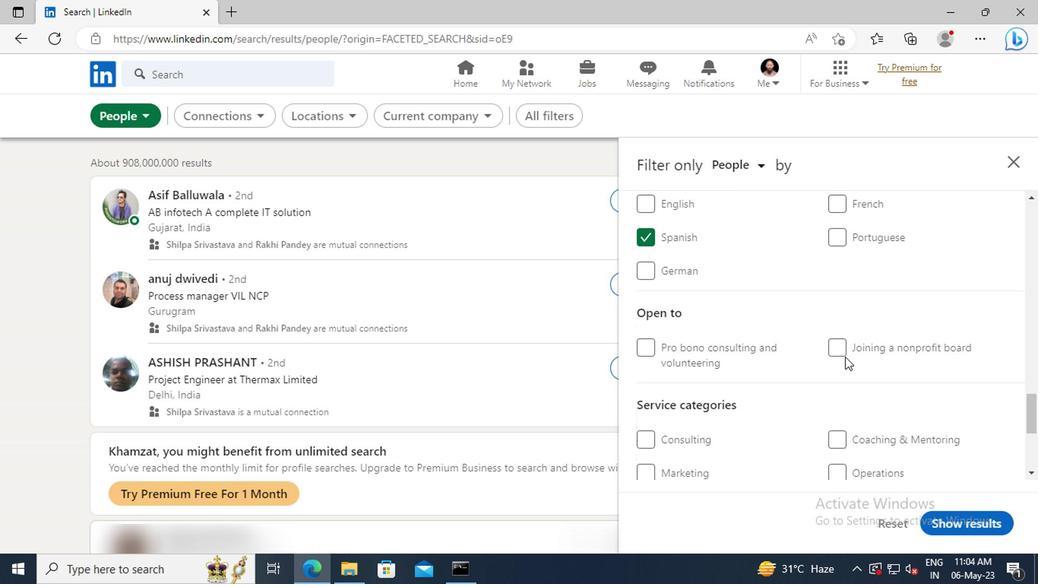 
Action: Mouse moved to (699, 348)
Screenshot: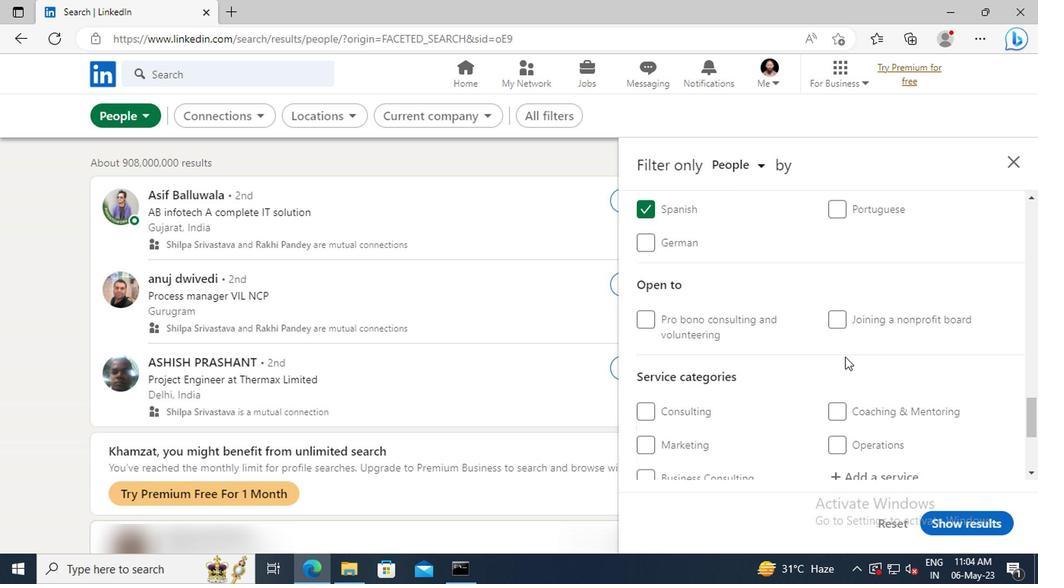 
Action: Mouse scrolled (699, 348) with delta (0, 0)
Screenshot: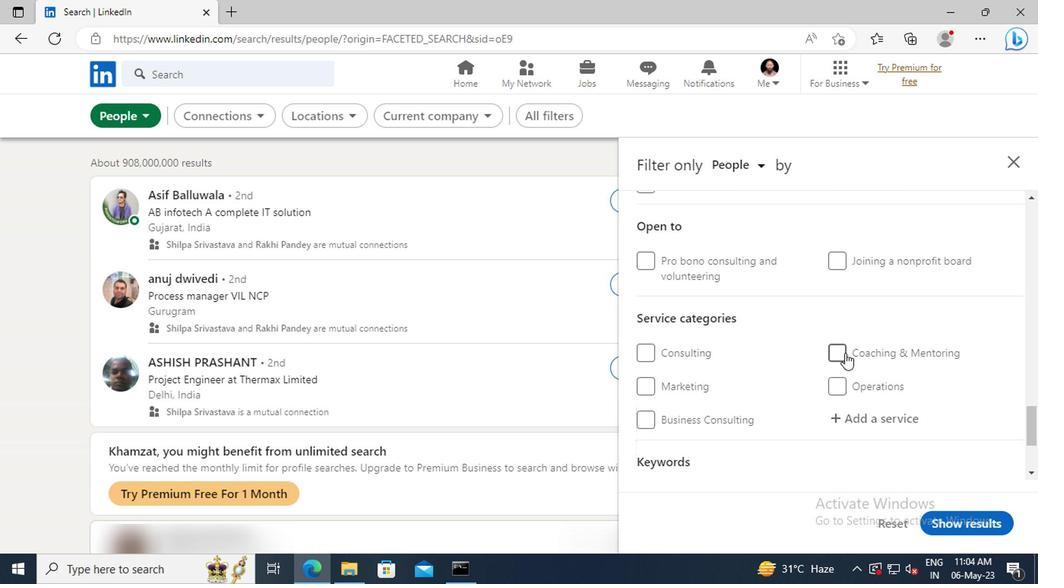 
Action: Mouse scrolled (699, 348) with delta (0, 0)
Screenshot: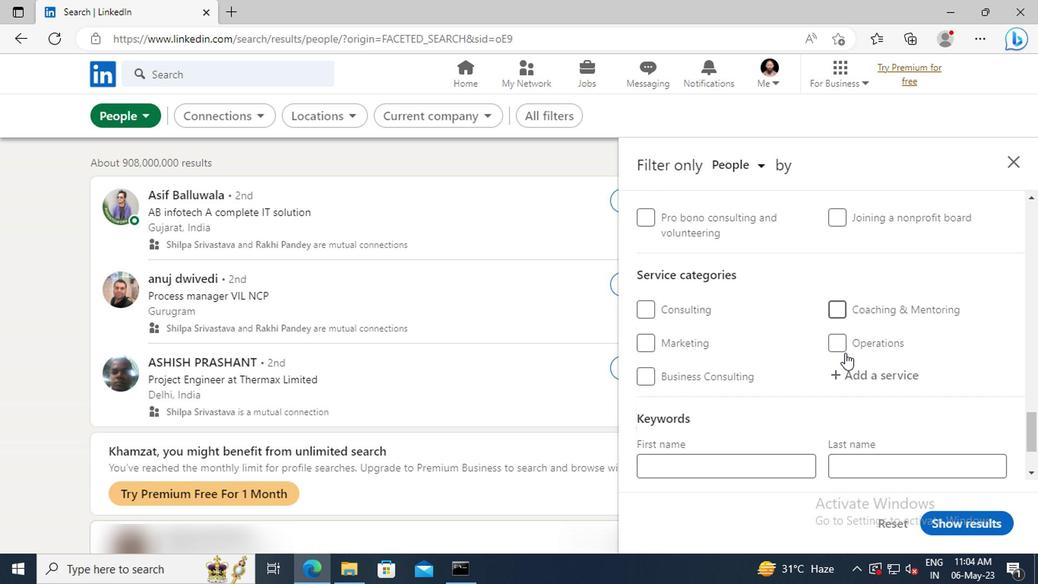 
Action: Mouse moved to (699, 341)
Screenshot: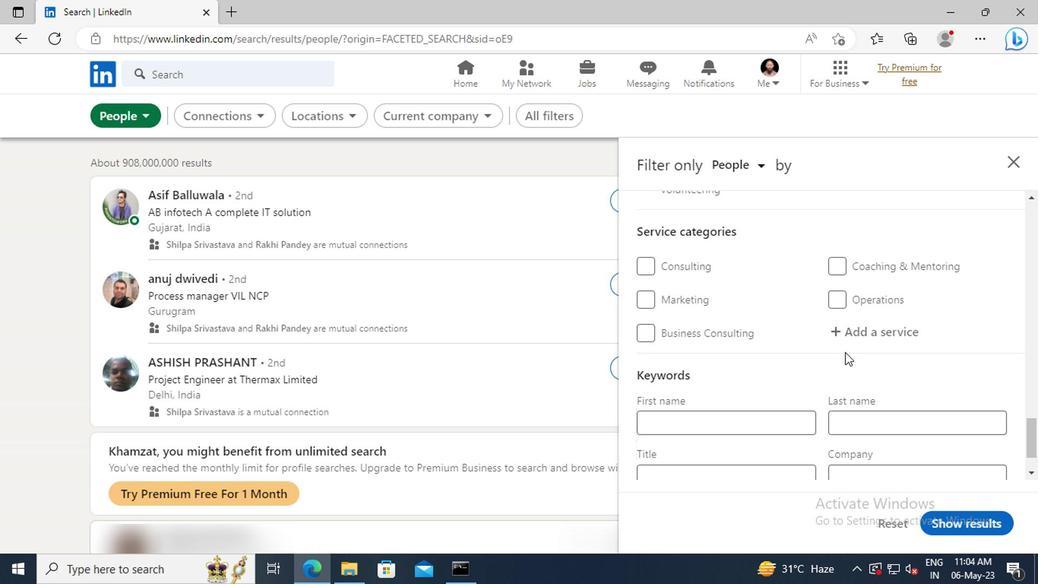 
Action: Mouse pressed left at (699, 341)
Screenshot: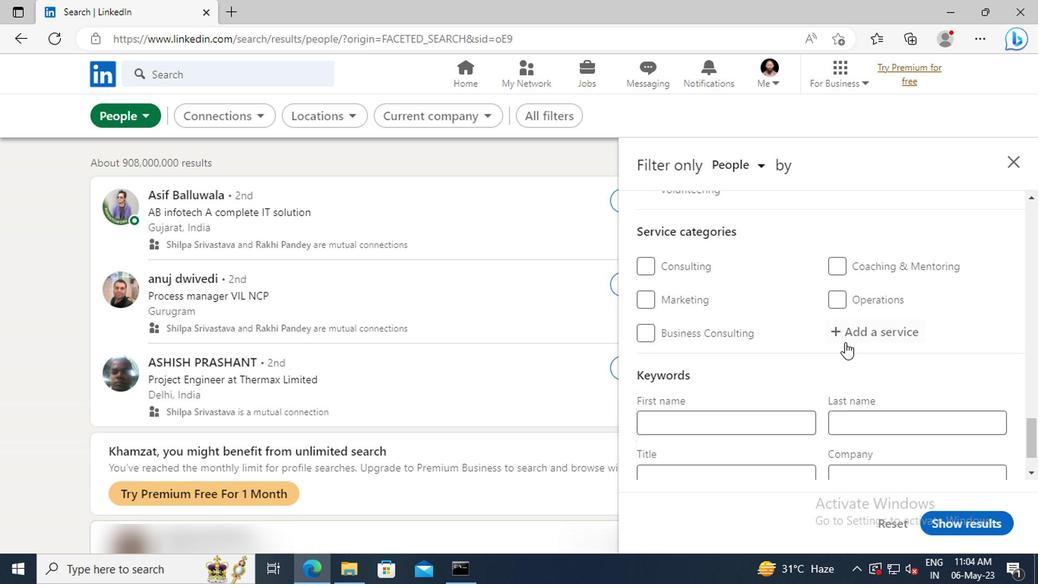 
Action: Key pressed <Key.shift>PRICI
Screenshot: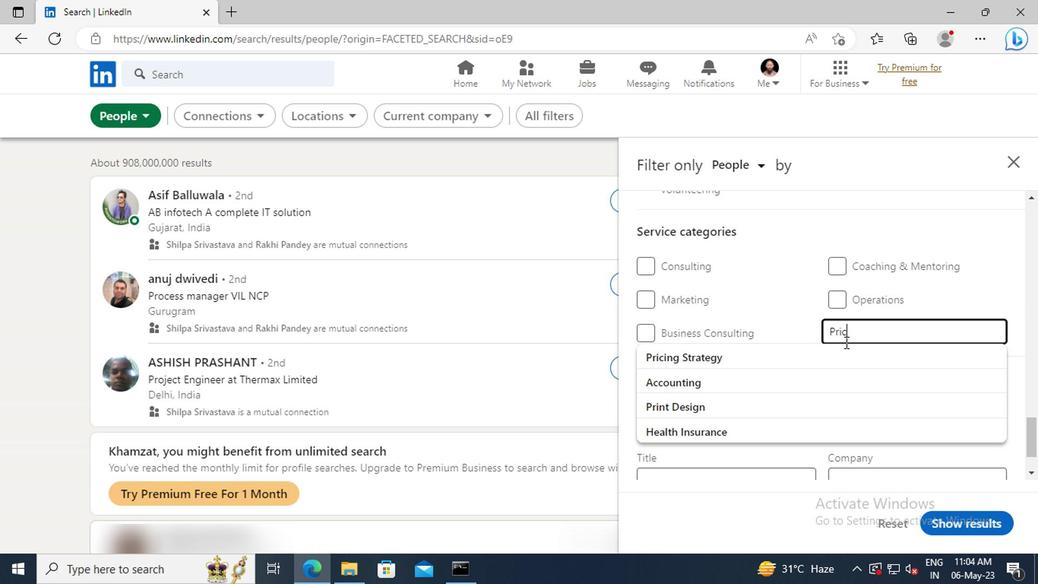 
Action: Mouse moved to (698, 346)
Screenshot: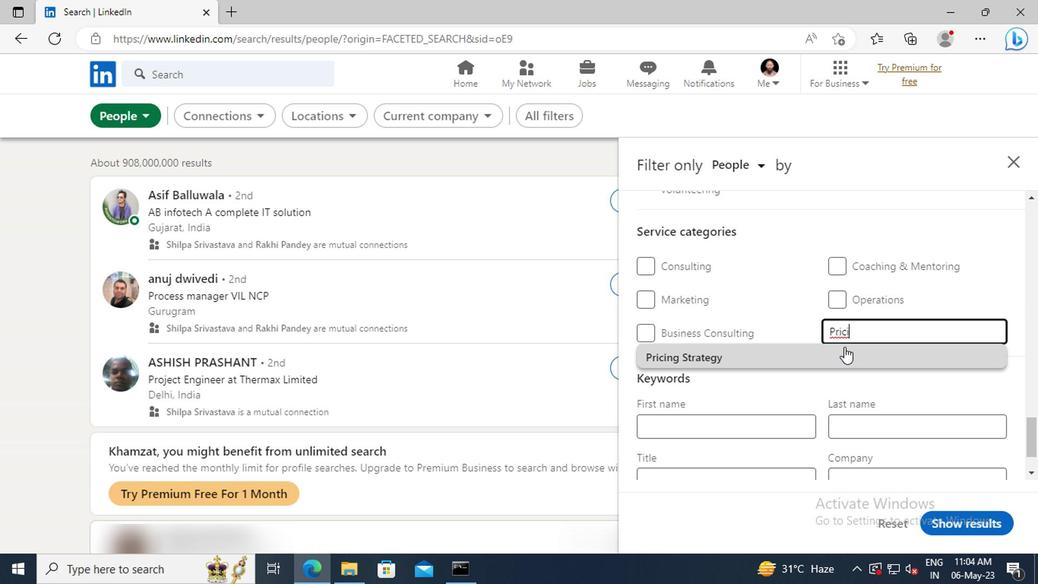 
Action: Mouse pressed left at (698, 346)
Screenshot: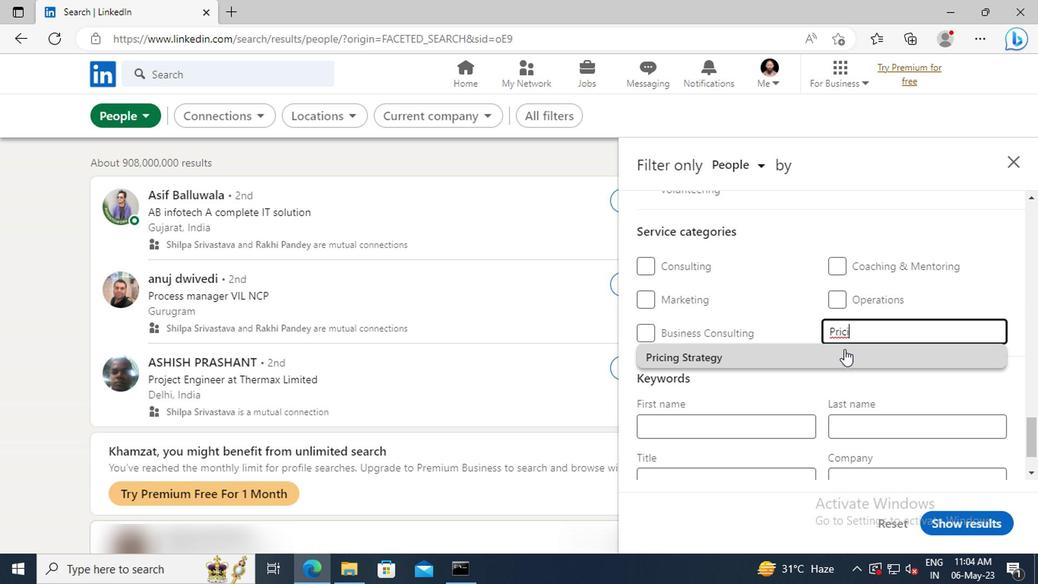 
Action: Mouse scrolled (698, 346) with delta (0, 0)
Screenshot: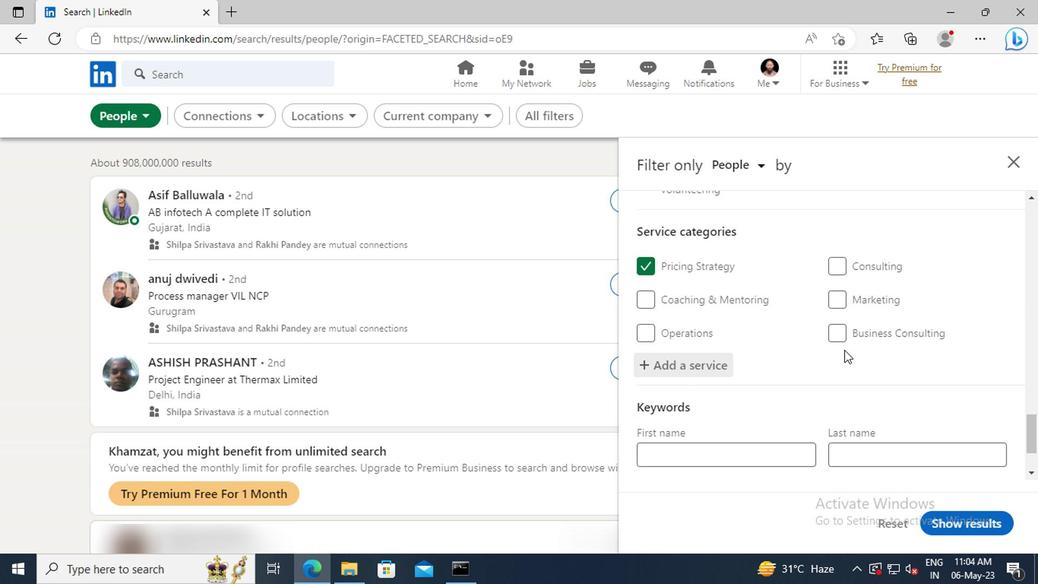 
Action: Mouse scrolled (698, 346) with delta (0, 0)
Screenshot: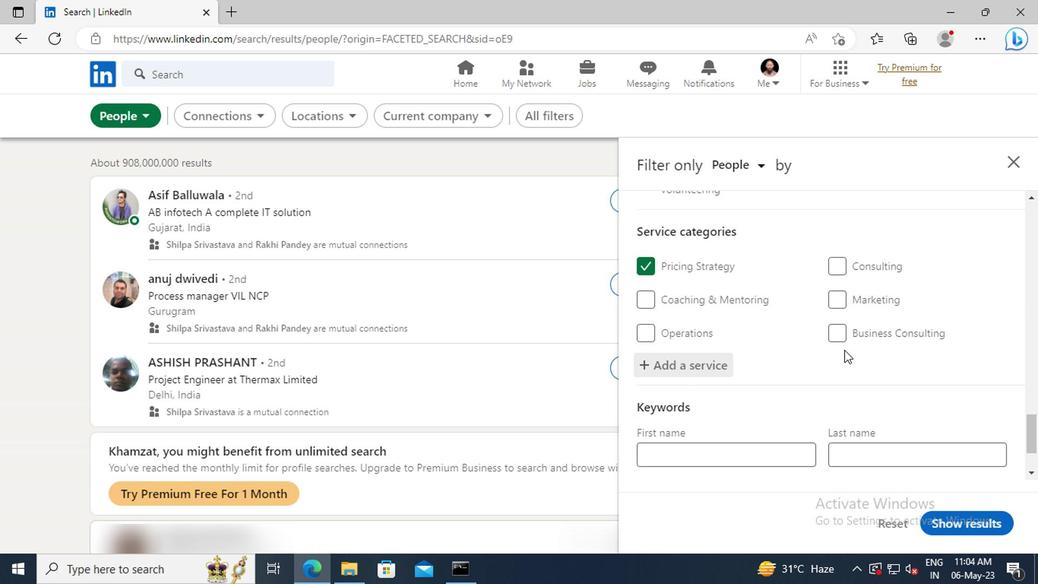 
Action: Mouse scrolled (698, 346) with delta (0, 0)
Screenshot: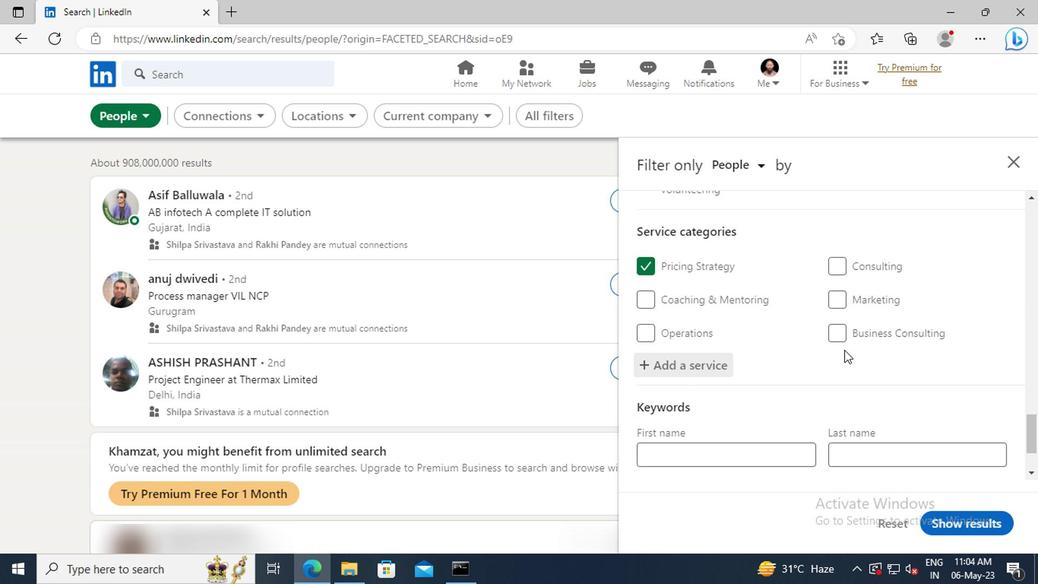 
Action: Mouse scrolled (698, 346) with delta (0, 0)
Screenshot: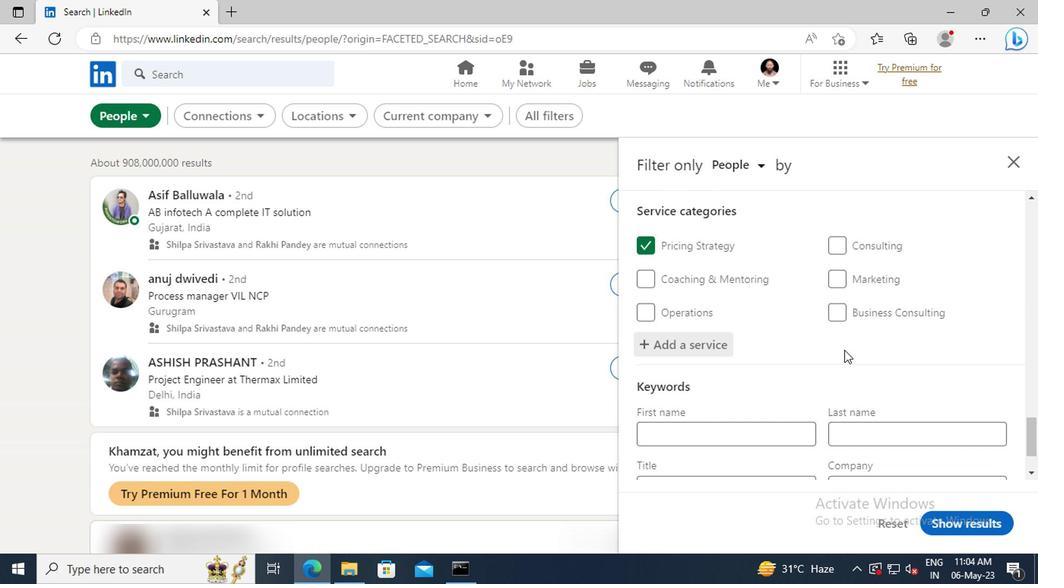 
Action: Mouse moved to (630, 389)
Screenshot: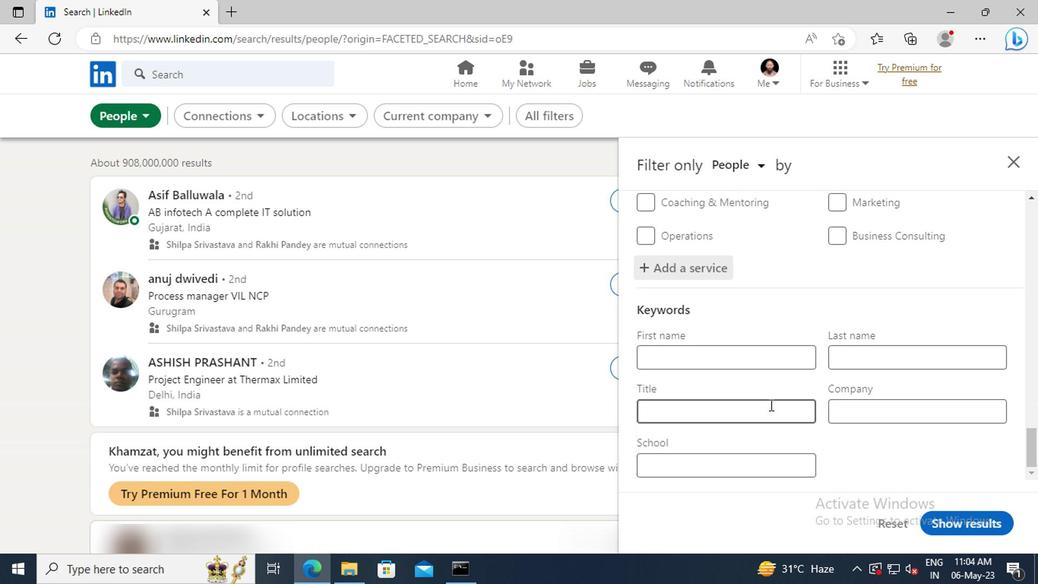 
Action: Mouse pressed left at (630, 389)
Screenshot: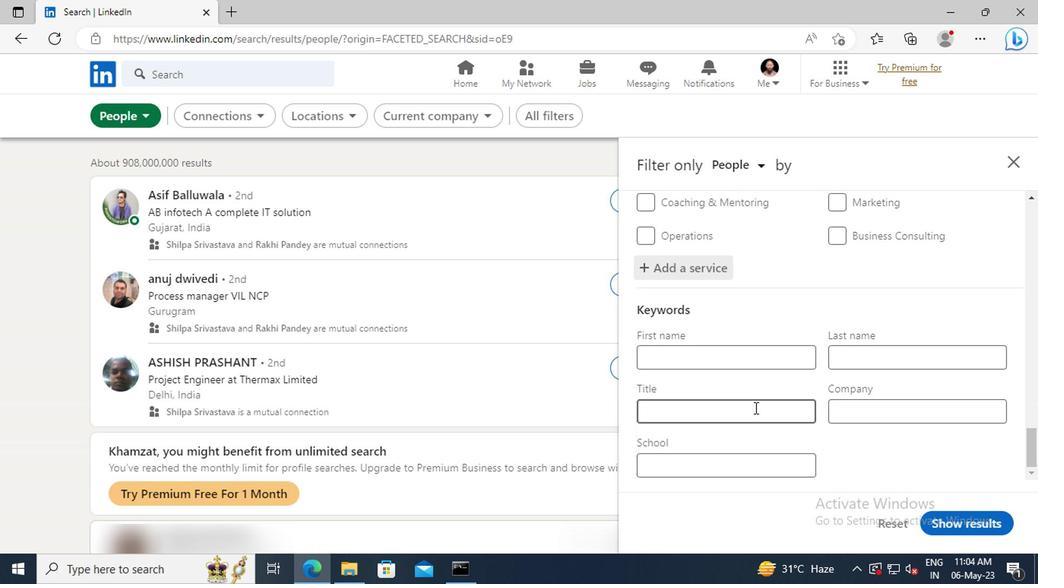 
Action: Mouse moved to (629, 389)
Screenshot: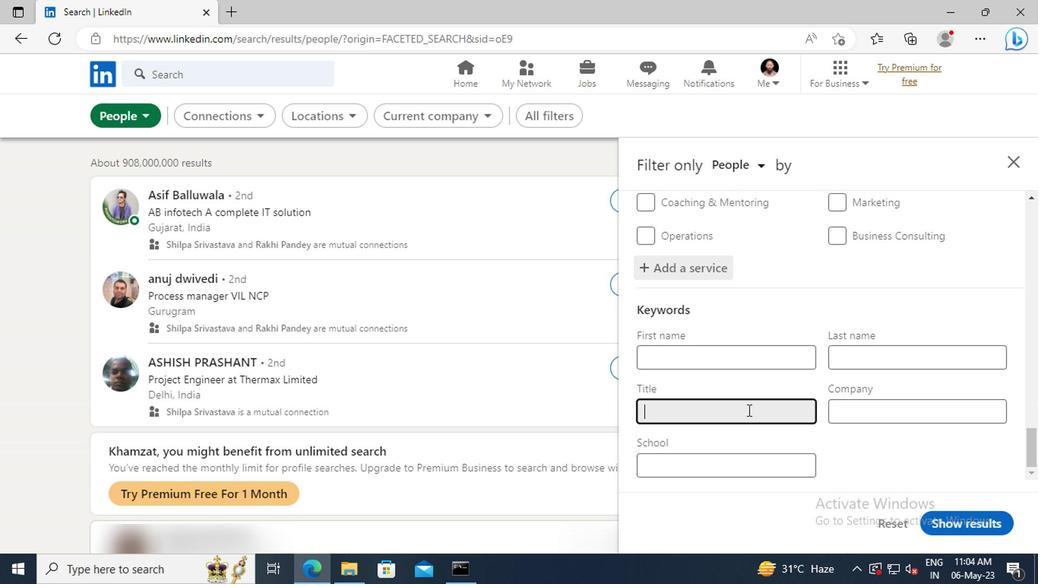 
Action: Key pressed <Key.shift>STORE<Key.space><Key.shift>MANAGER<Key.enter>
Screenshot: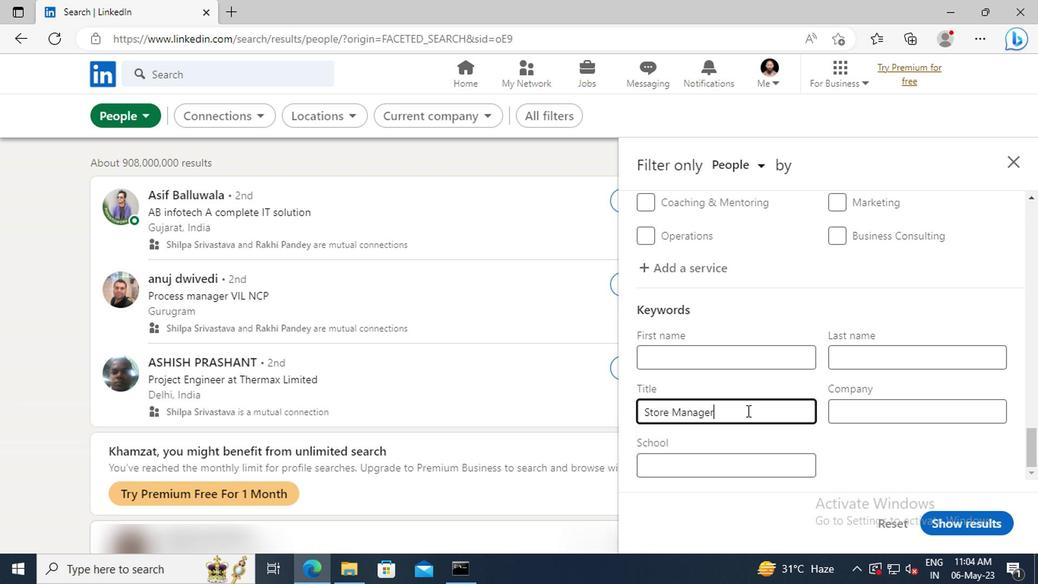 
Action: Mouse moved to (762, 466)
Screenshot: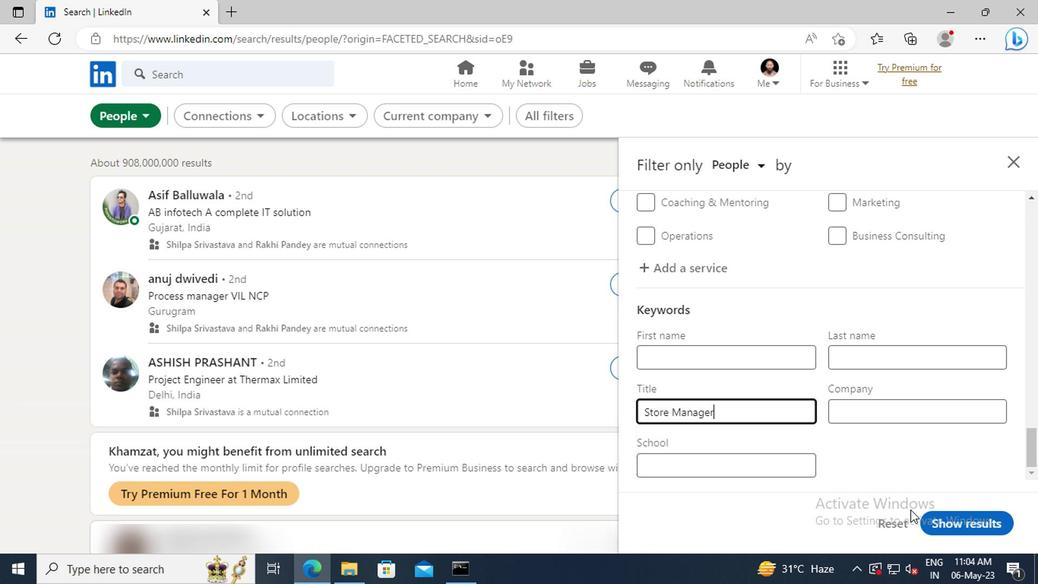 
Action: Mouse pressed left at (762, 466)
Screenshot: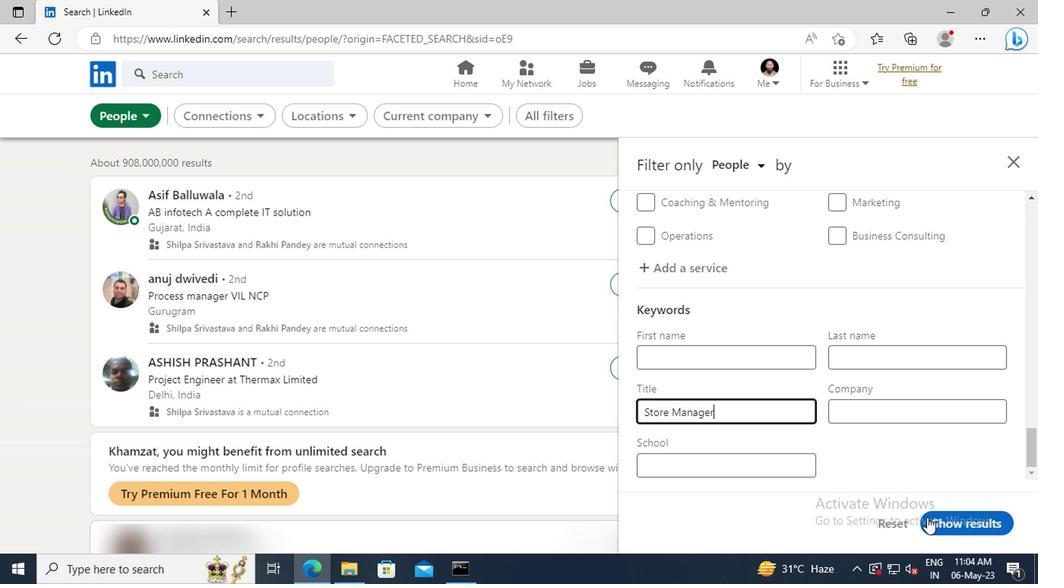 
